 Task: Find an Airbnb in Ban Dung, Thailand for 7 guests from 10th to 15th July, with a price range of ₹4100 to ₹21000, and amenities including TV, Gym, and Free parking.
Action: Mouse moved to (450, 90)
Screenshot: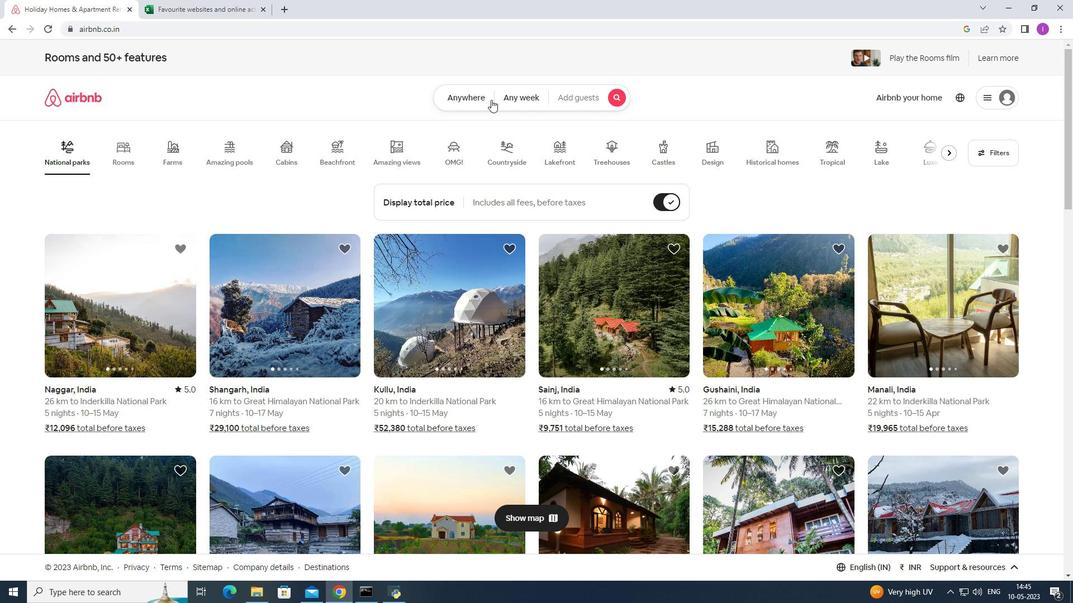 
Action: Mouse pressed left at (450, 90)
Screenshot: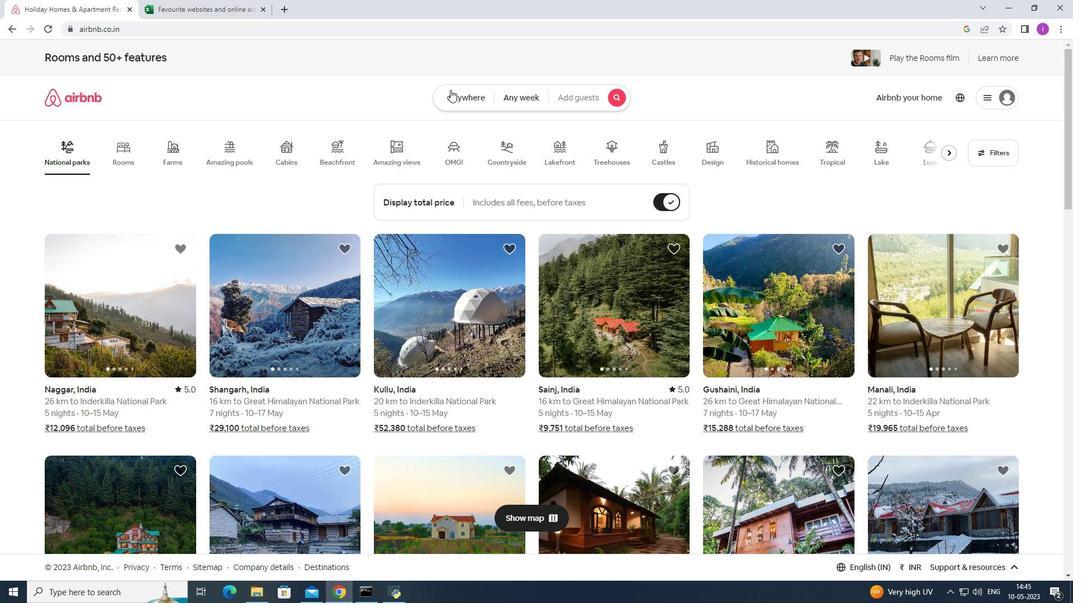 
Action: Mouse moved to (370, 133)
Screenshot: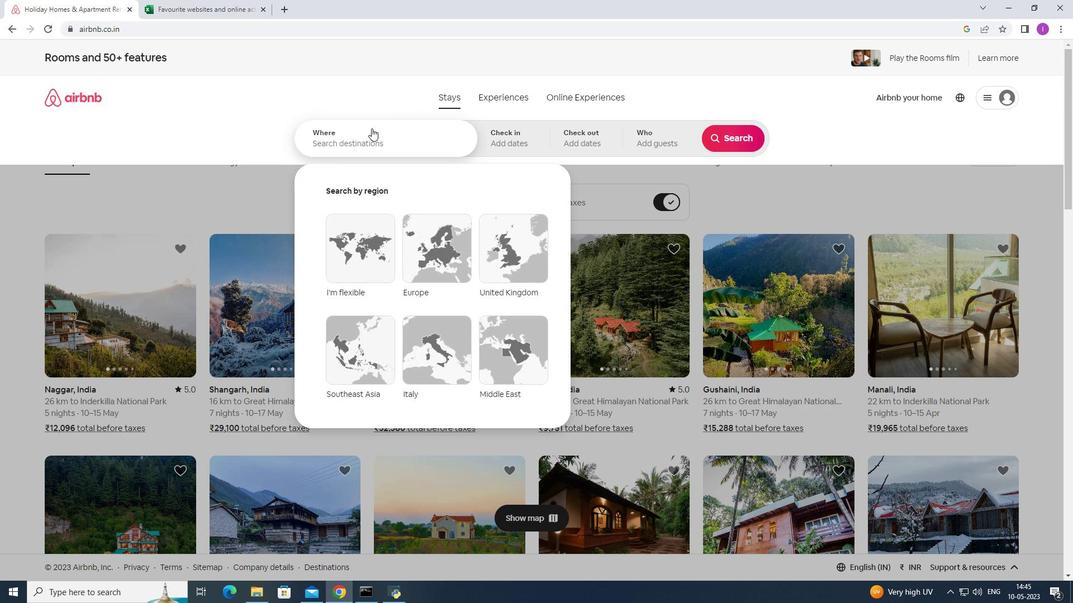 
Action: Mouse pressed left at (370, 133)
Screenshot: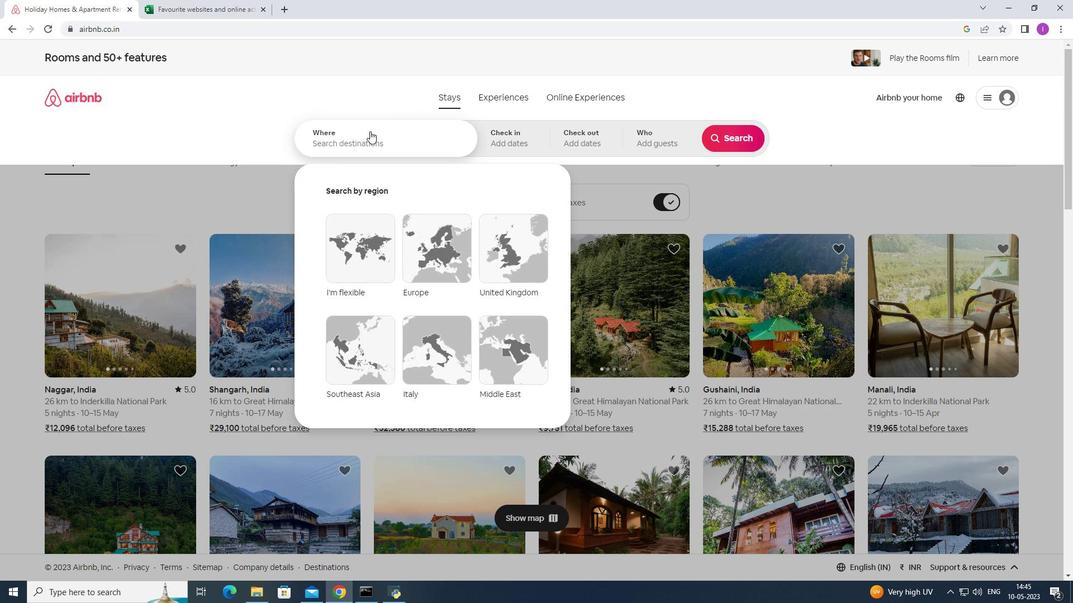 
Action: Mouse moved to (370, 134)
Screenshot: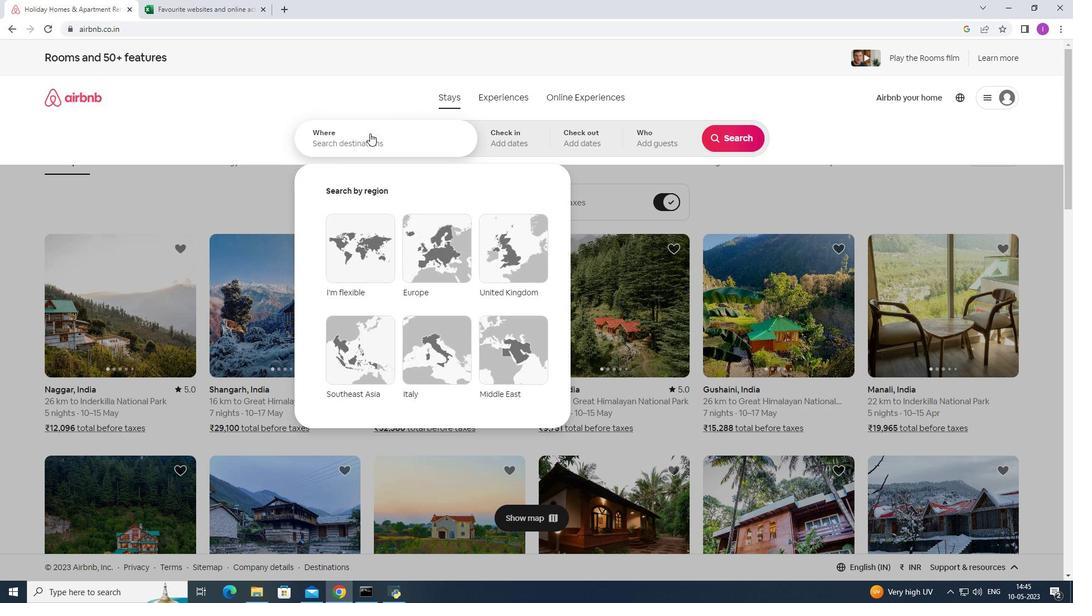 
Action: Key pressed <Key.shift>Ban<Key.space><Key.shift>Dung,<Key.shift>thailand
Screenshot: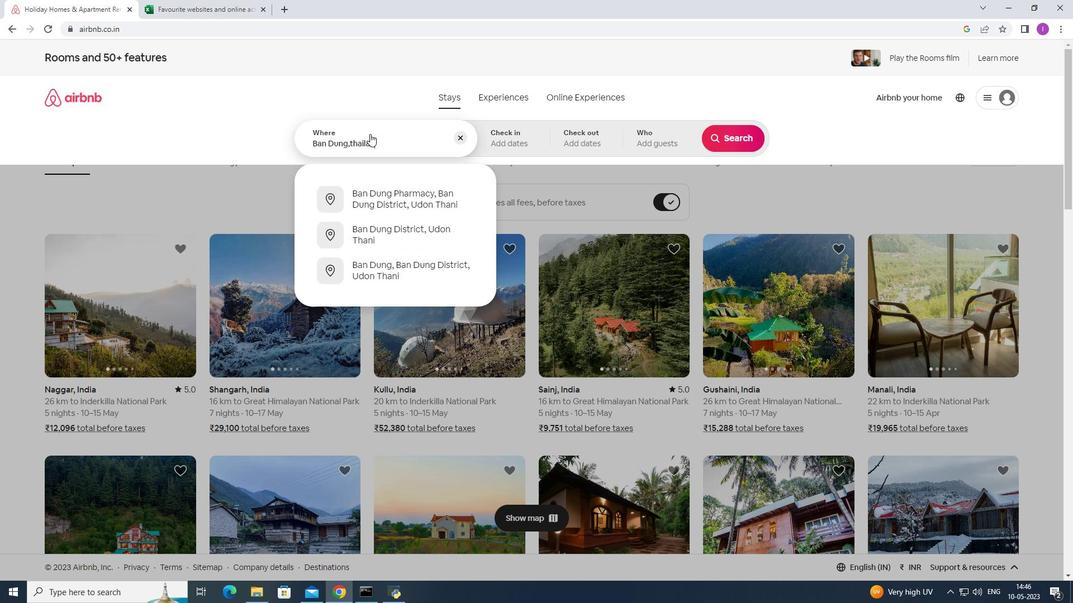 
Action: Mouse moved to (520, 138)
Screenshot: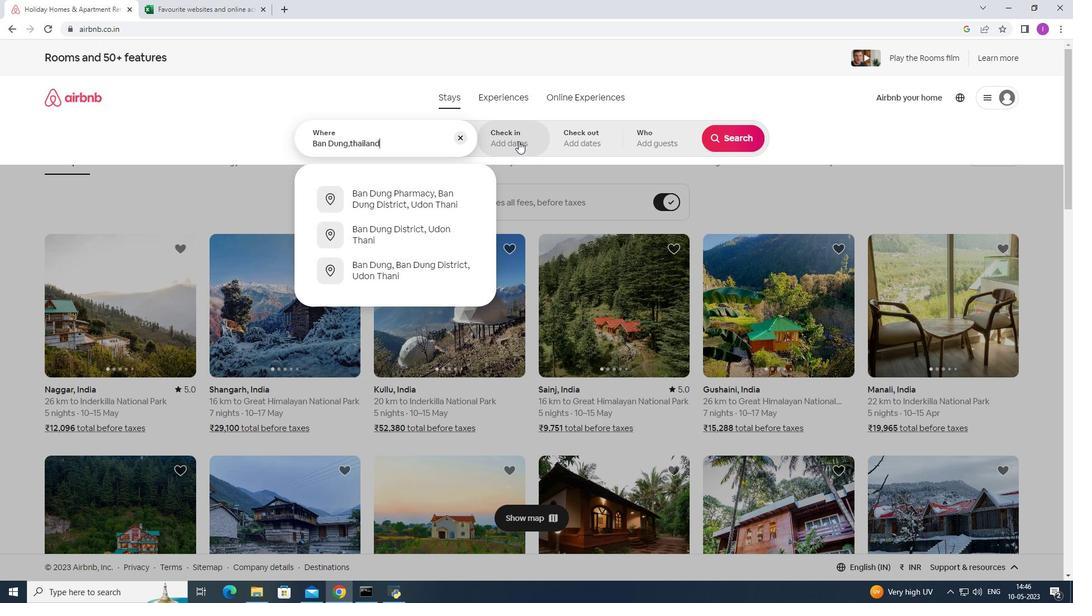 
Action: Mouse pressed left at (520, 138)
Screenshot: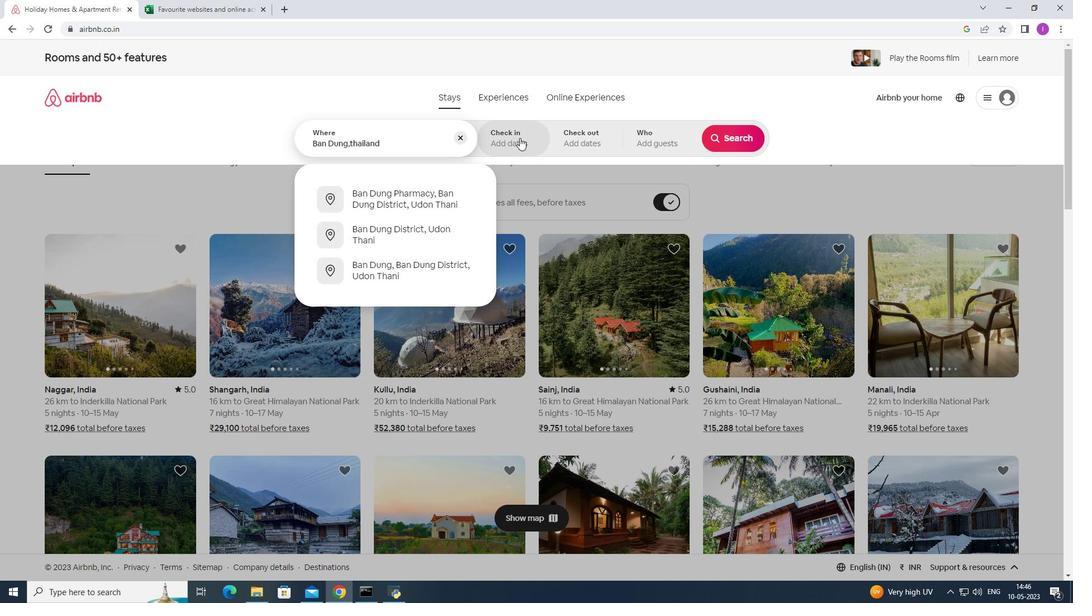 
Action: Mouse moved to (727, 228)
Screenshot: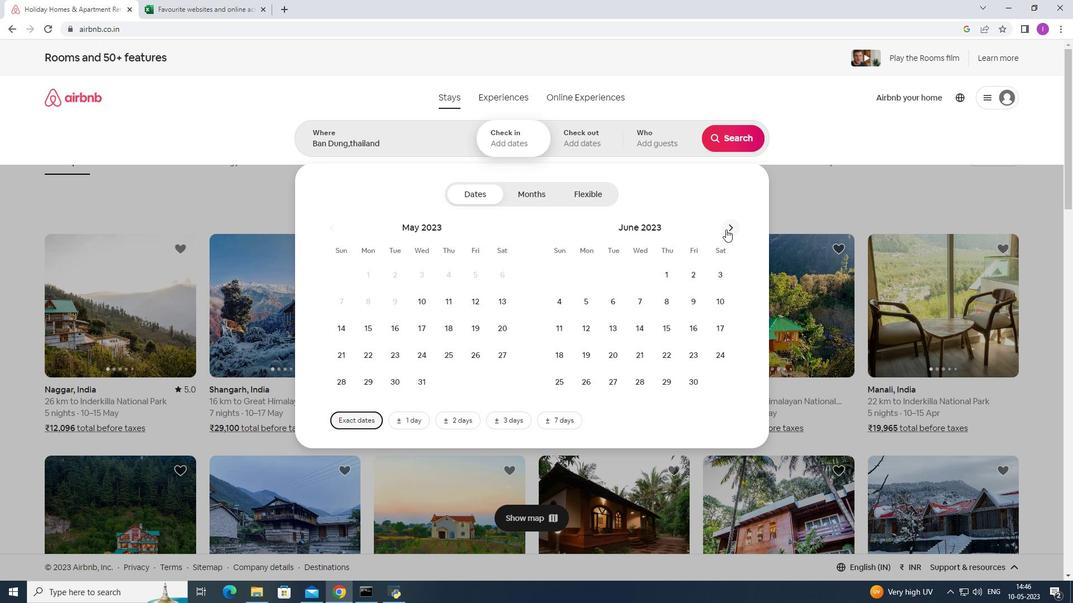 
Action: Mouse pressed left at (727, 228)
Screenshot: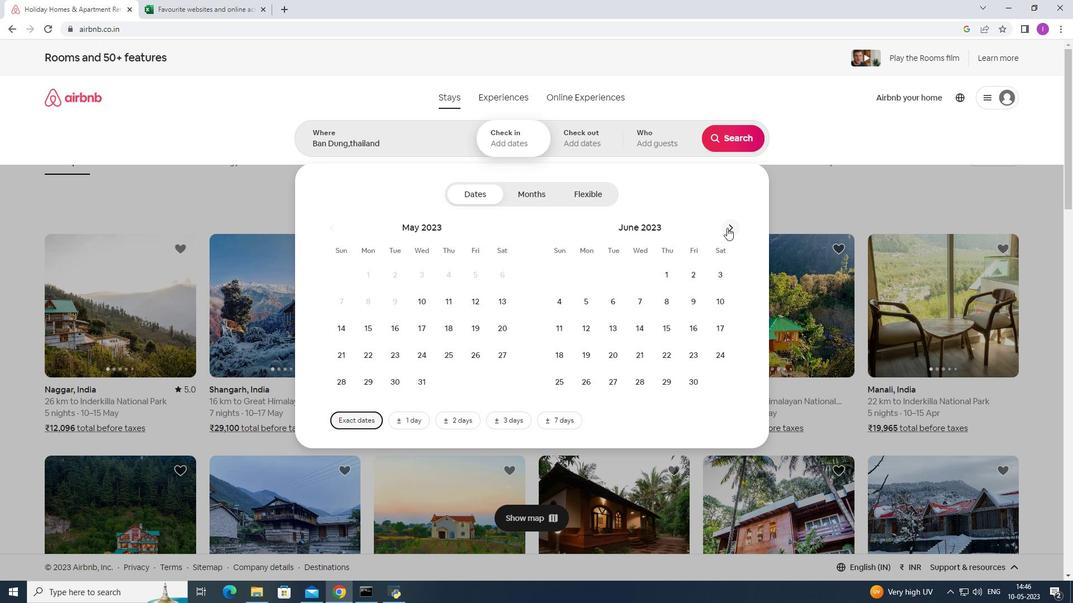 
Action: Mouse moved to (587, 329)
Screenshot: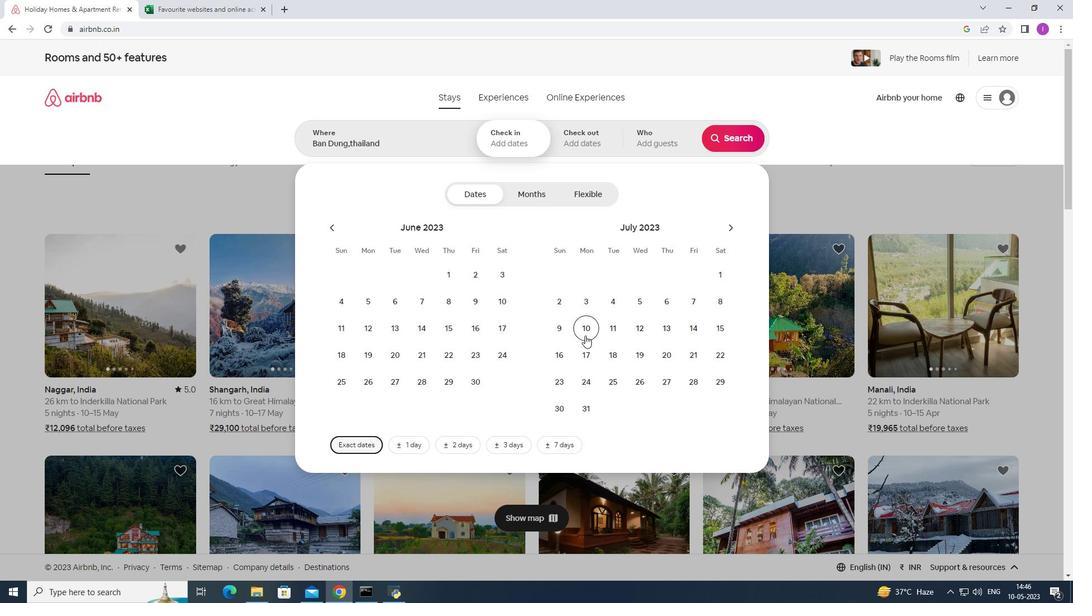 
Action: Mouse pressed left at (587, 329)
Screenshot: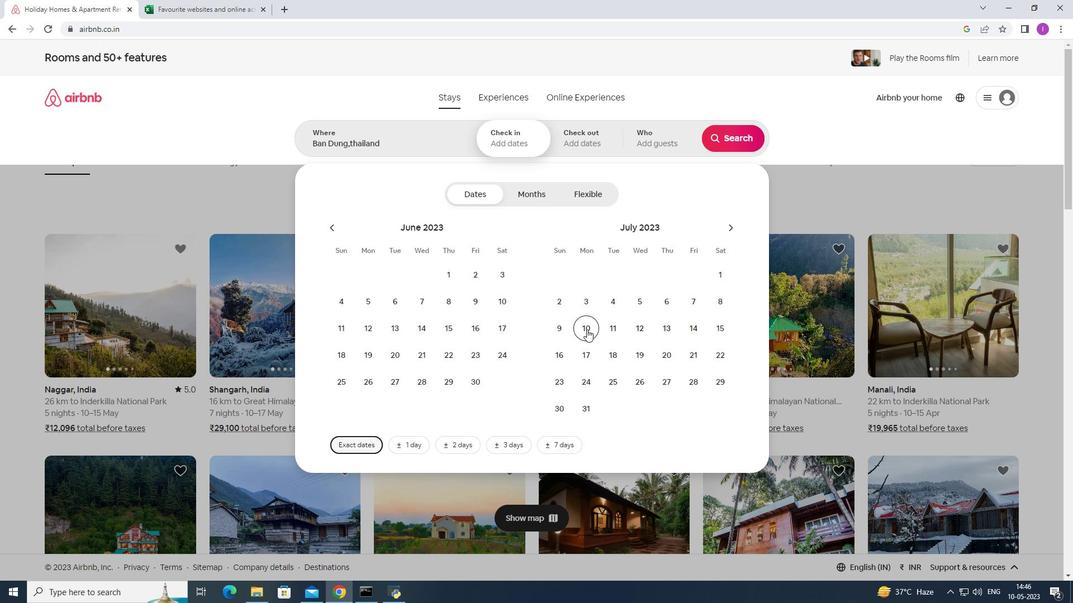 
Action: Mouse moved to (724, 326)
Screenshot: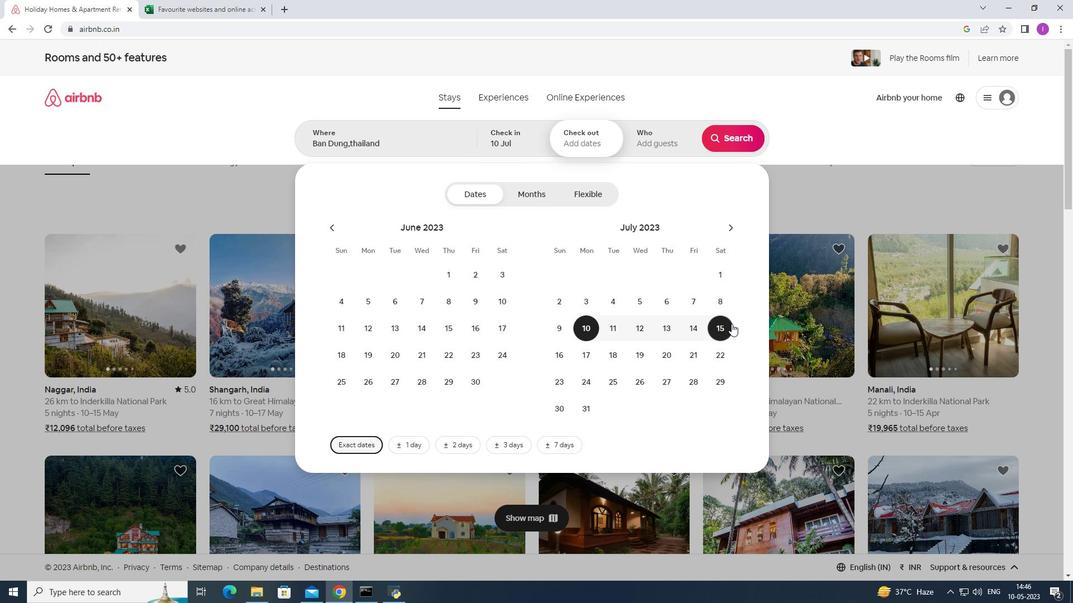 
Action: Mouse pressed left at (724, 326)
Screenshot: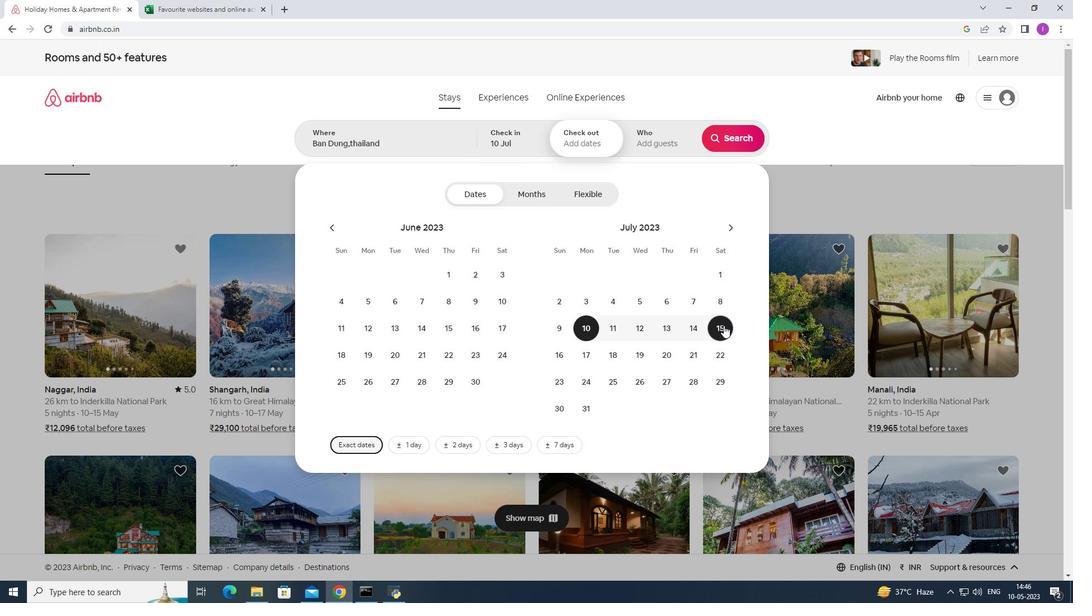 
Action: Mouse moved to (643, 145)
Screenshot: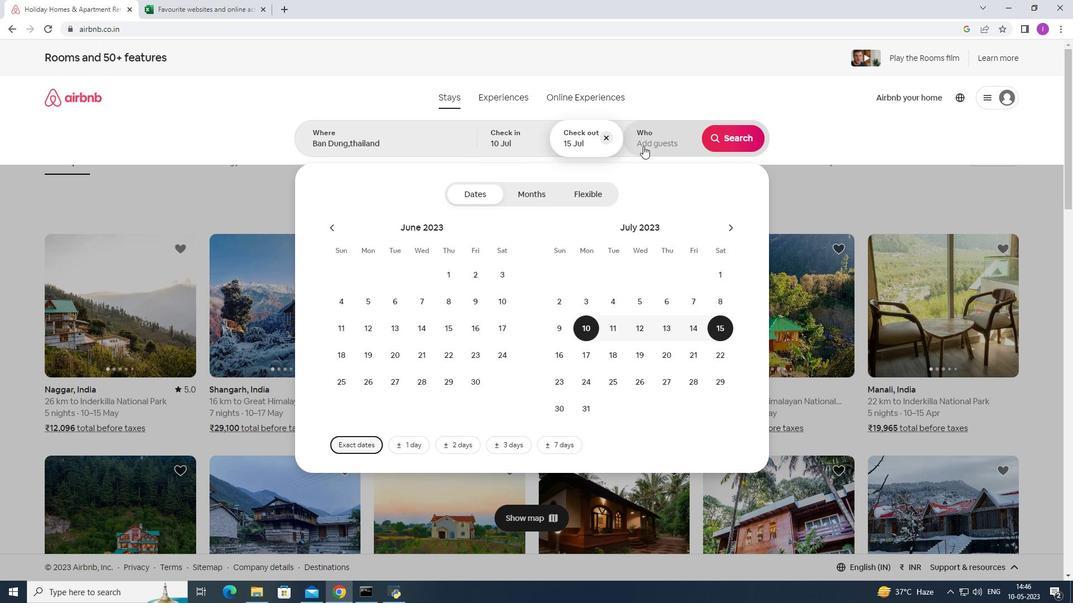 
Action: Mouse pressed left at (643, 145)
Screenshot: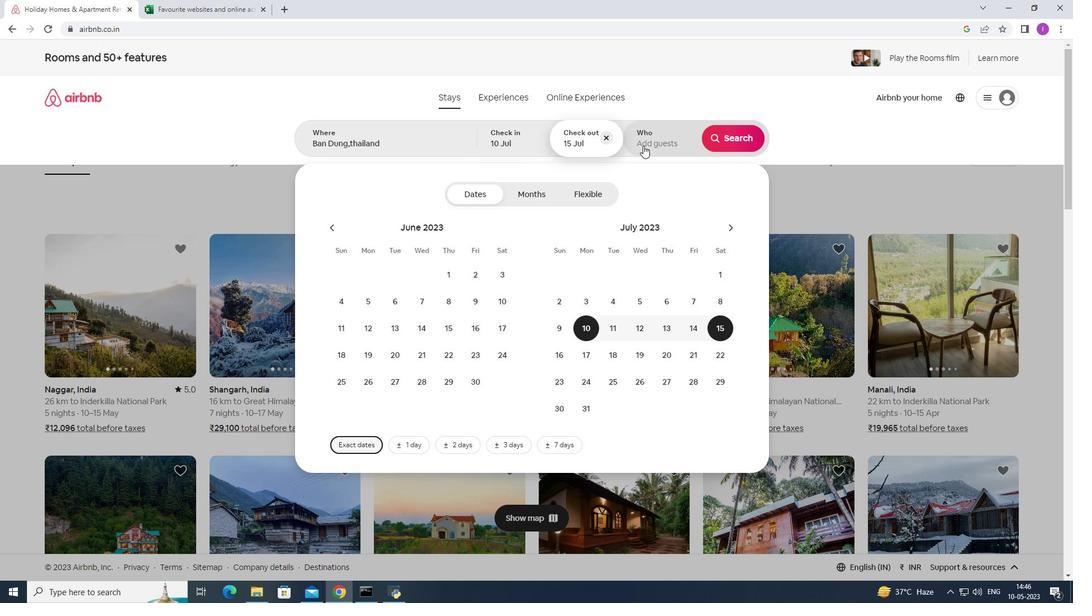 
Action: Mouse moved to (738, 196)
Screenshot: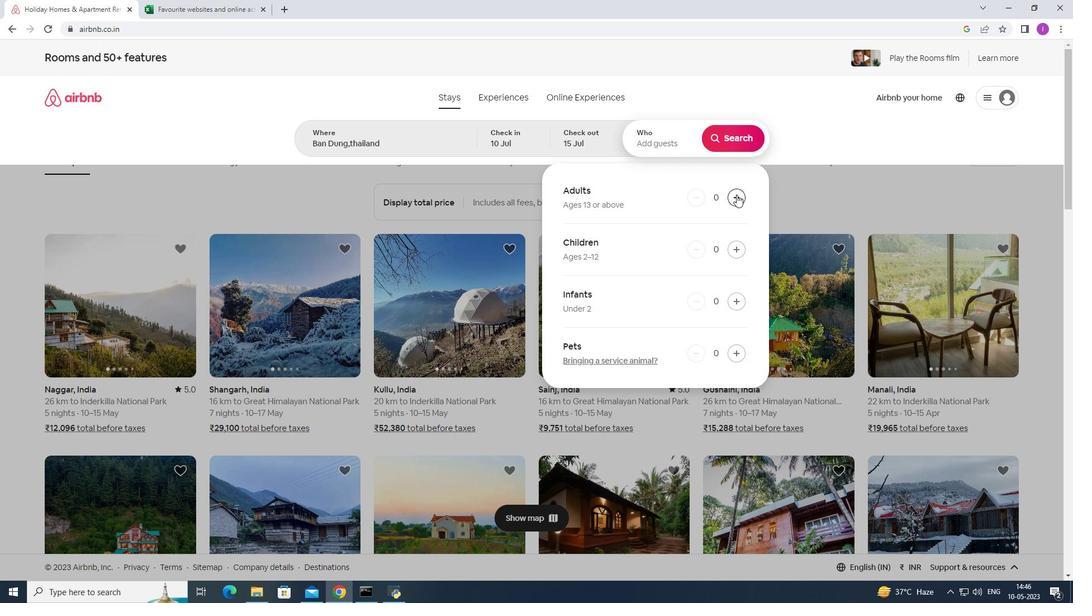 
Action: Mouse pressed left at (738, 196)
Screenshot: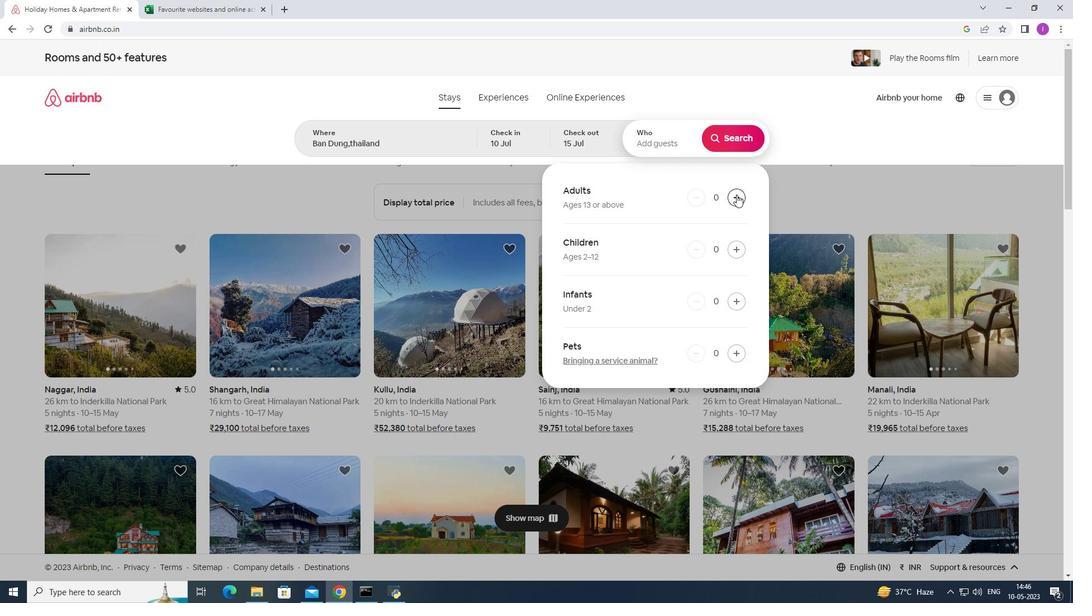 
Action: Mouse pressed left at (738, 196)
Screenshot: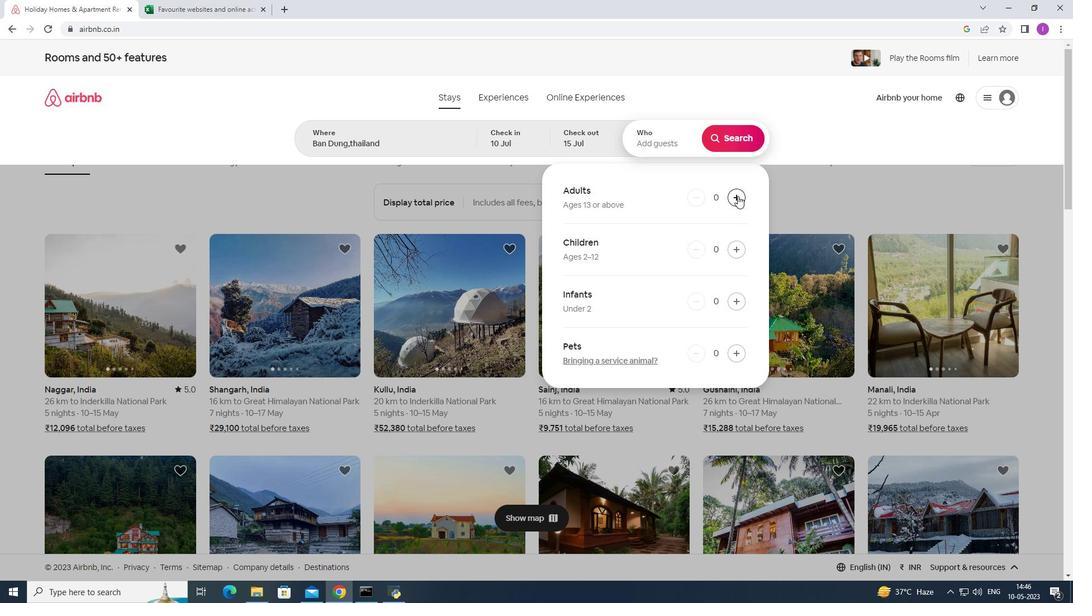 
Action: Mouse moved to (738, 196)
Screenshot: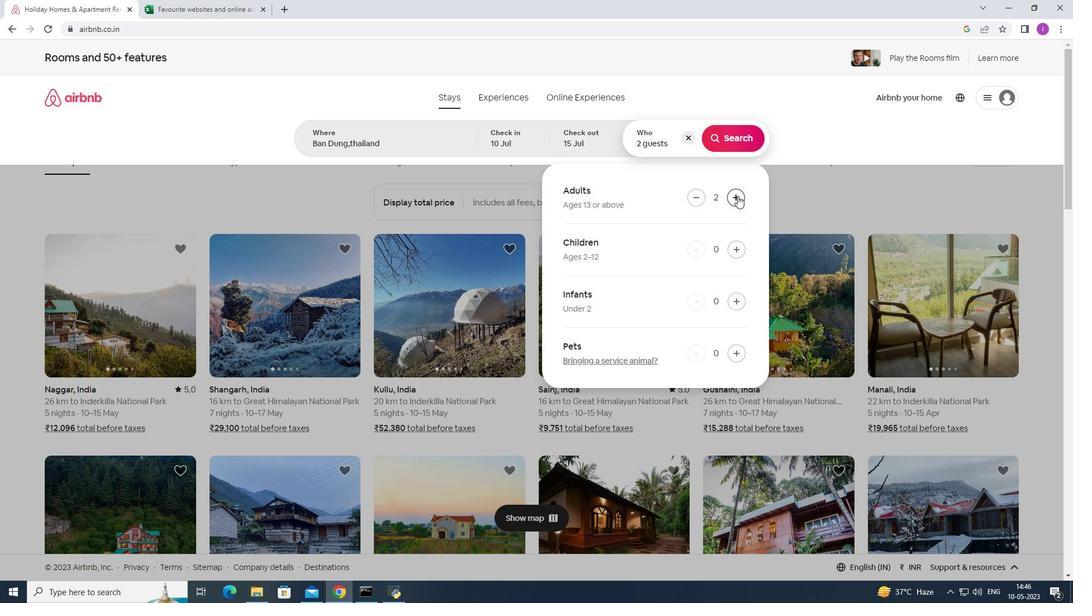 
Action: Mouse pressed left at (738, 196)
Screenshot: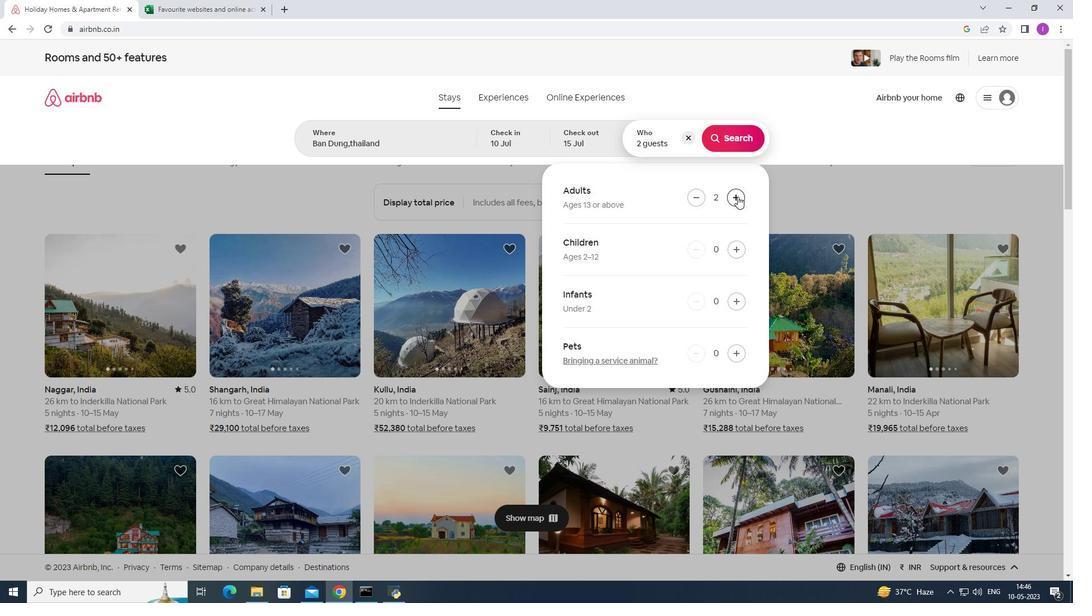 
Action: Mouse pressed left at (738, 196)
Screenshot: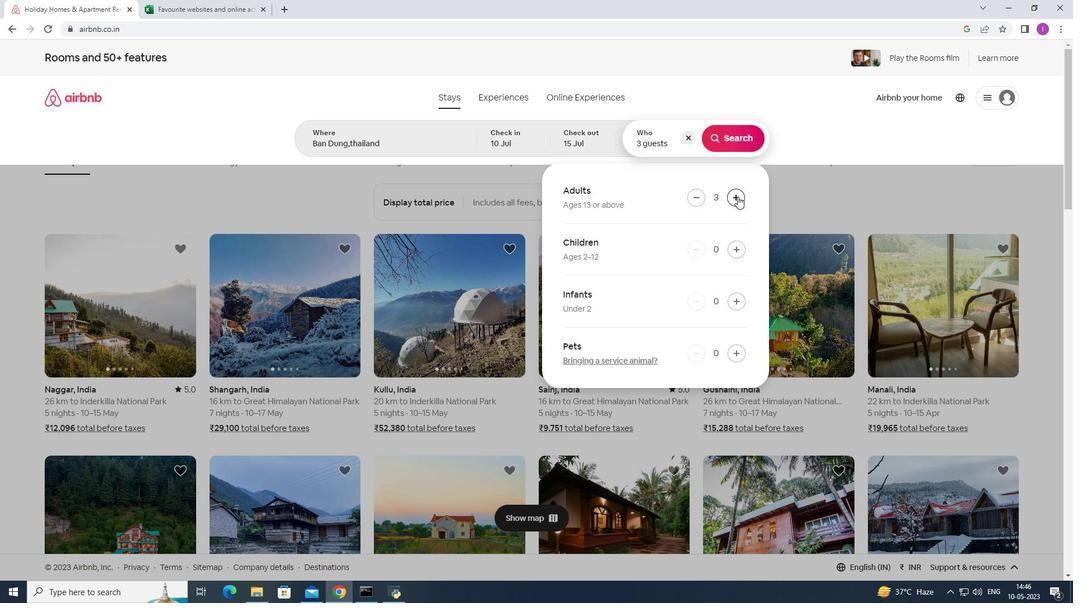 
Action: Mouse pressed left at (738, 196)
Screenshot: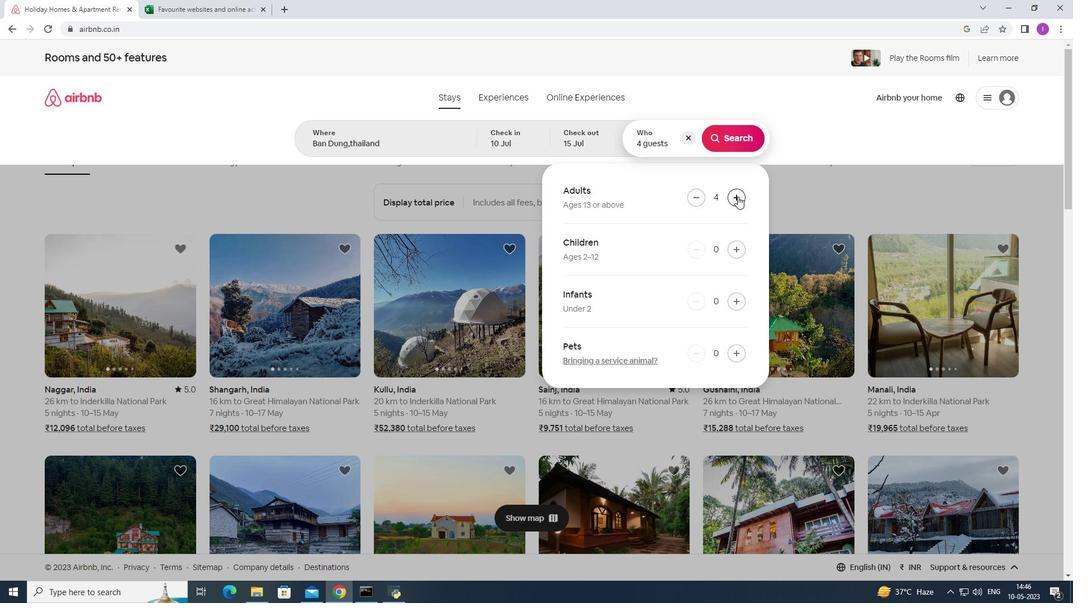 
Action: Mouse moved to (738, 200)
Screenshot: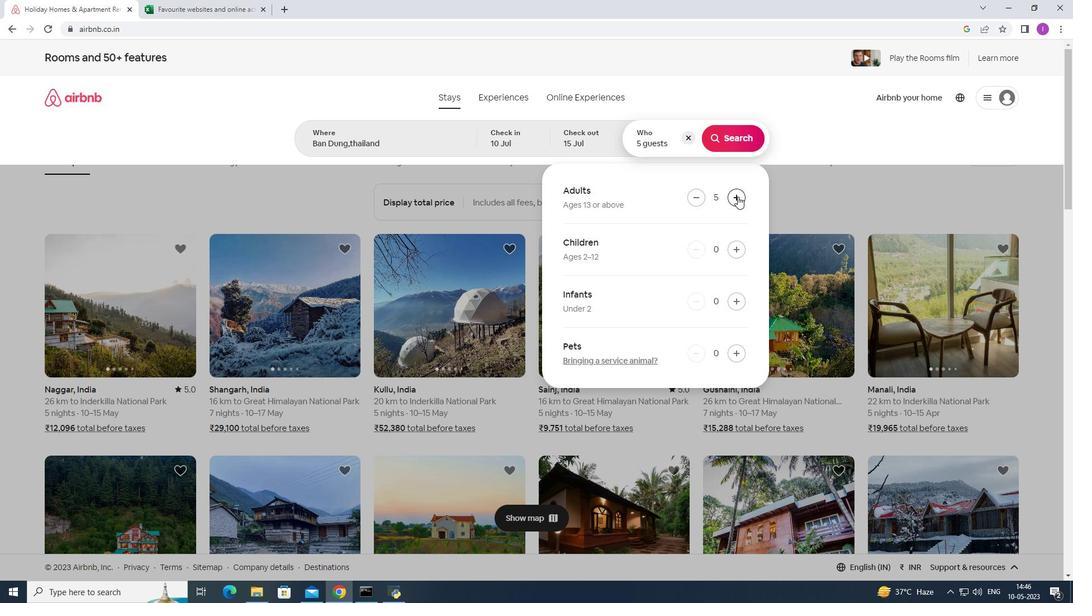 
Action: Mouse pressed left at (738, 200)
Screenshot: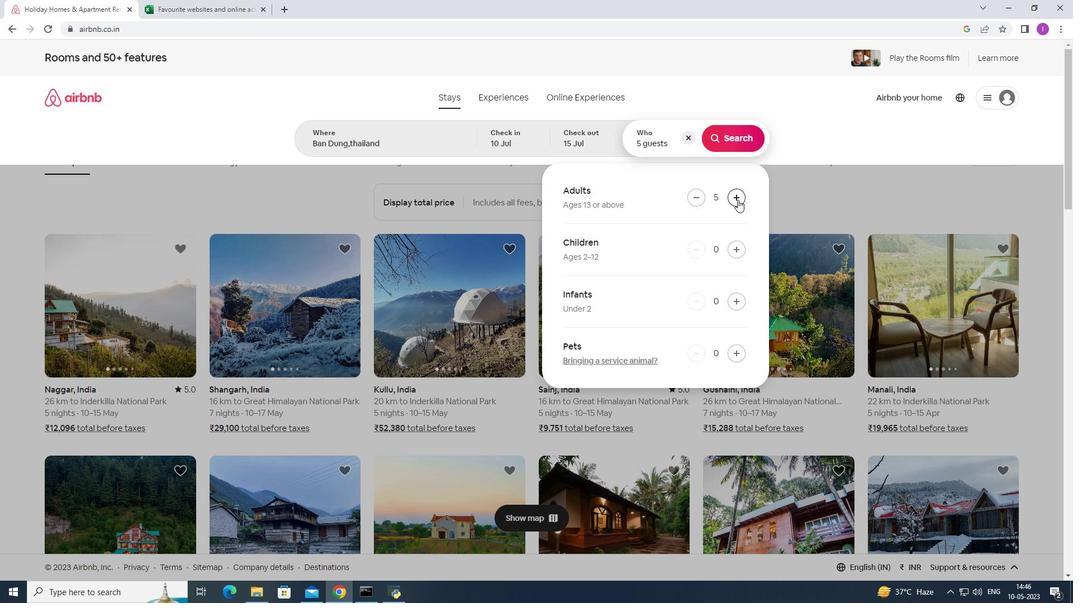 
Action: Mouse pressed left at (738, 200)
Screenshot: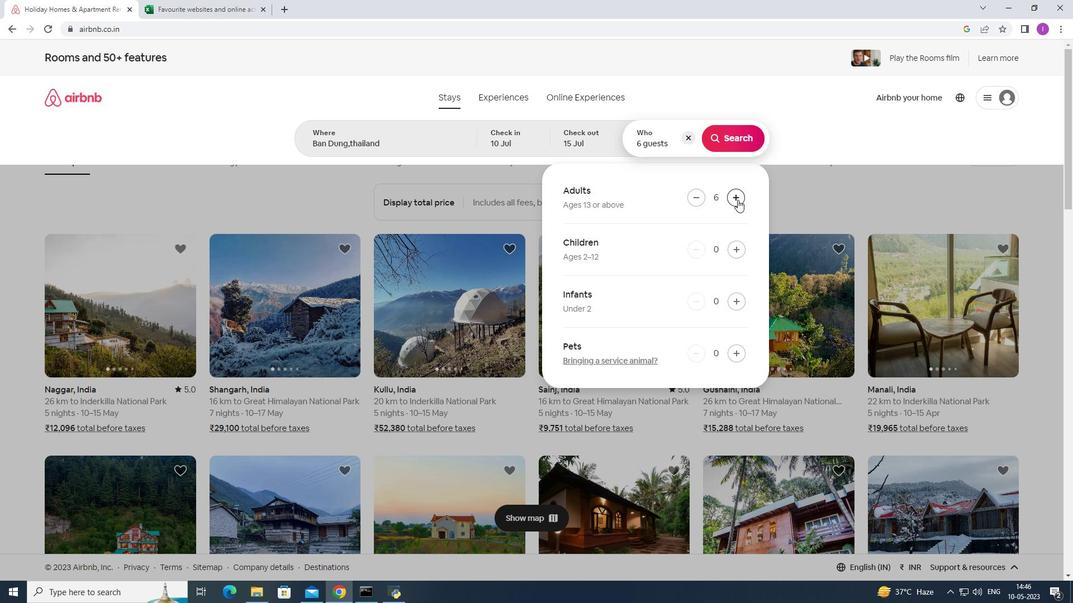 
Action: Mouse moved to (724, 139)
Screenshot: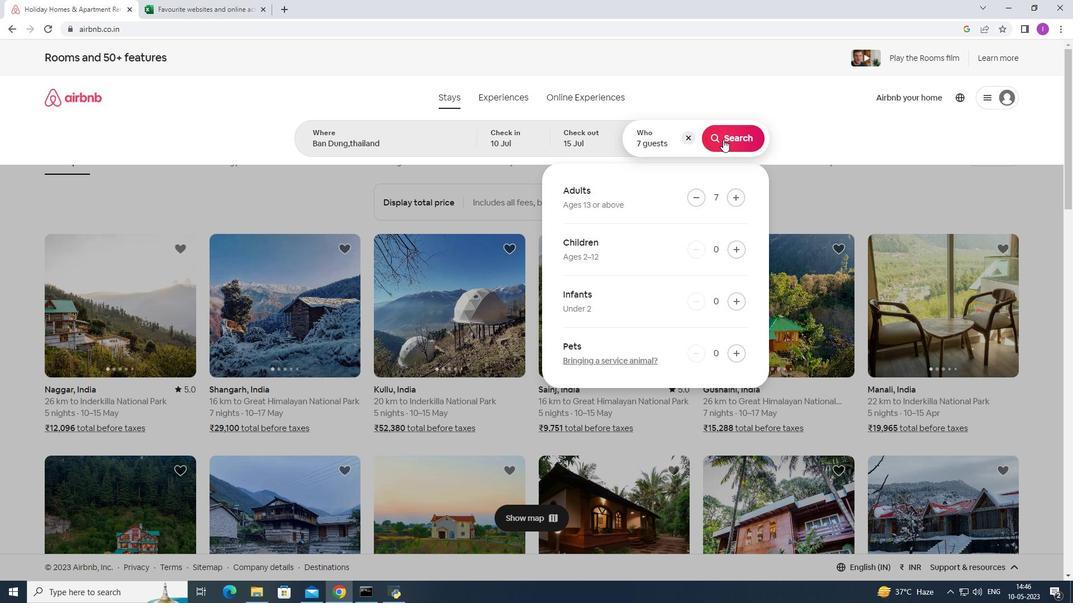 
Action: Mouse pressed left at (724, 139)
Screenshot: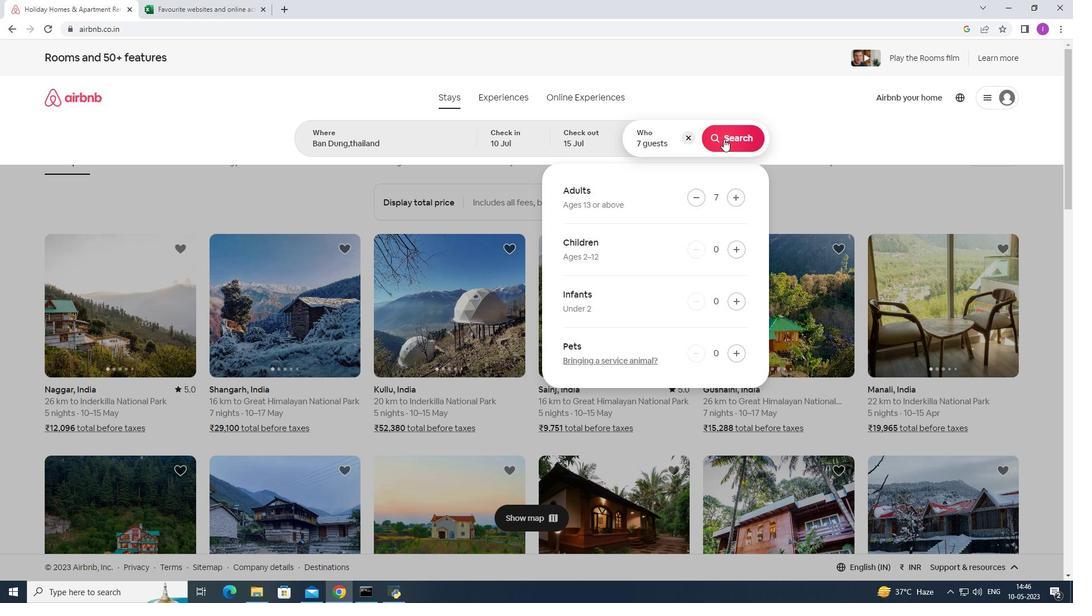 
Action: Mouse moved to (1013, 95)
Screenshot: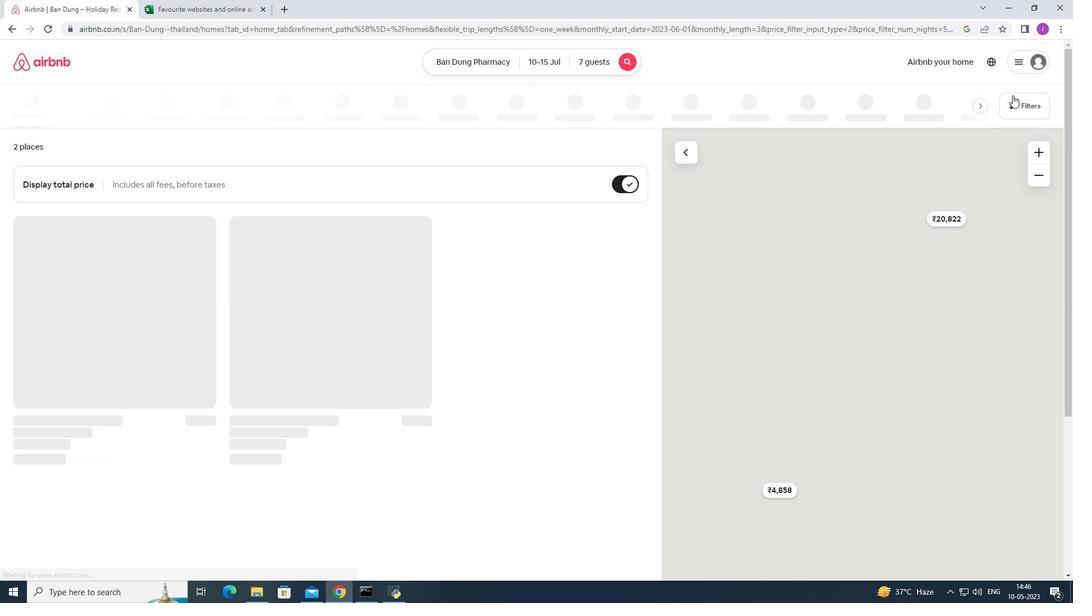 
Action: Mouse pressed left at (1013, 95)
Screenshot: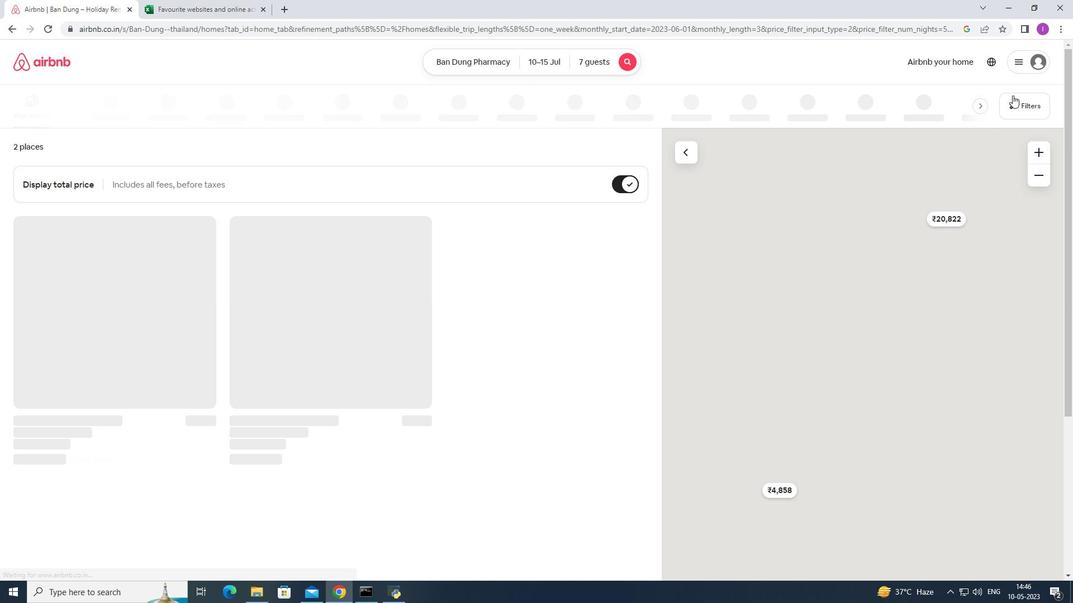
Action: Mouse moved to (412, 378)
Screenshot: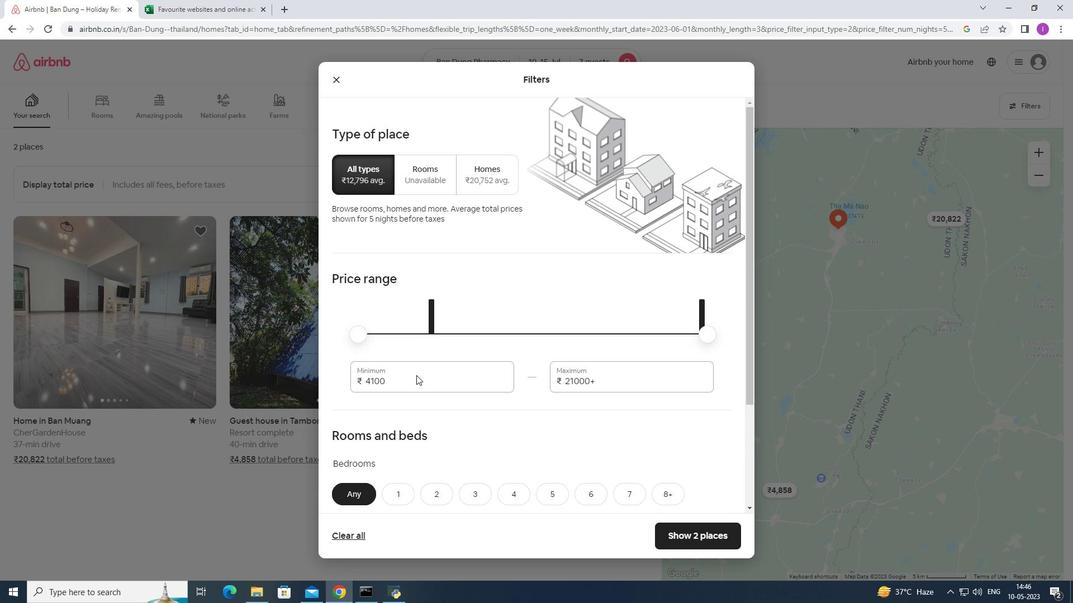 
Action: Mouse pressed left at (412, 378)
Screenshot: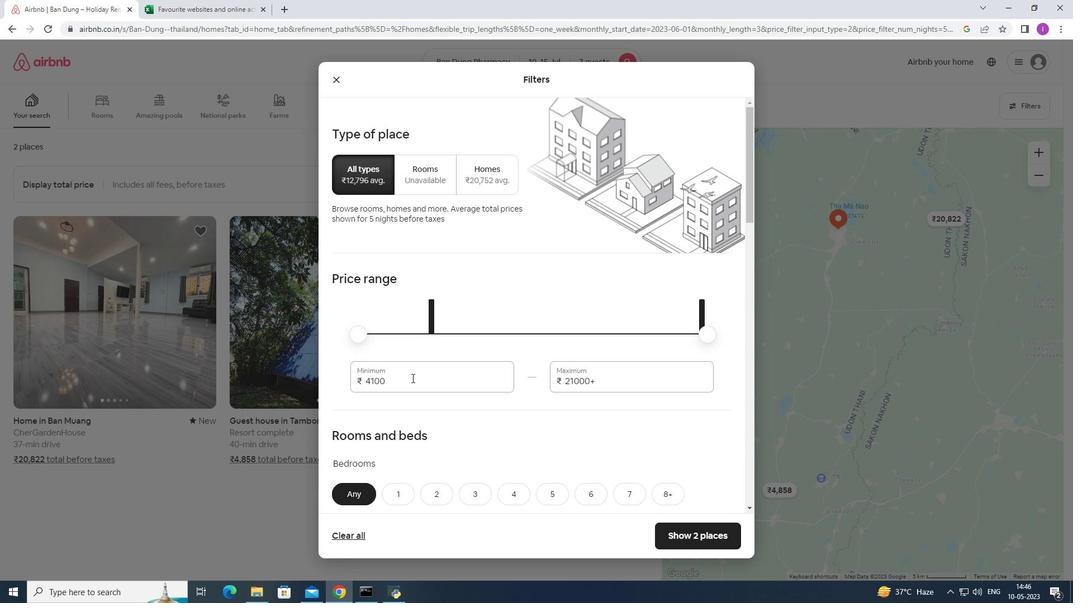 
Action: Mouse moved to (514, 410)
Screenshot: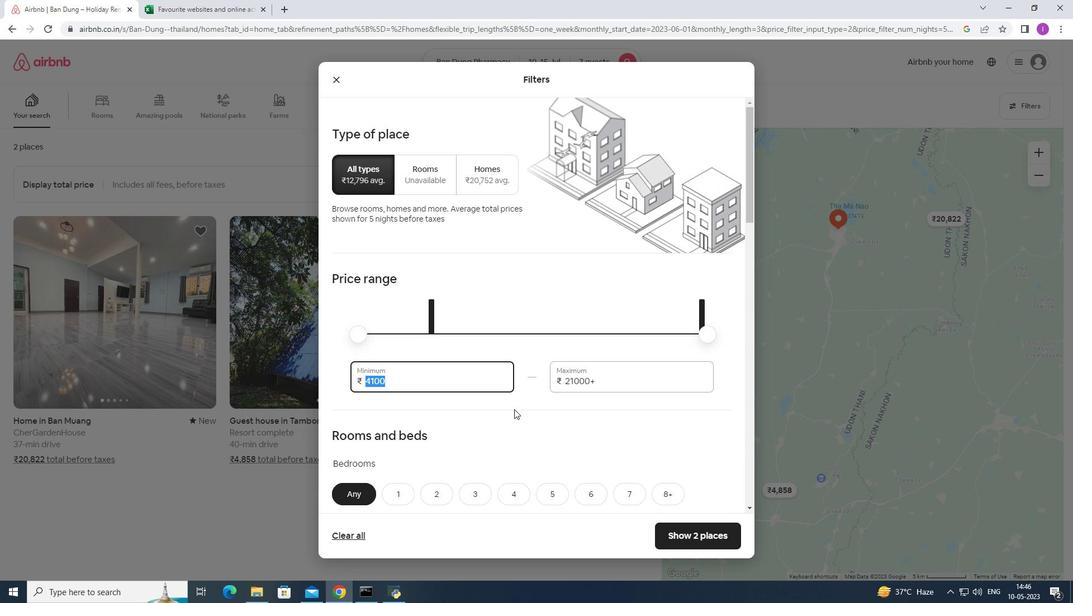 
Action: Key pressed 10000
Screenshot: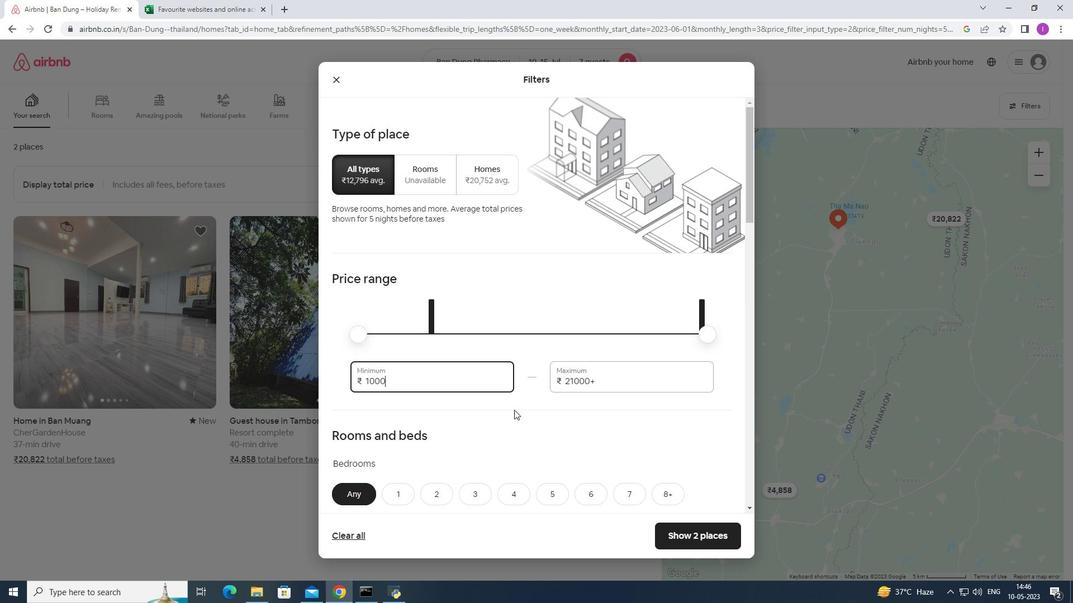 
Action: Mouse moved to (609, 379)
Screenshot: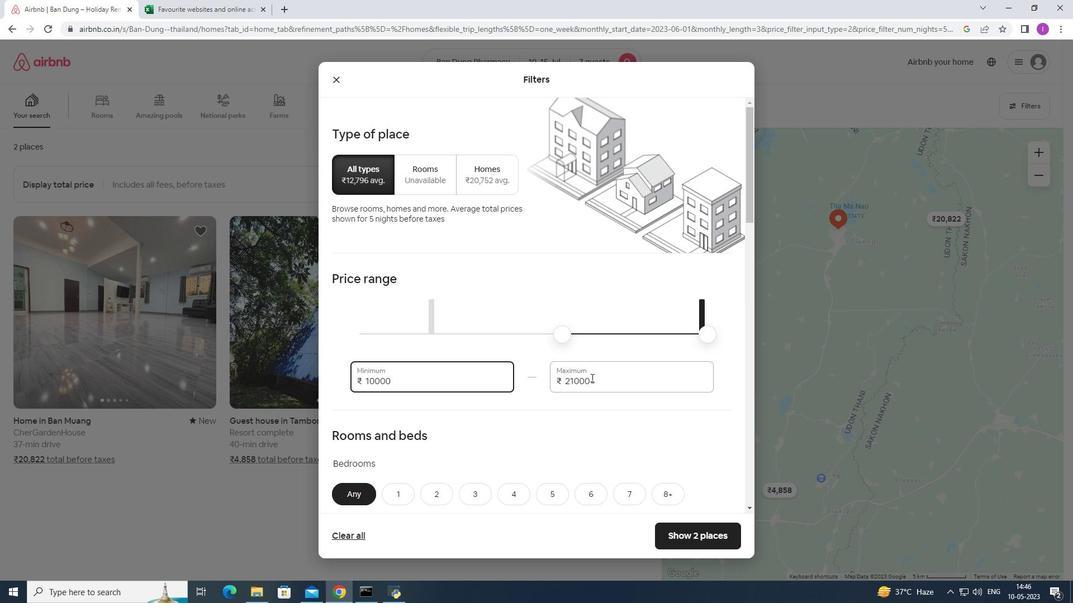 
Action: Mouse pressed left at (609, 379)
Screenshot: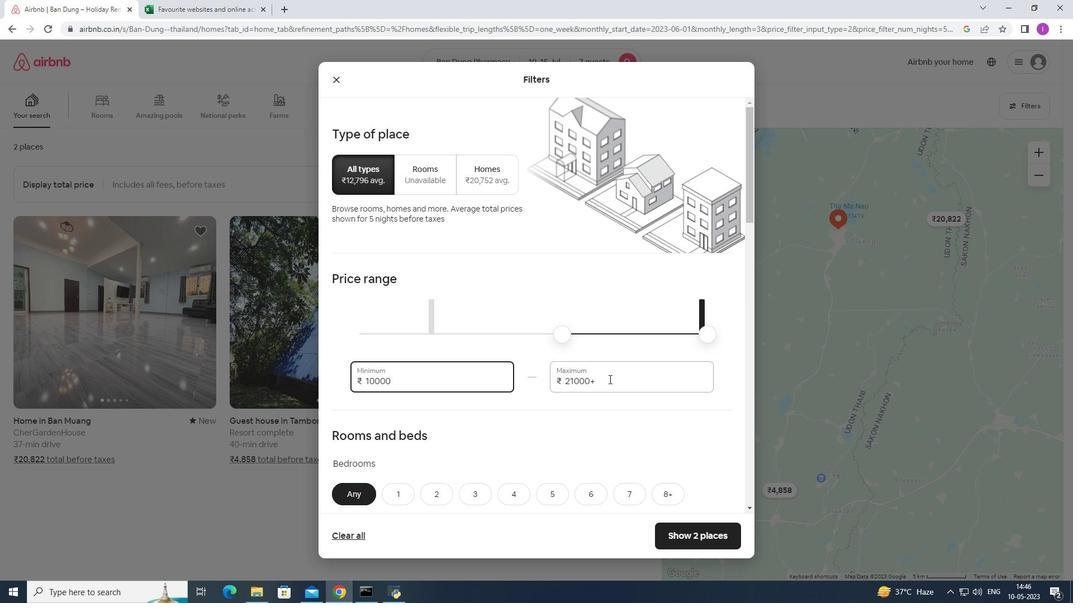 
Action: Mouse moved to (552, 420)
Screenshot: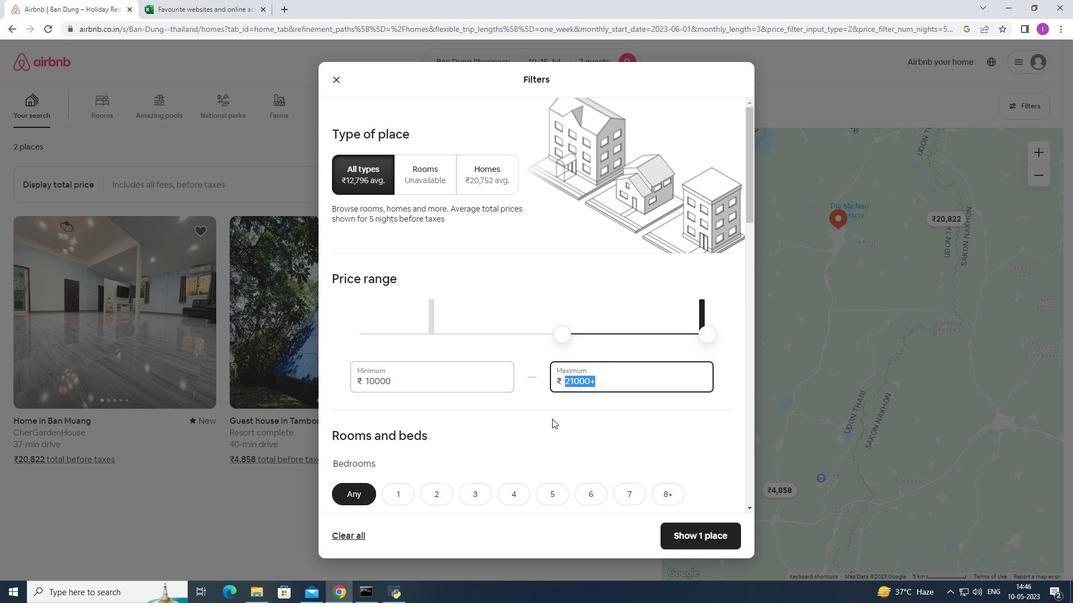 
Action: Key pressed 15
Screenshot: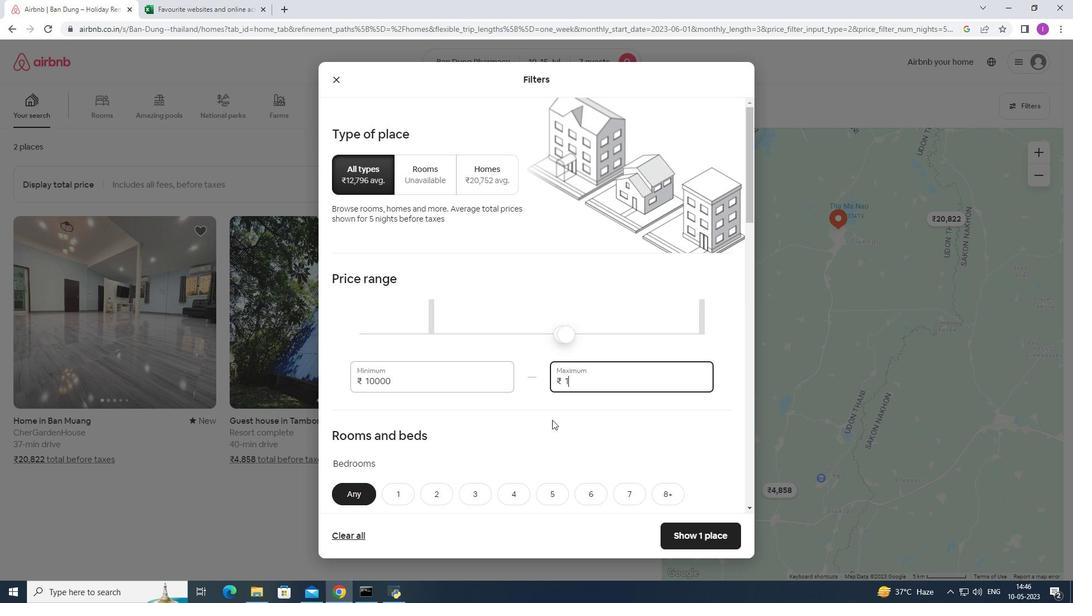 
Action: Mouse moved to (555, 416)
Screenshot: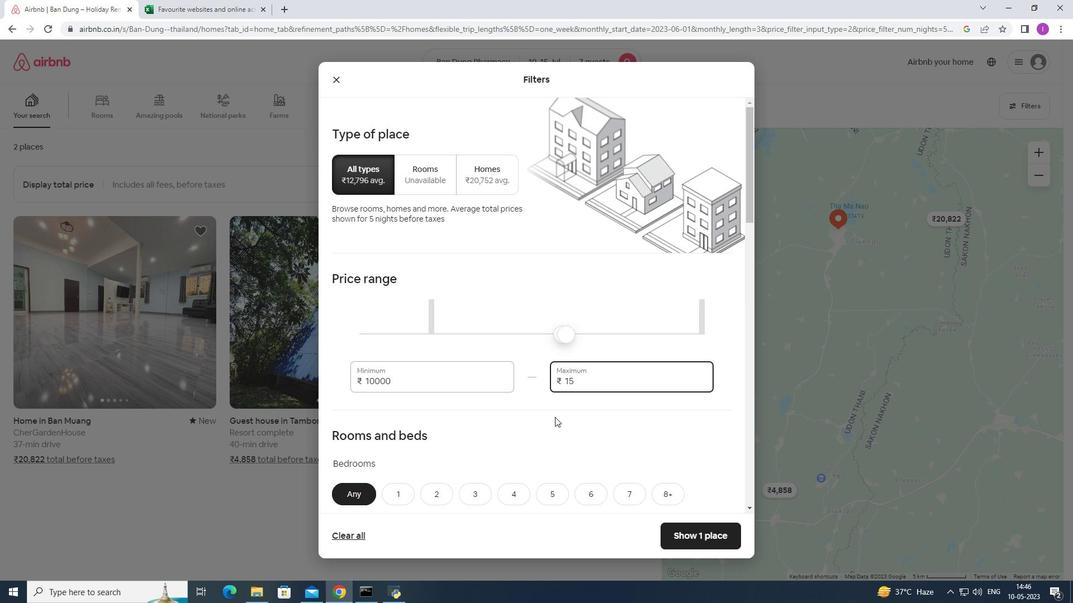 
Action: Key pressed 0
Screenshot: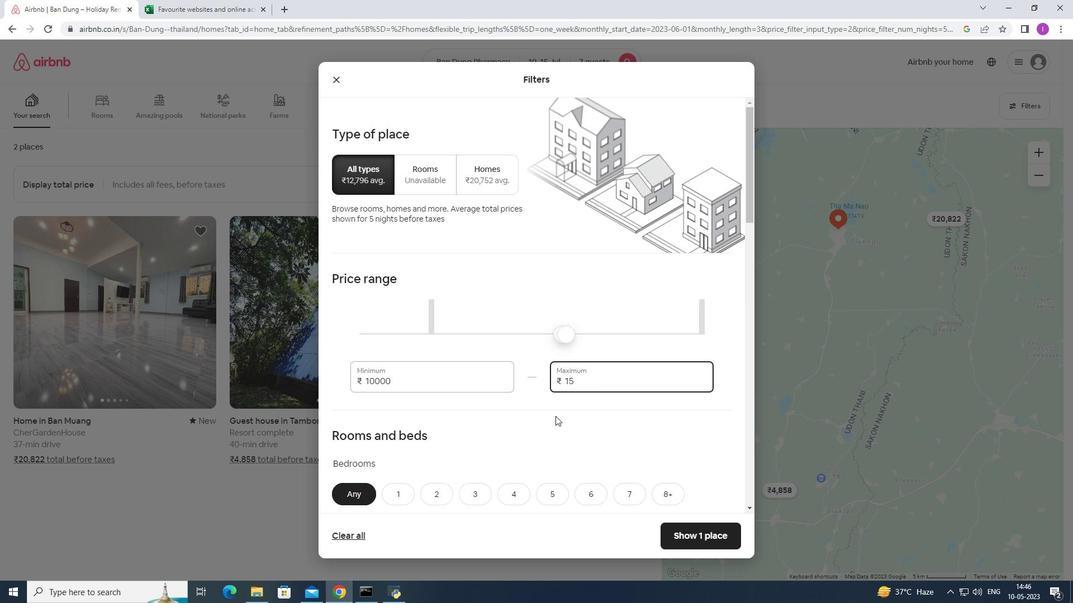 
Action: Mouse moved to (555, 415)
Screenshot: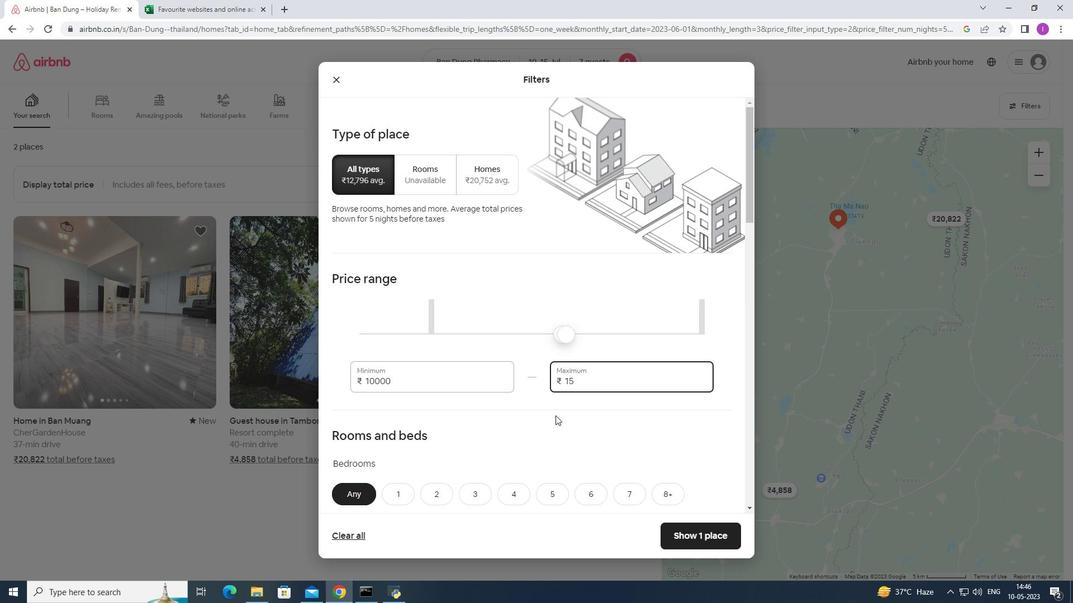 
Action: Key pressed 00
Screenshot: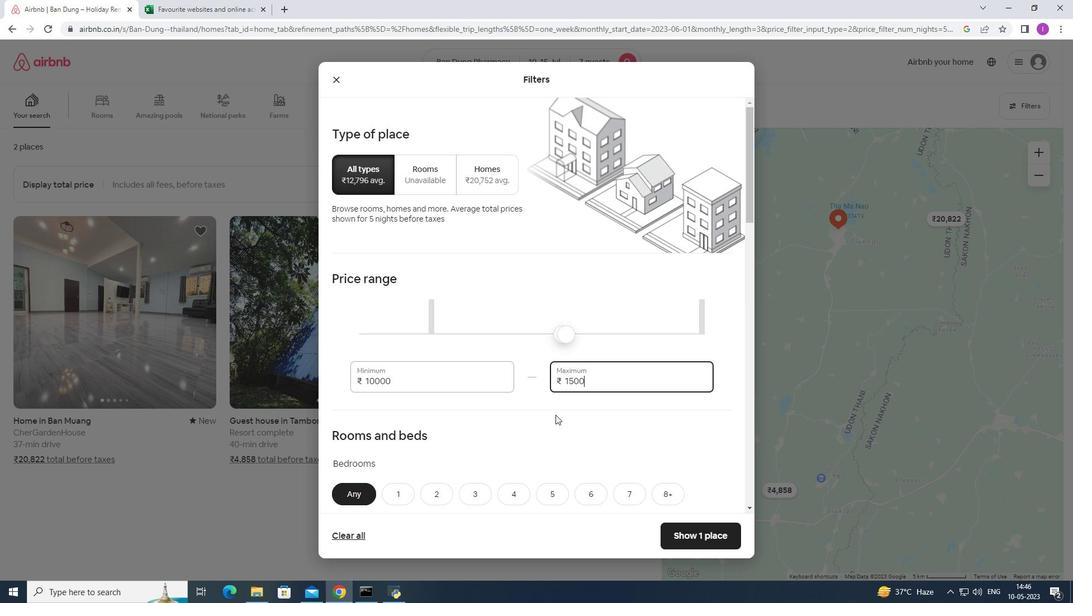 
Action: Mouse moved to (423, 544)
Screenshot: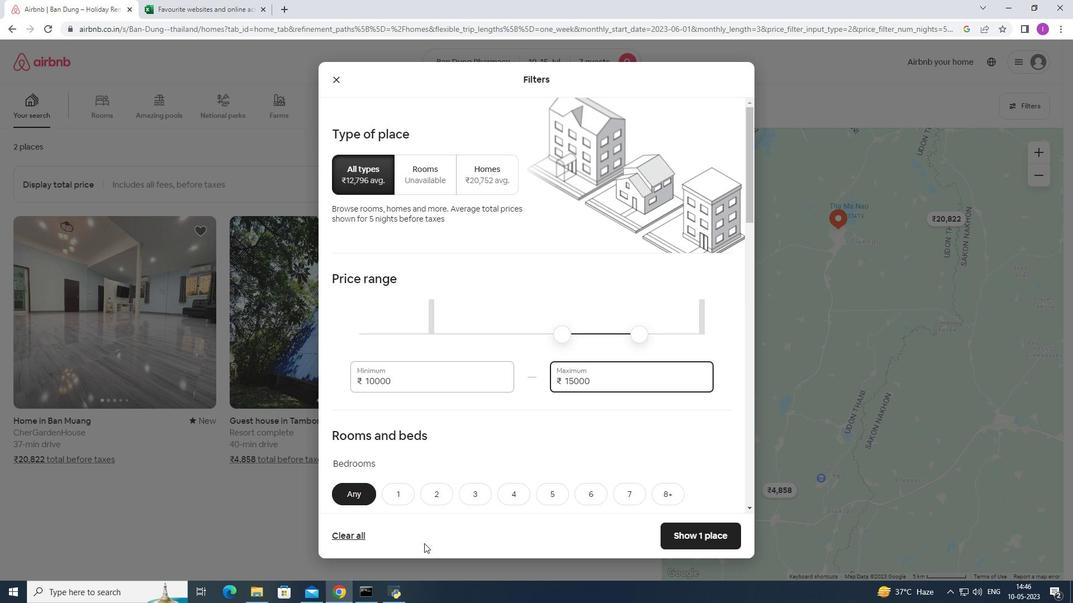 
Action: Mouse scrolled (423, 543) with delta (0, 0)
Screenshot: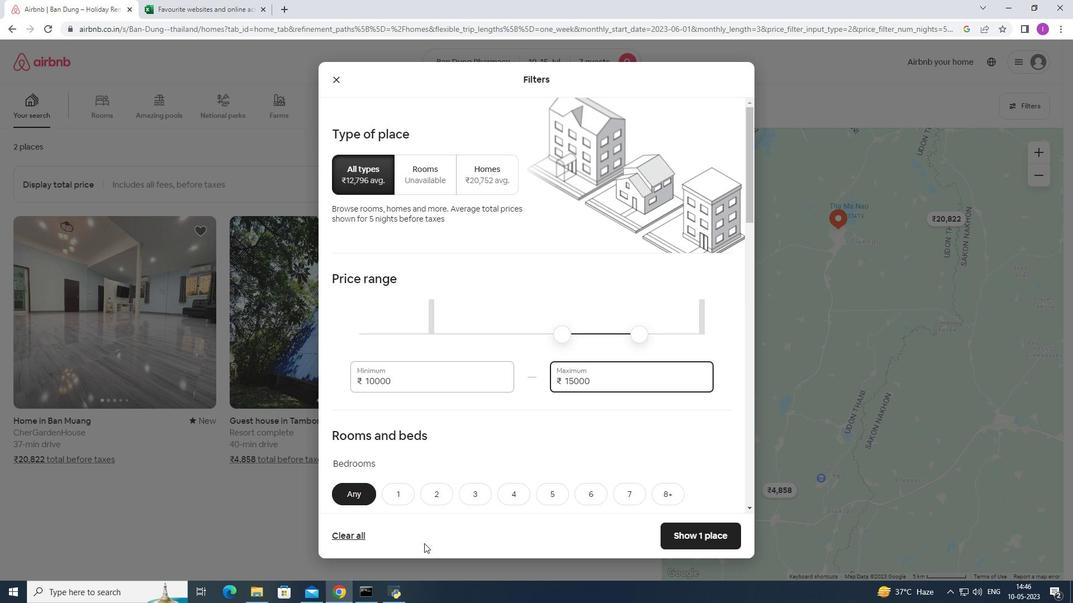
Action: Mouse scrolled (423, 543) with delta (0, 0)
Screenshot: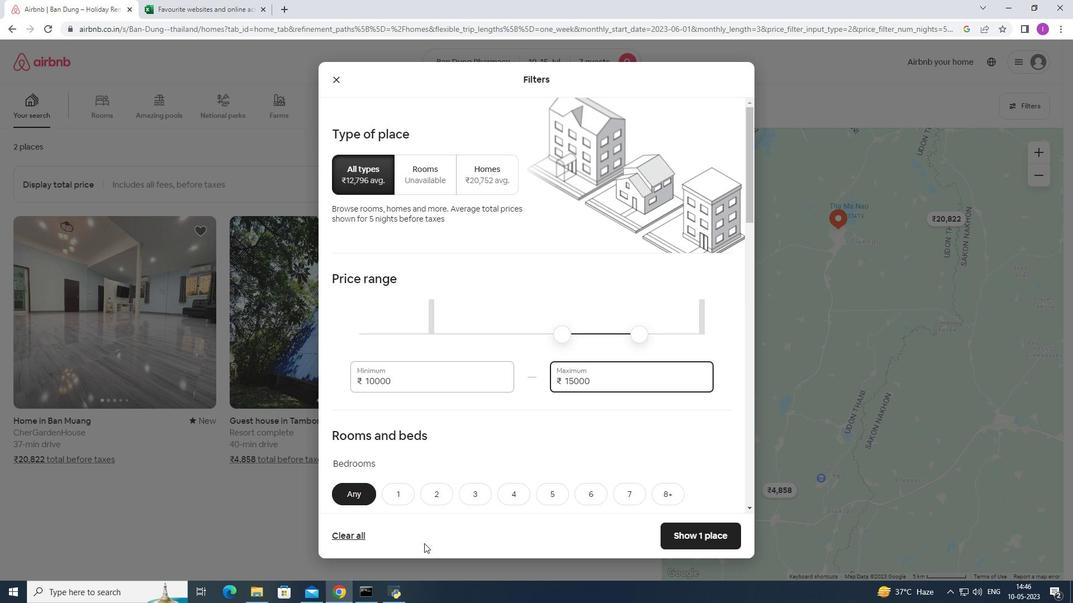 
Action: Mouse moved to (423, 479)
Screenshot: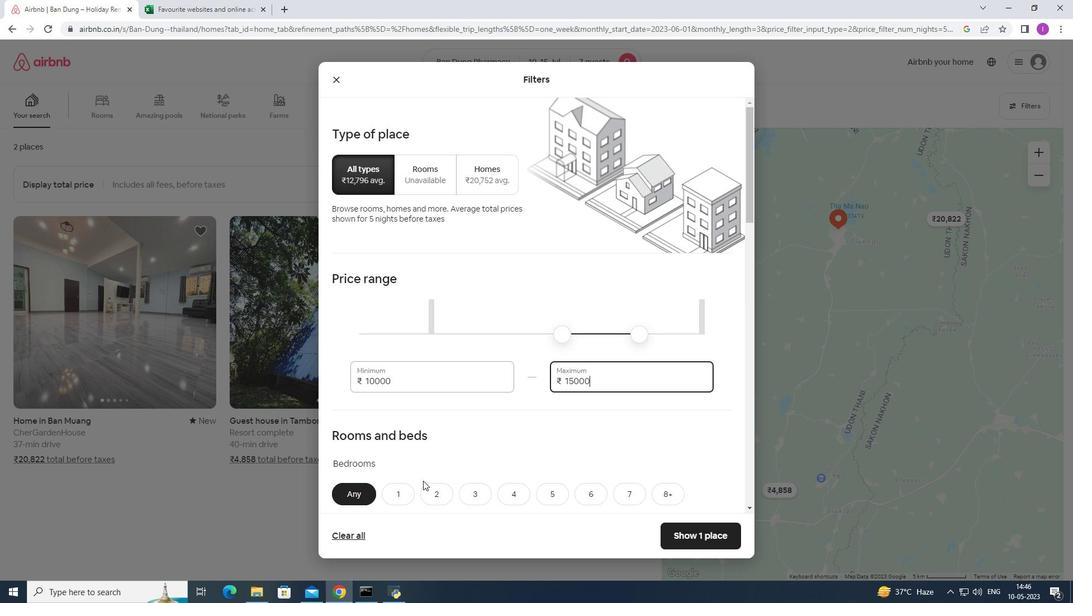 
Action: Mouse scrolled (423, 479) with delta (0, 0)
Screenshot: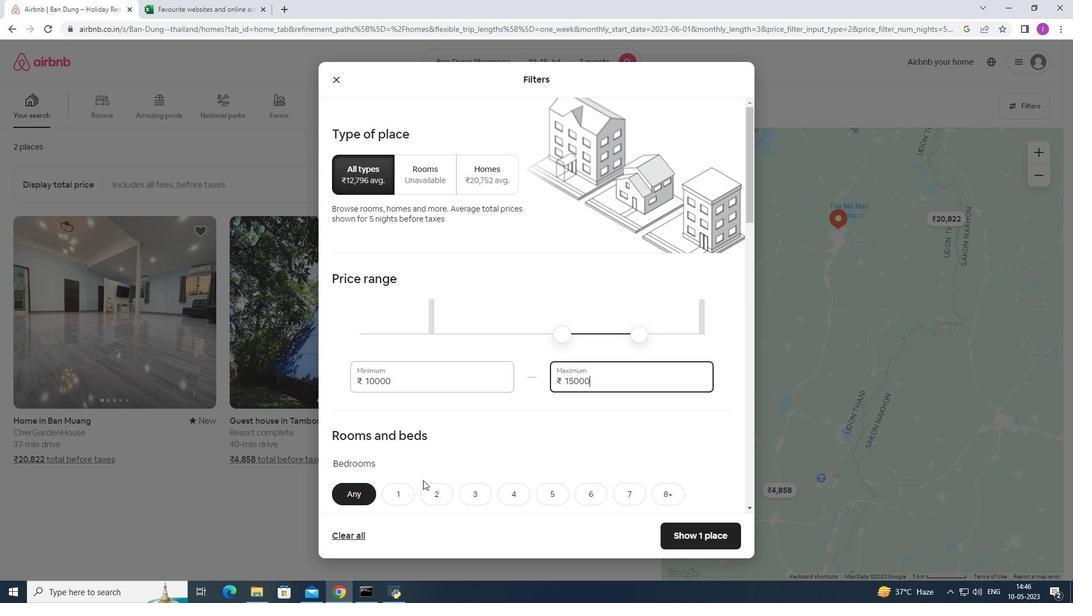 
Action: Mouse scrolled (423, 479) with delta (0, 0)
Screenshot: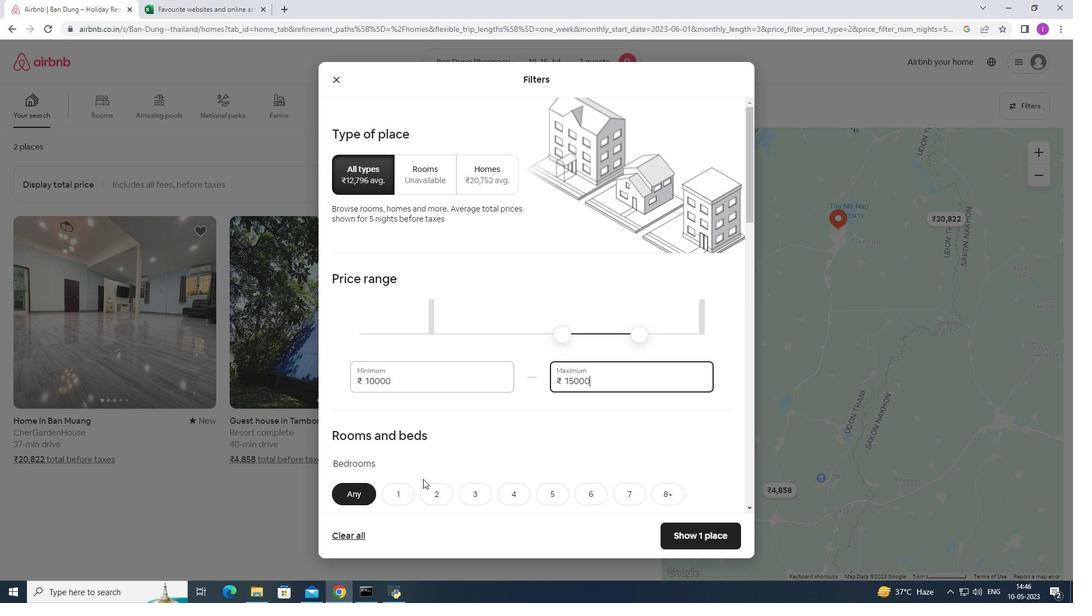 
Action: Mouse moved to (517, 379)
Screenshot: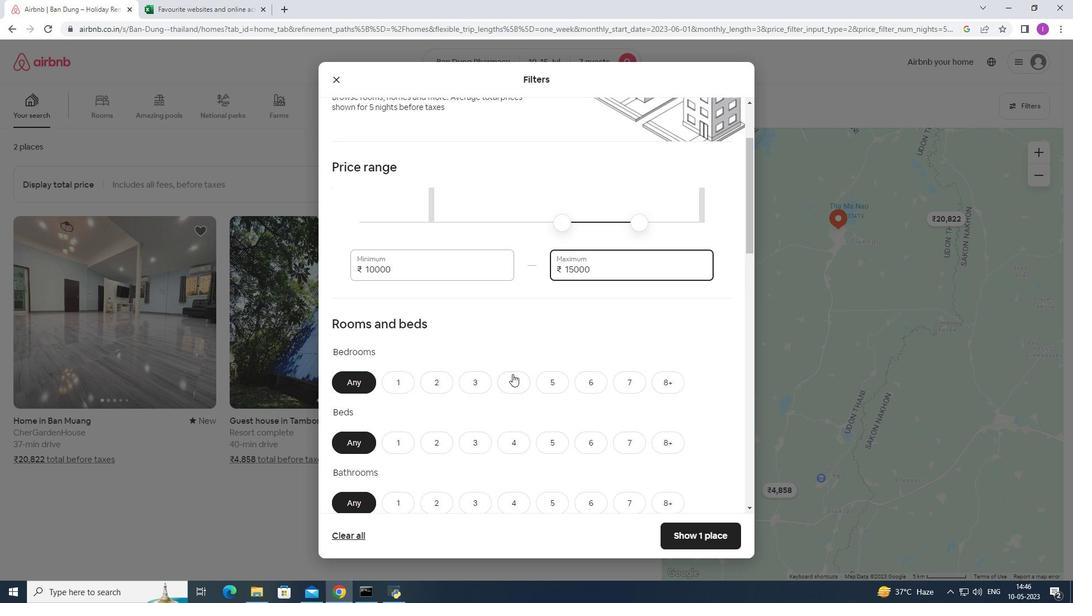 
Action: Mouse pressed left at (517, 379)
Screenshot: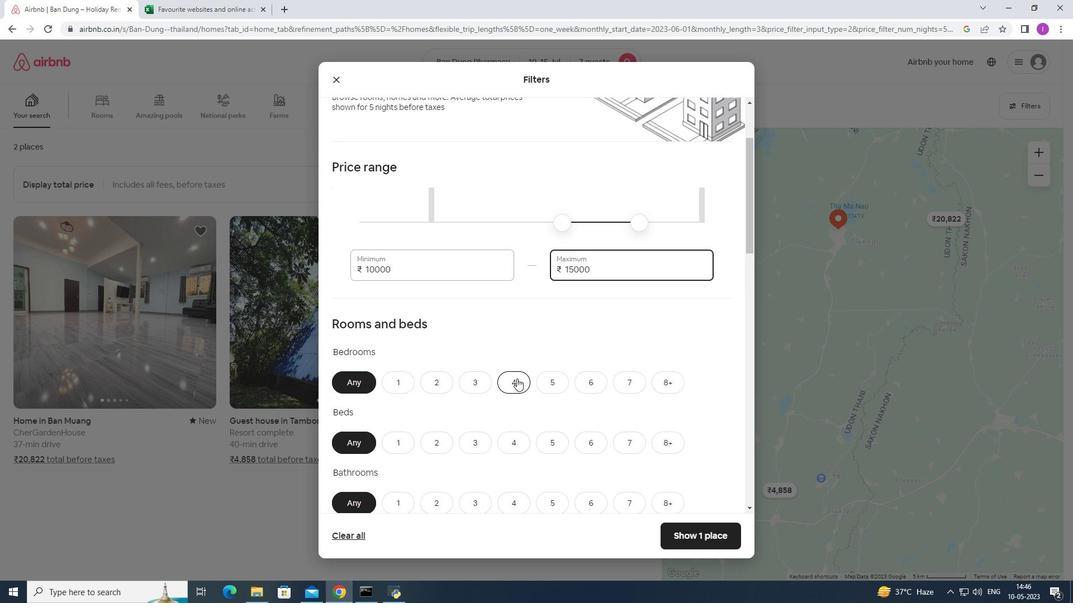 
Action: Mouse moved to (622, 445)
Screenshot: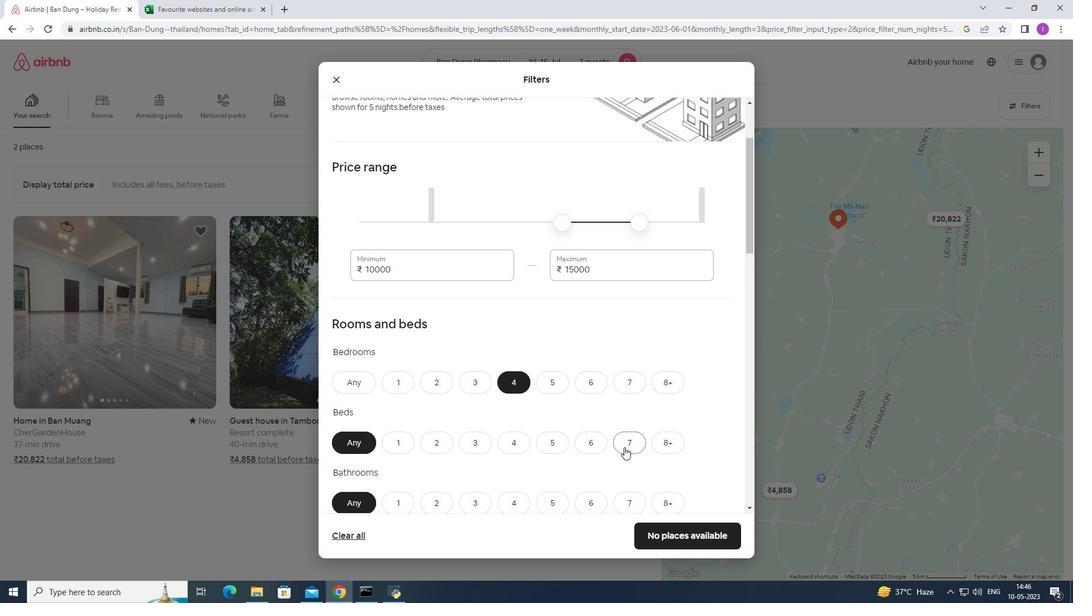 
Action: Mouse pressed left at (622, 445)
Screenshot: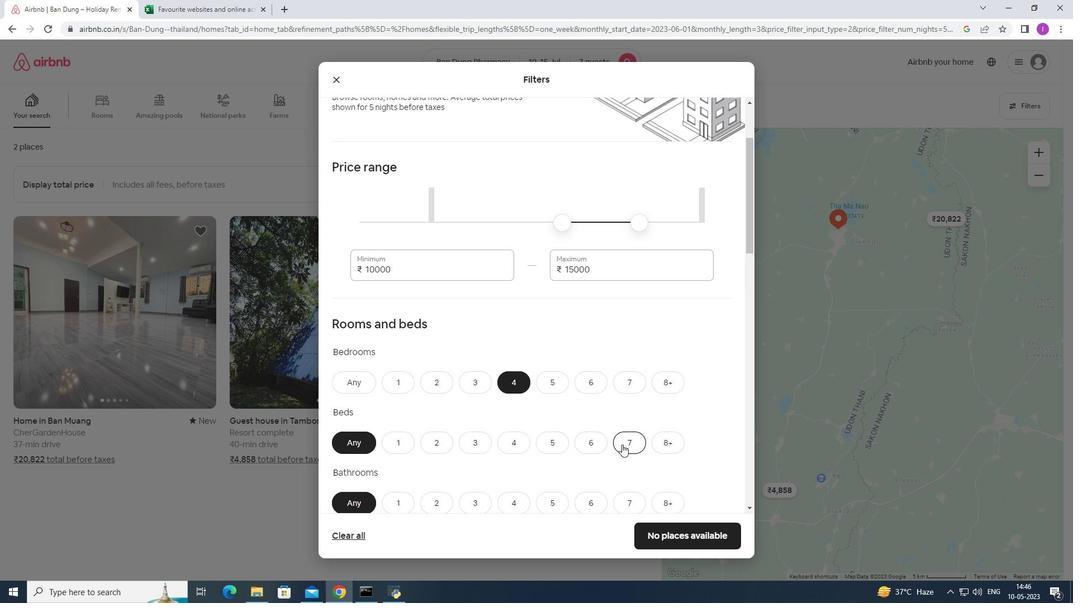 
Action: Mouse moved to (511, 504)
Screenshot: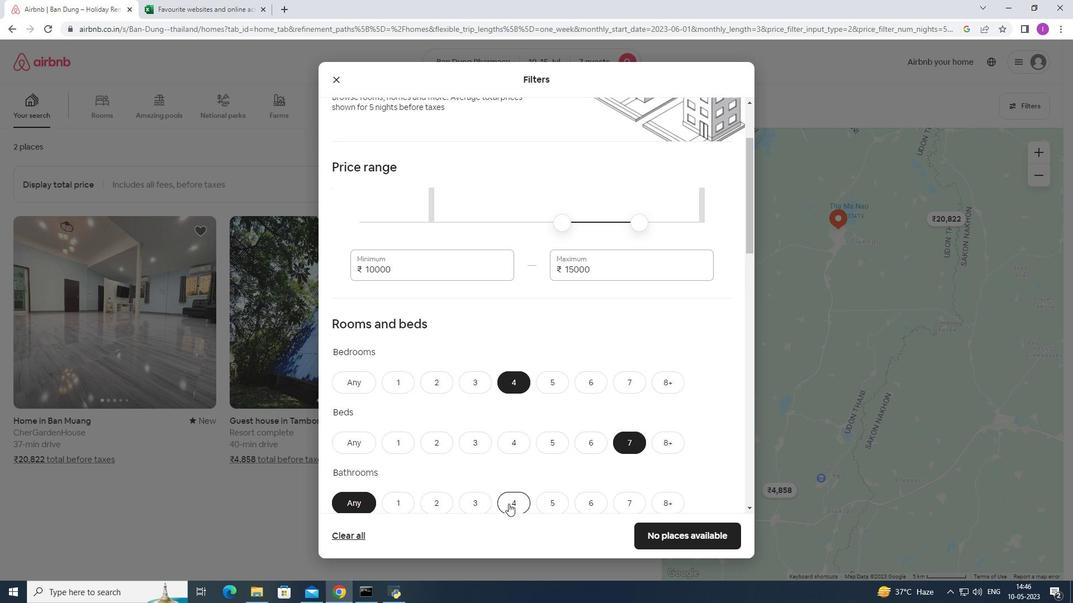 
Action: Mouse scrolled (511, 503) with delta (0, 0)
Screenshot: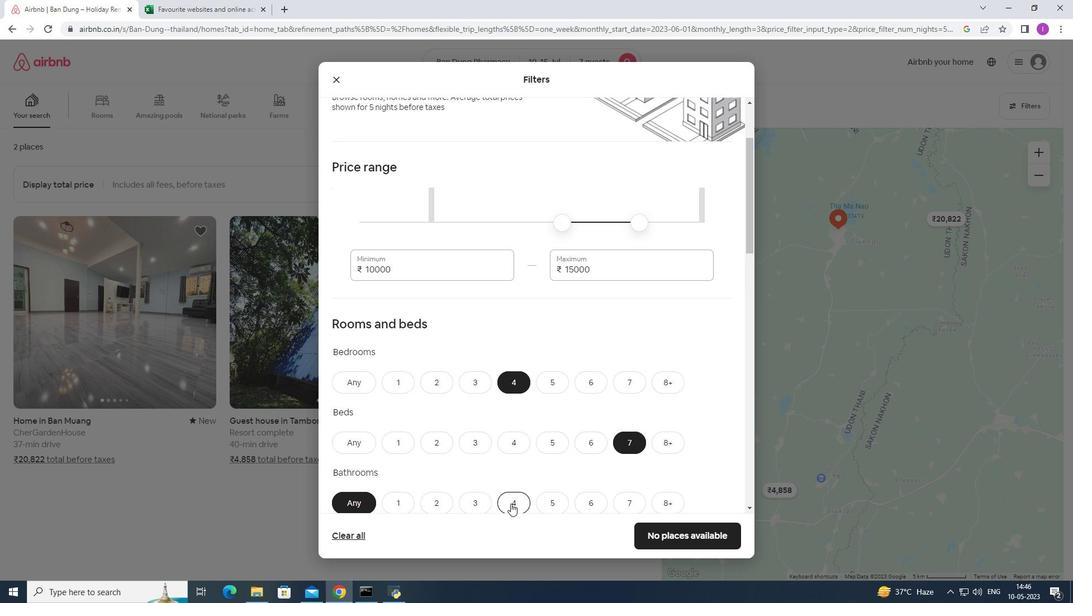 
Action: Mouse moved to (507, 448)
Screenshot: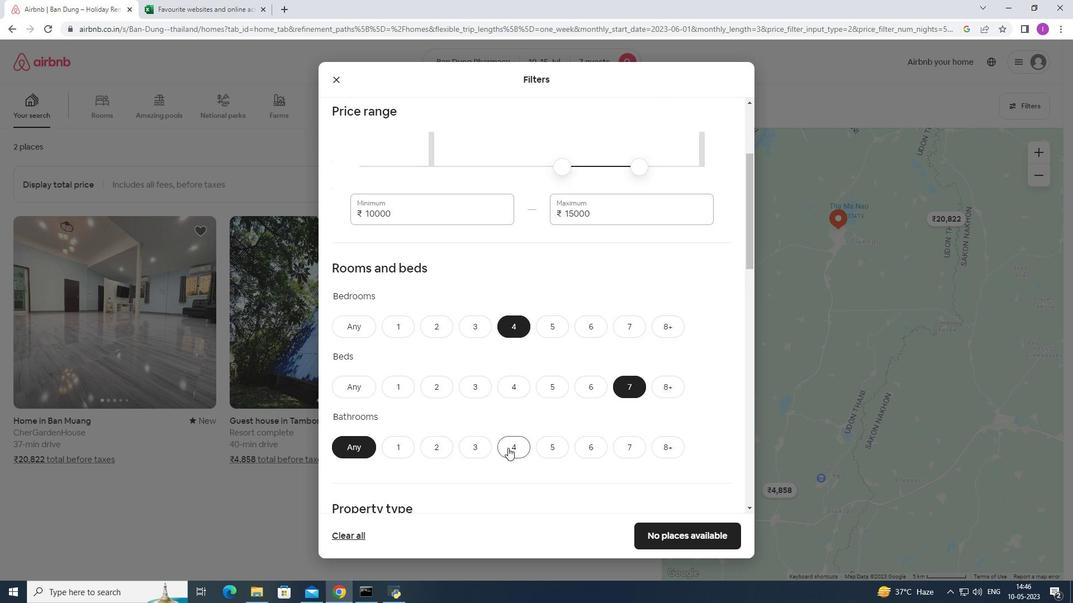 
Action: Mouse pressed left at (507, 448)
Screenshot: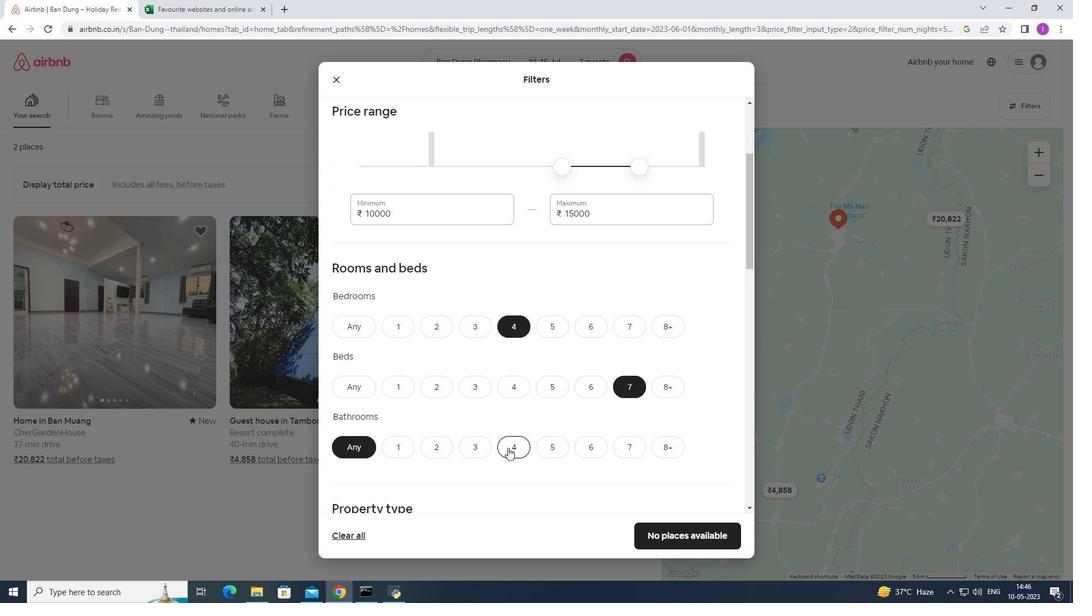 
Action: Mouse moved to (488, 511)
Screenshot: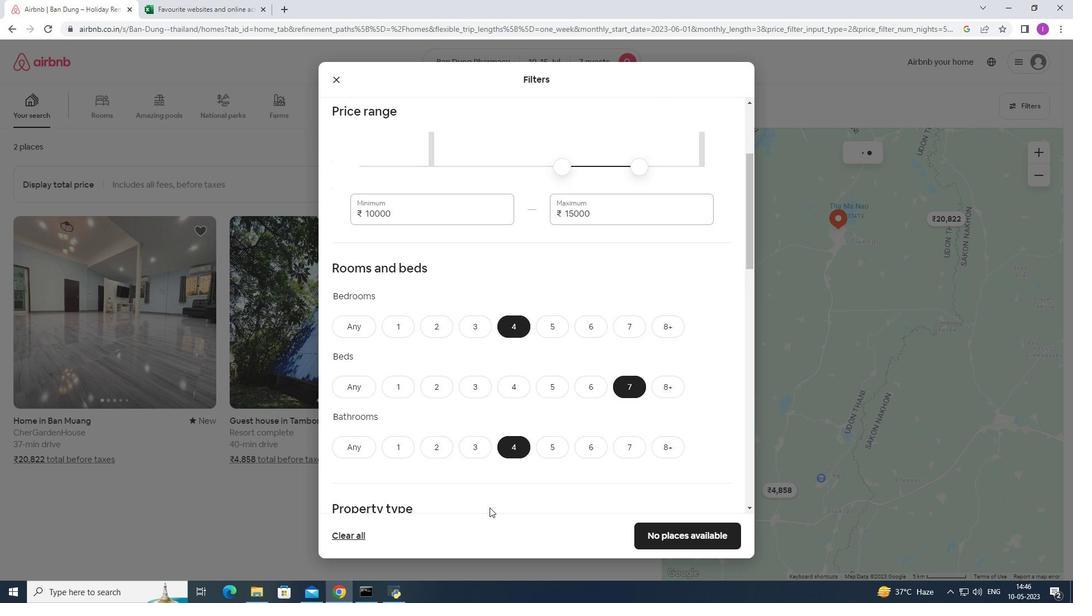 
Action: Mouse scrolled (488, 510) with delta (0, 0)
Screenshot: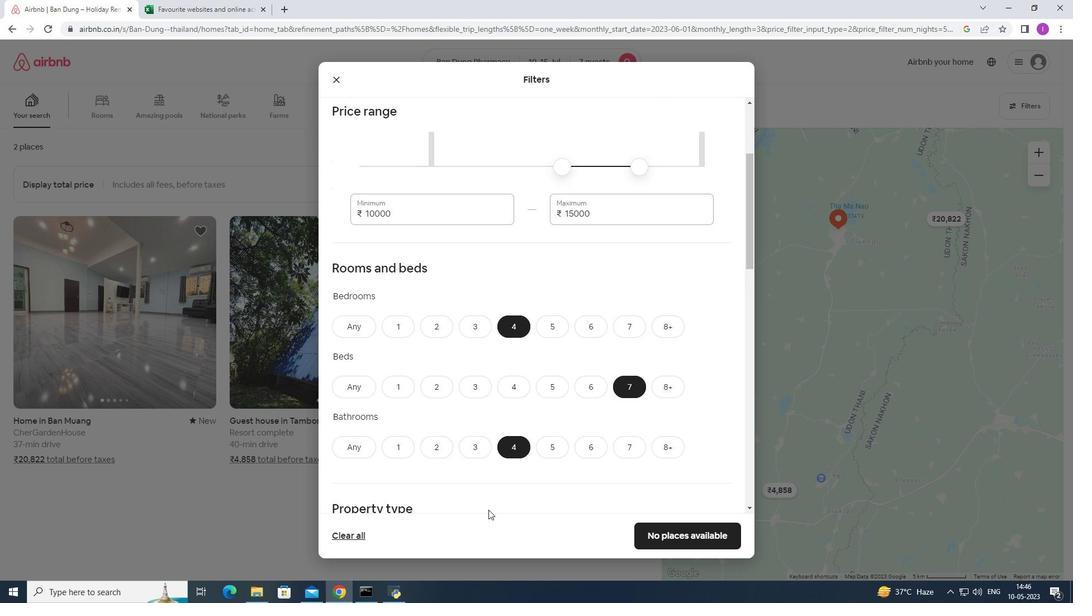 
Action: Mouse scrolled (488, 510) with delta (0, 0)
Screenshot: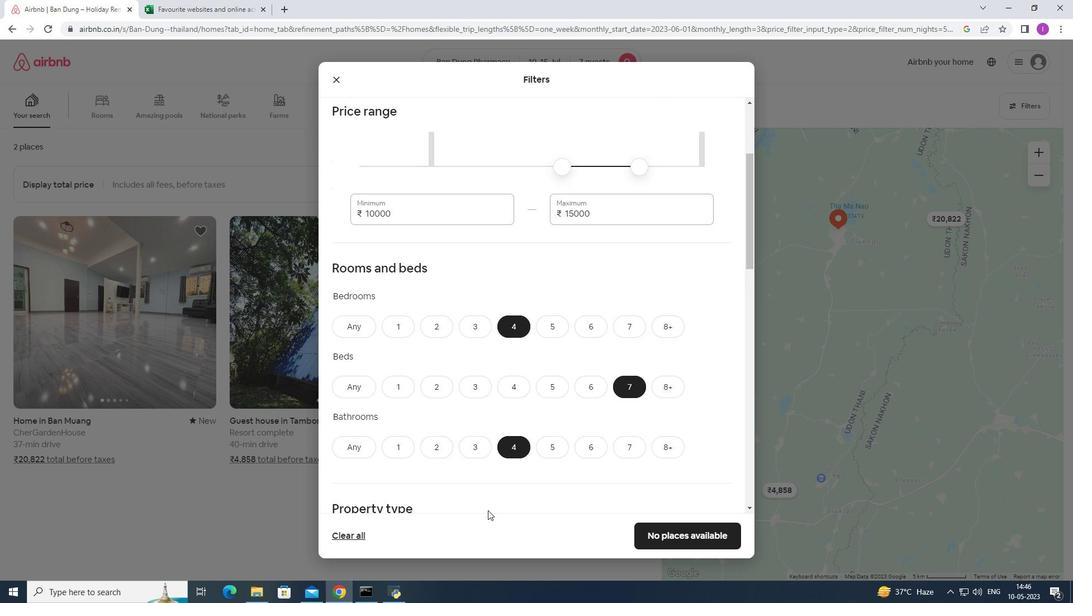 
Action: Mouse scrolled (488, 510) with delta (0, 0)
Screenshot: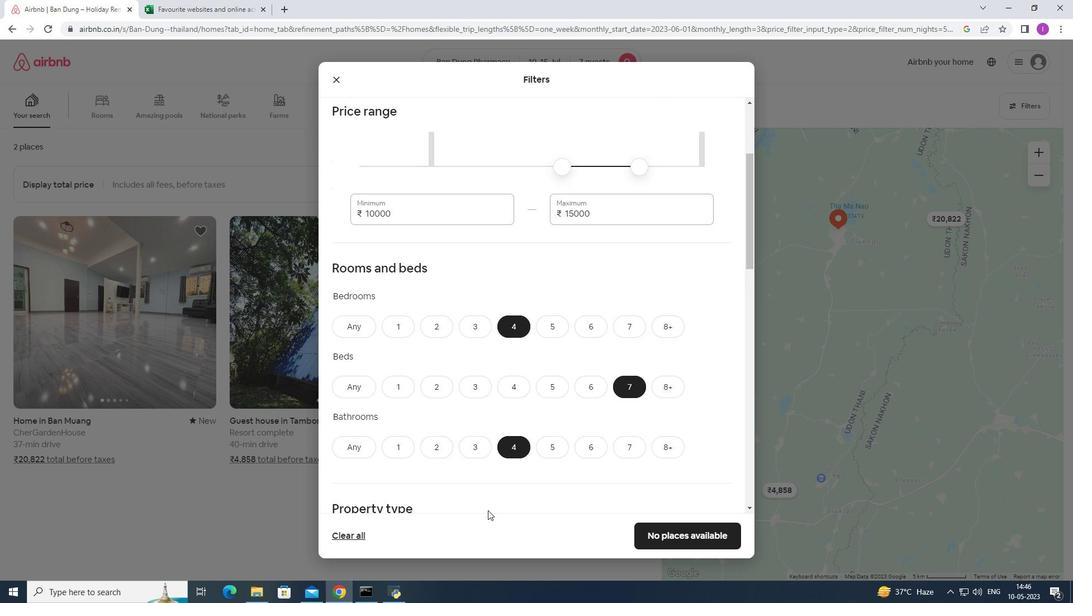 
Action: Mouse moved to (406, 417)
Screenshot: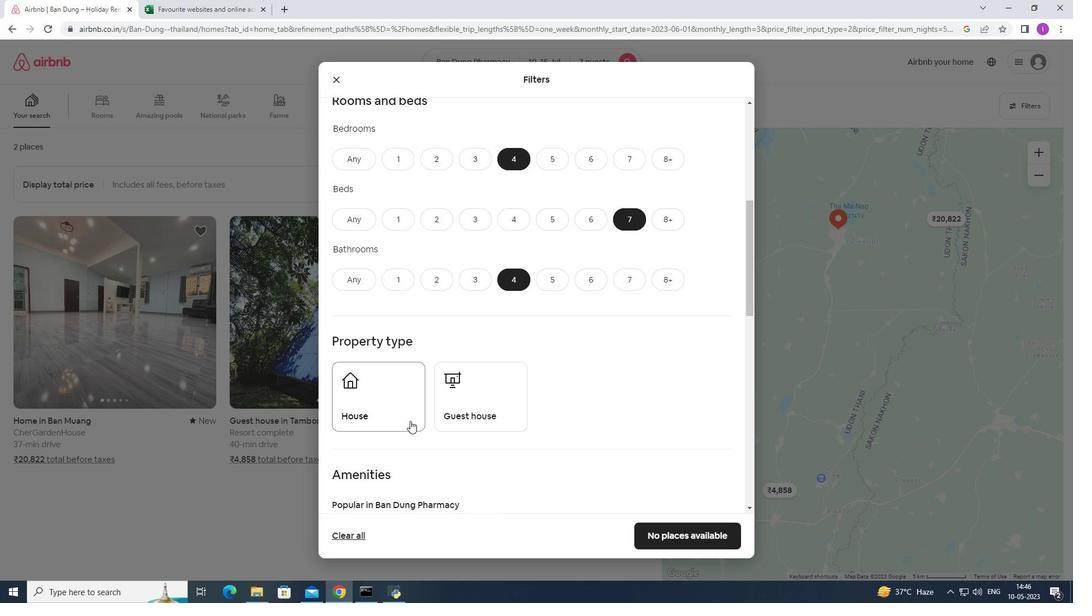 
Action: Mouse pressed left at (406, 417)
Screenshot: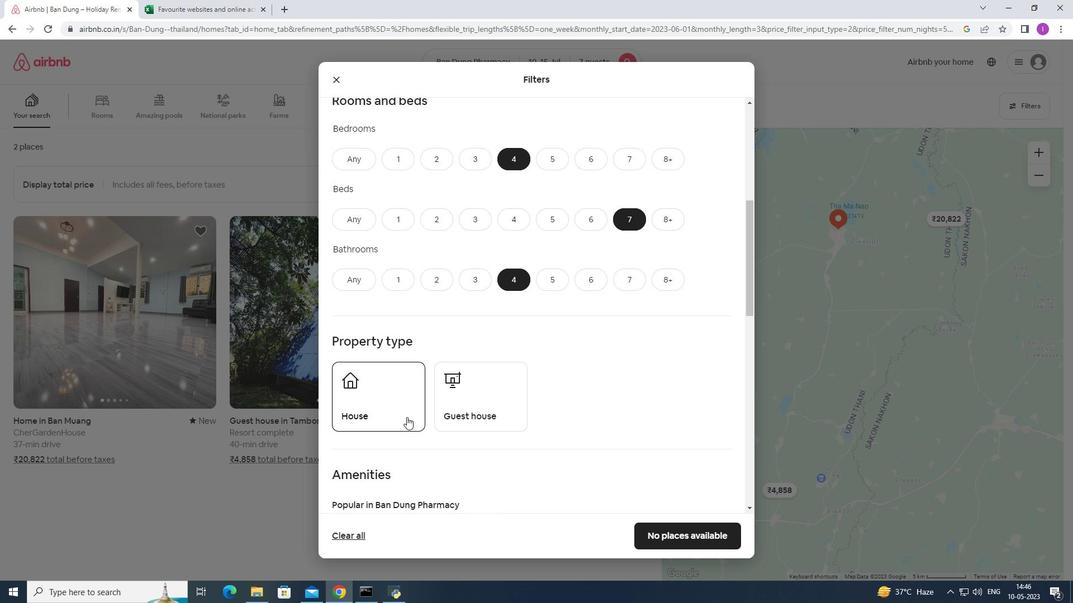 
Action: Mouse moved to (478, 416)
Screenshot: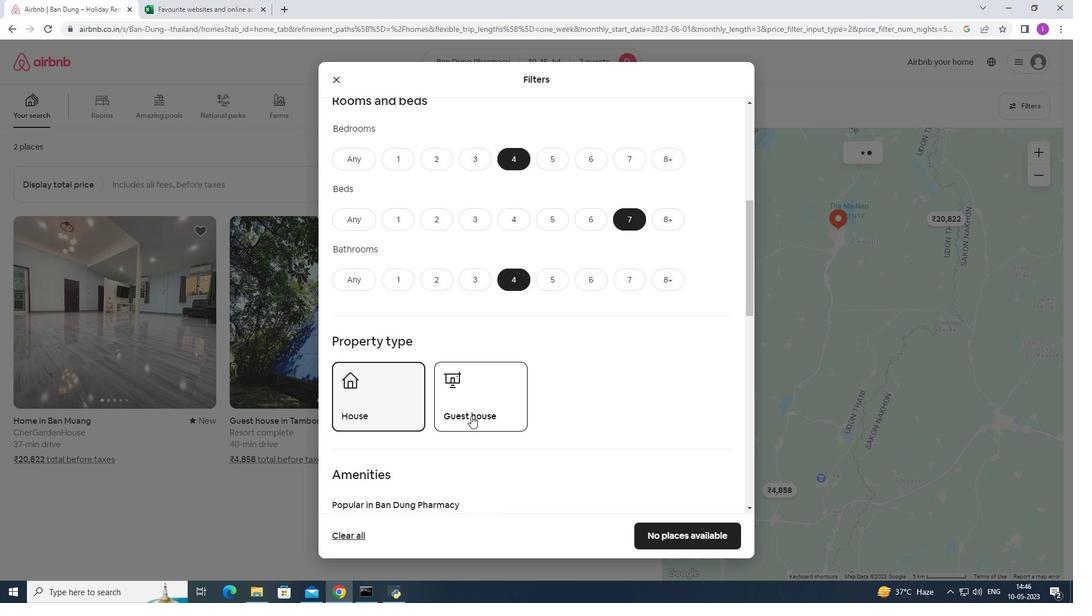 
Action: Mouse pressed left at (478, 416)
Screenshot: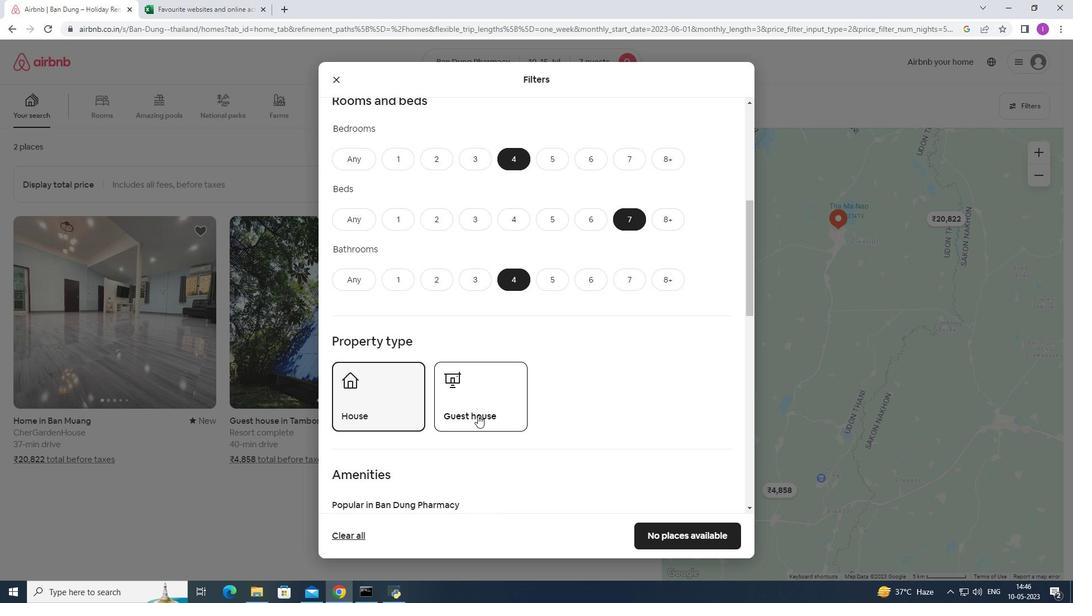 
Action: Mouse moved to (566, 461)
Screenshot: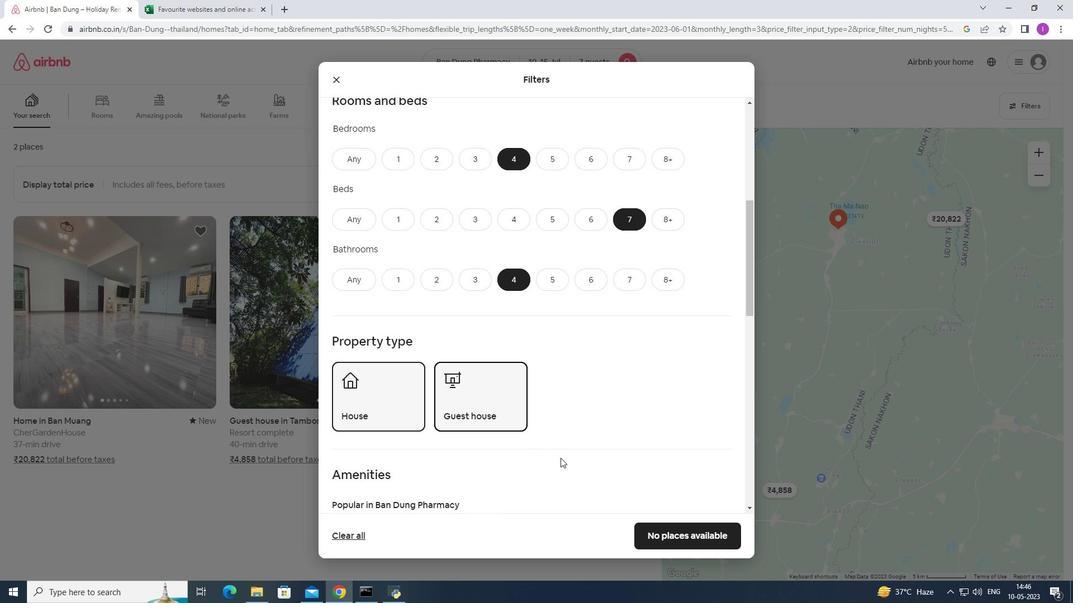 
Action: Mouse scrolled (566, 461) with delta (0, 0)
Screenshot: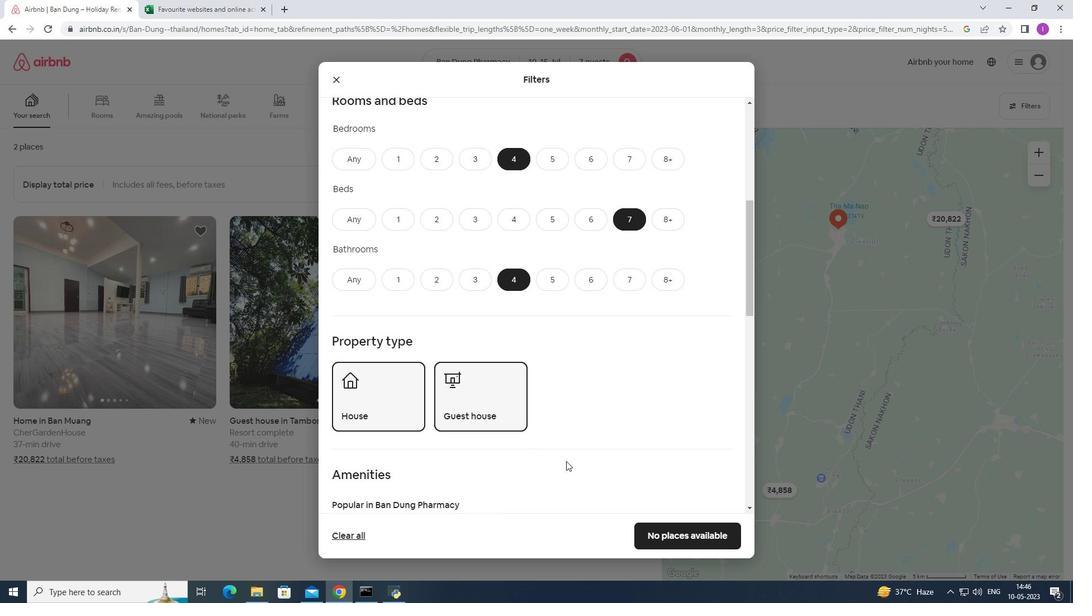 
Action: Mouse scrolled (566, 461) with delta (0, 0)
Screenshot: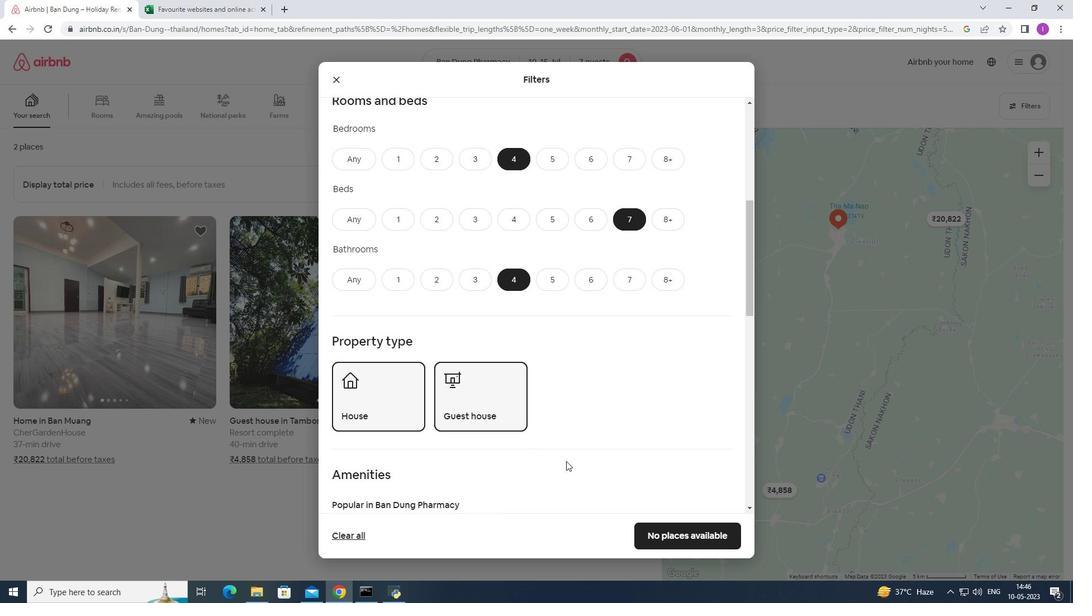 
Action: Mouse scrolled (566, 461) with delta (0, 0)
Screenshot: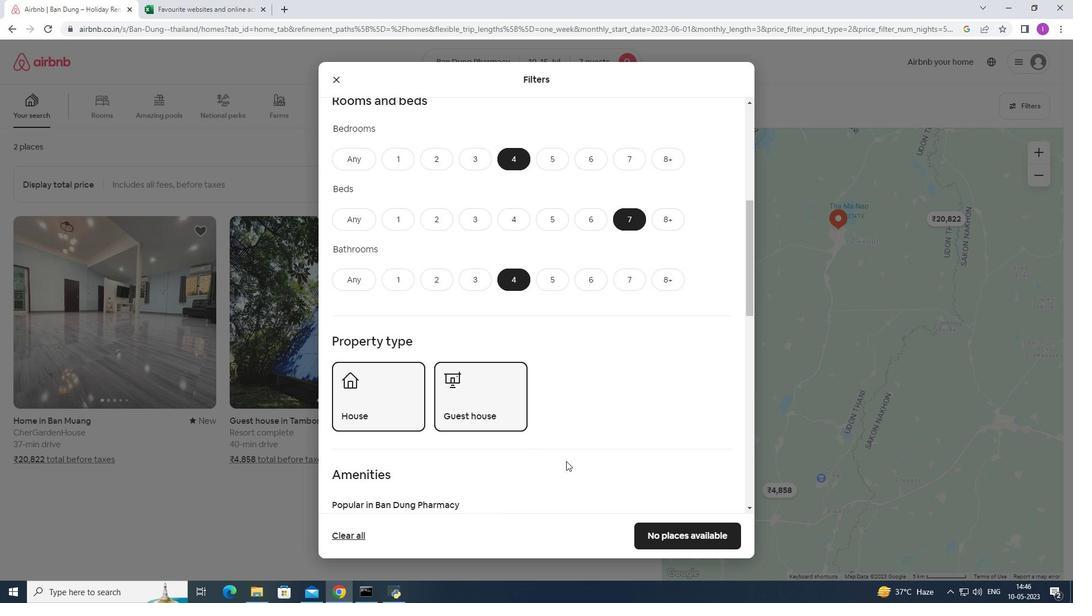 
Action: Mouse moved to (448, 478)
Screenshot: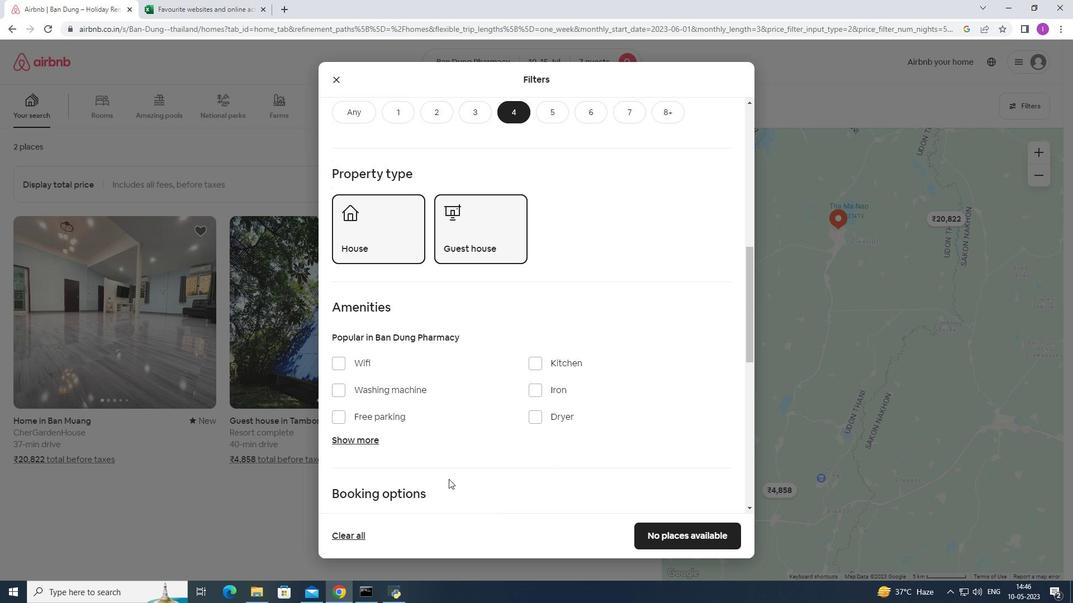 
Action: Mouse scrolled (448, 478) with delta (0, 0)
Screenshot: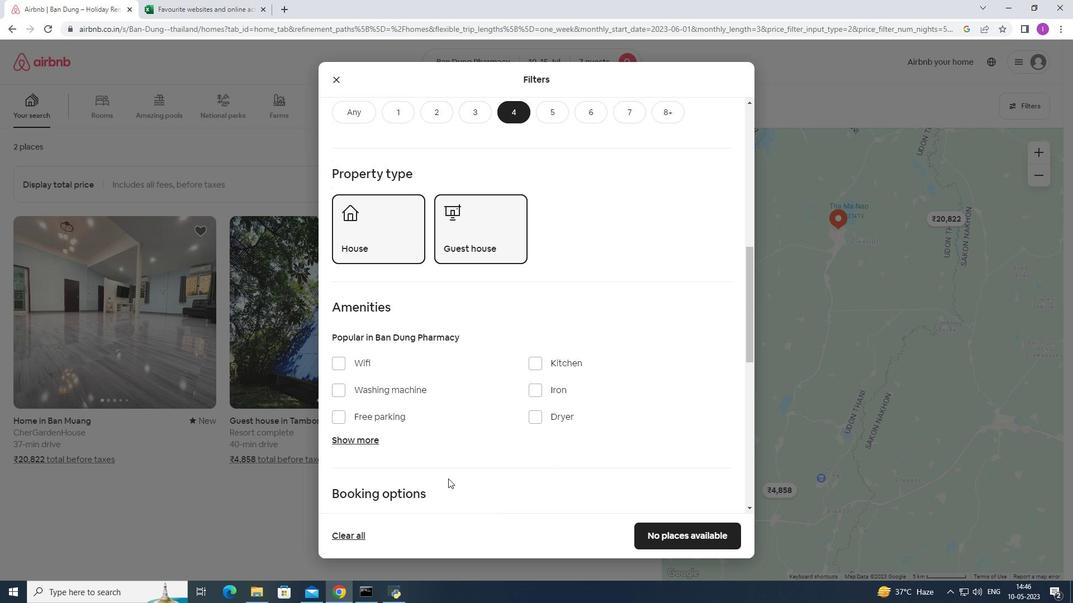 
Action: Mouse scrolled (448, 478) with delta (0, 0)
Screenshot: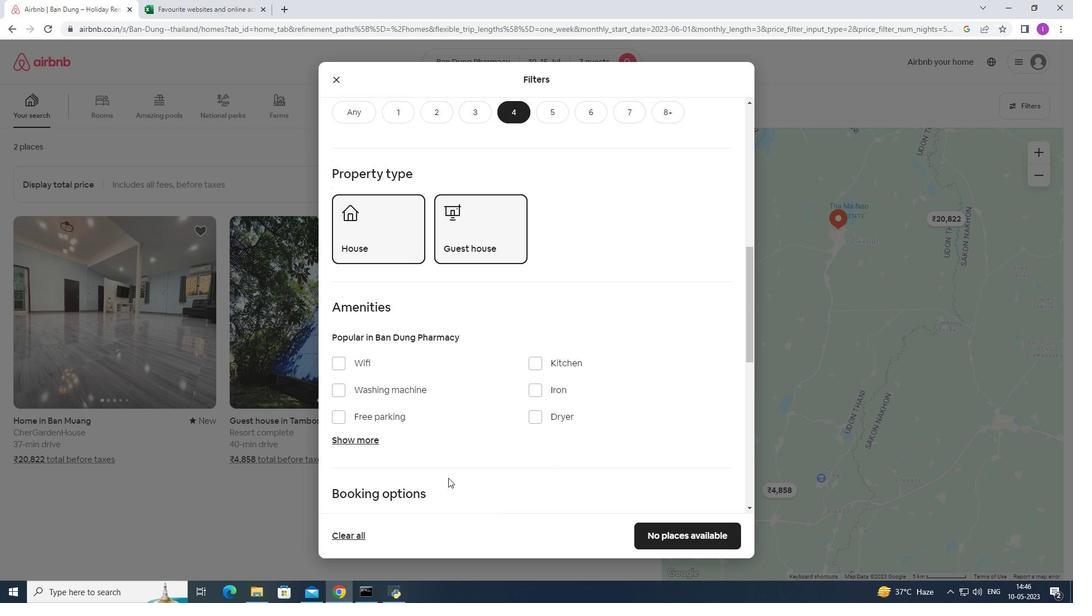 
Action: Mouse scrolled (448, 478) with delta (0, 0)
Screenshot: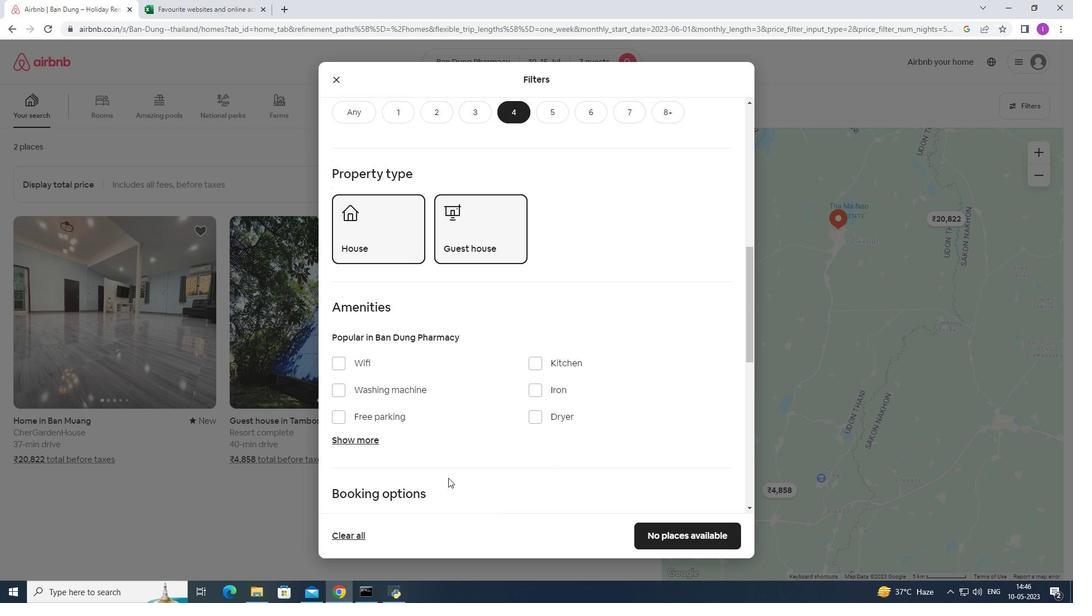 
Action: Mouse moved to (346, 195)
Screenshot: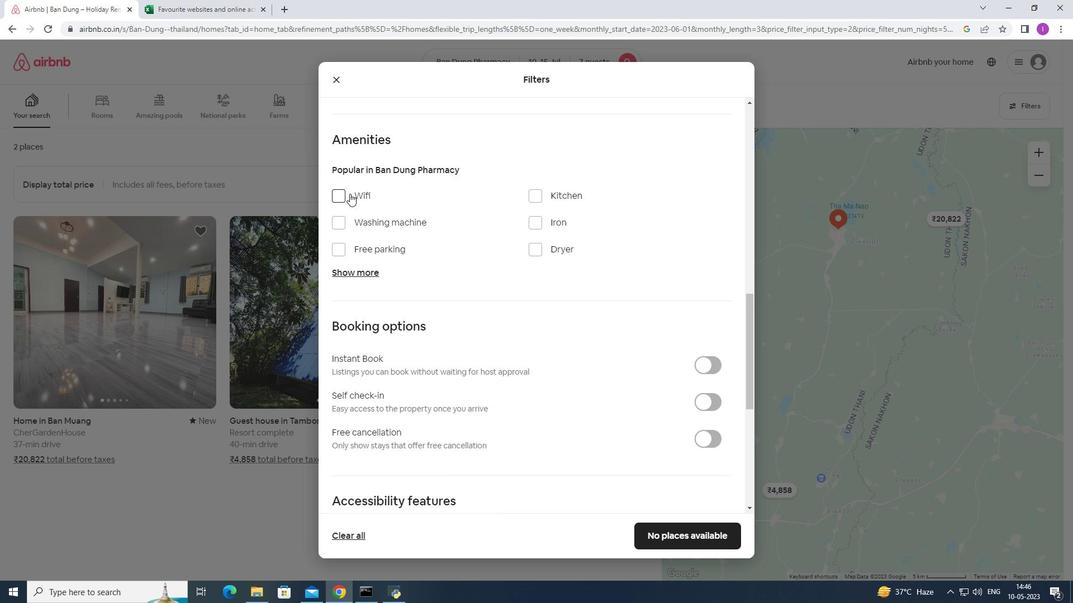 
Action: Mouse pressed left at (346, 195)
Screenshot: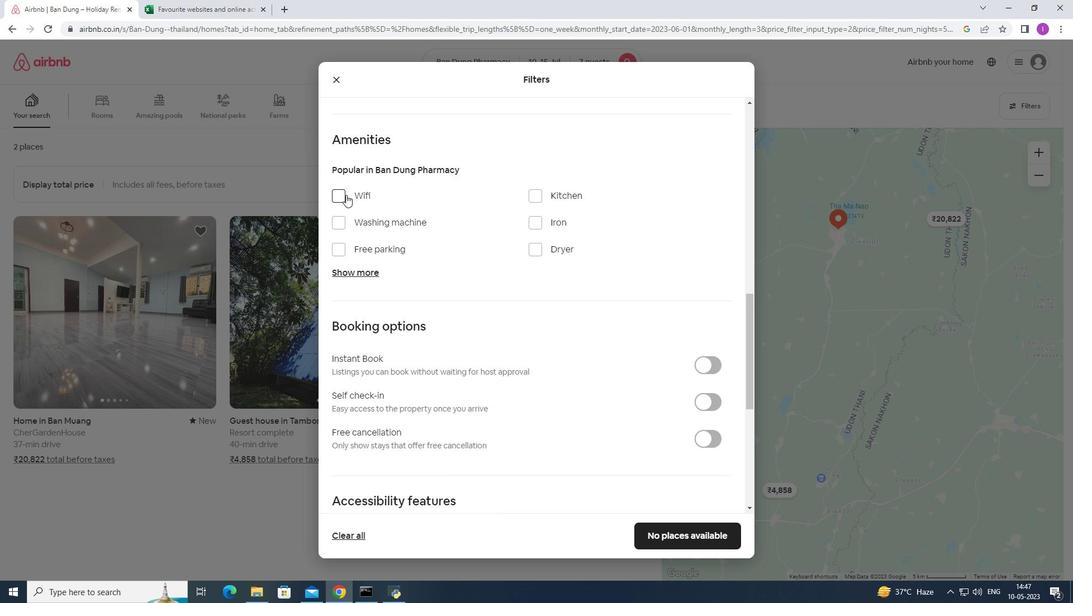 
Action: Mouse moved to (341, 248)
Screenshot: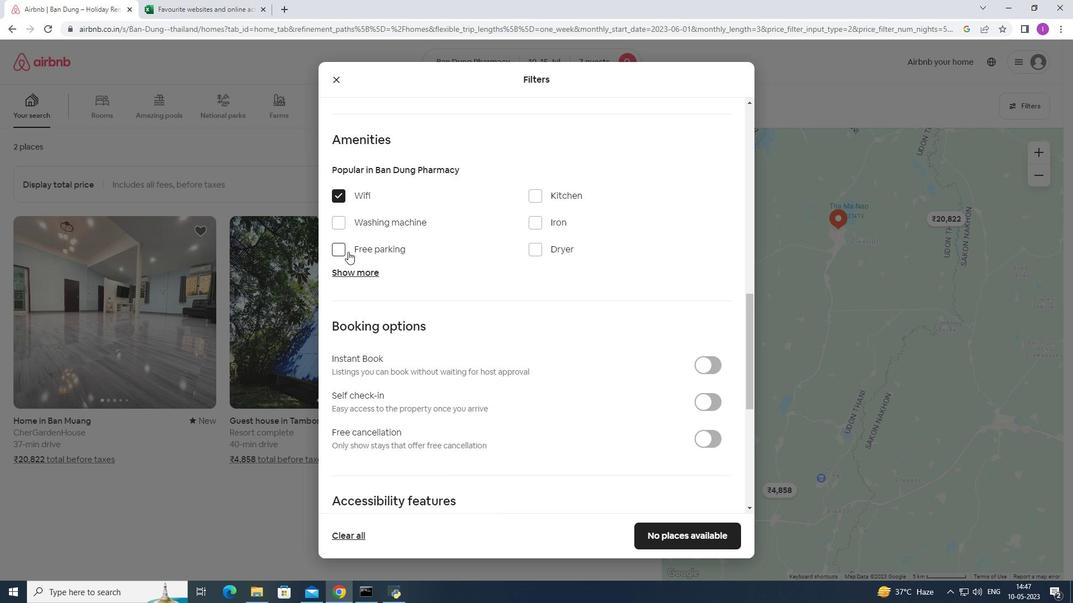 
Action: Mouse pressed left at (341, 248)
Screenshot: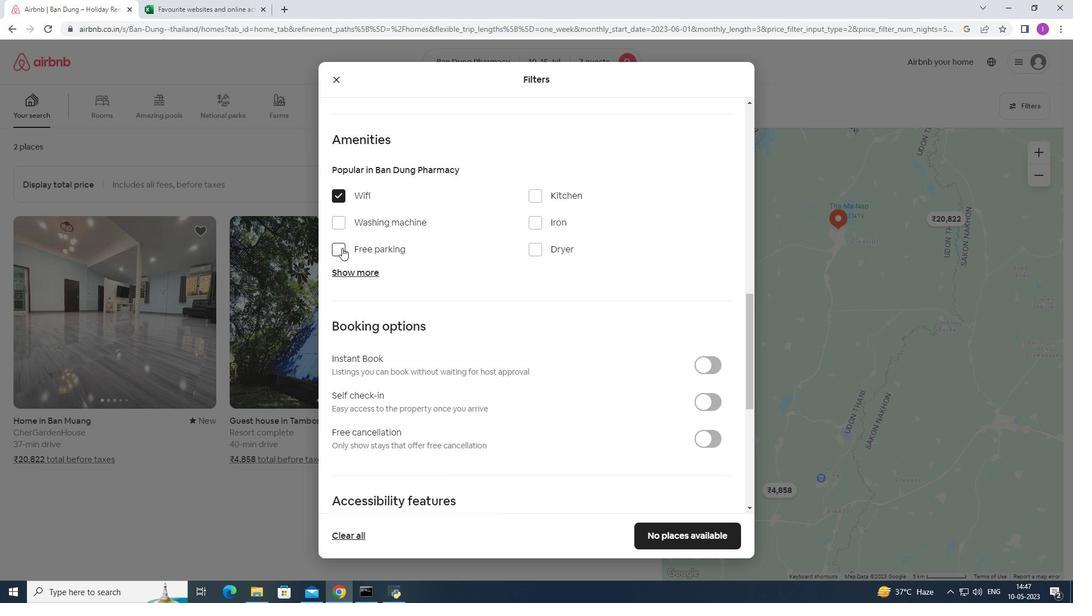 
Action: Mouse moved to (351, 272)
Screenshot: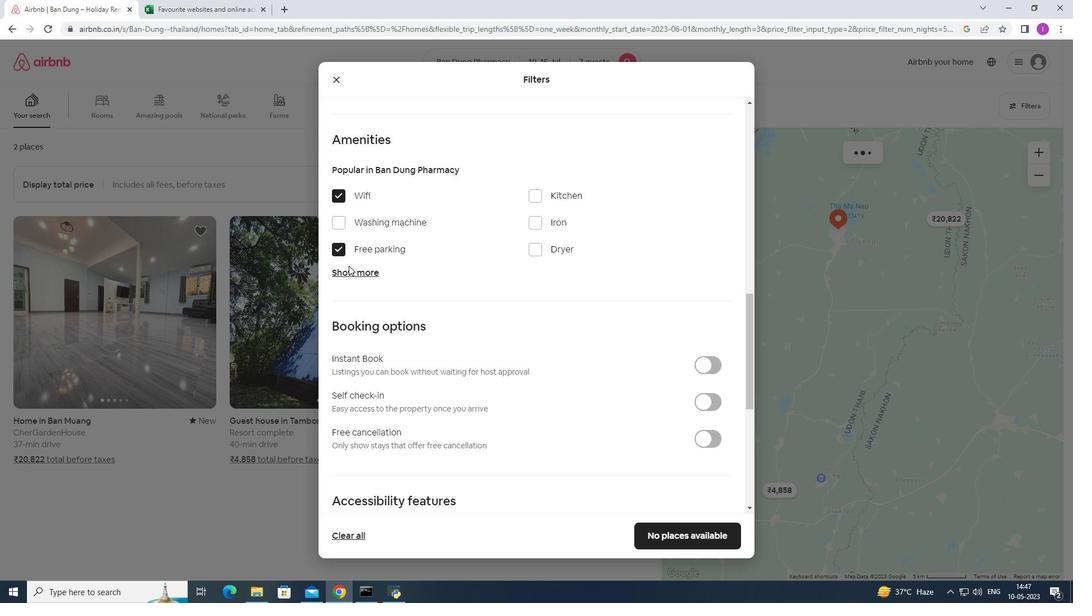 
Action: Mouse pressed left at (351, 272)
Screenshot: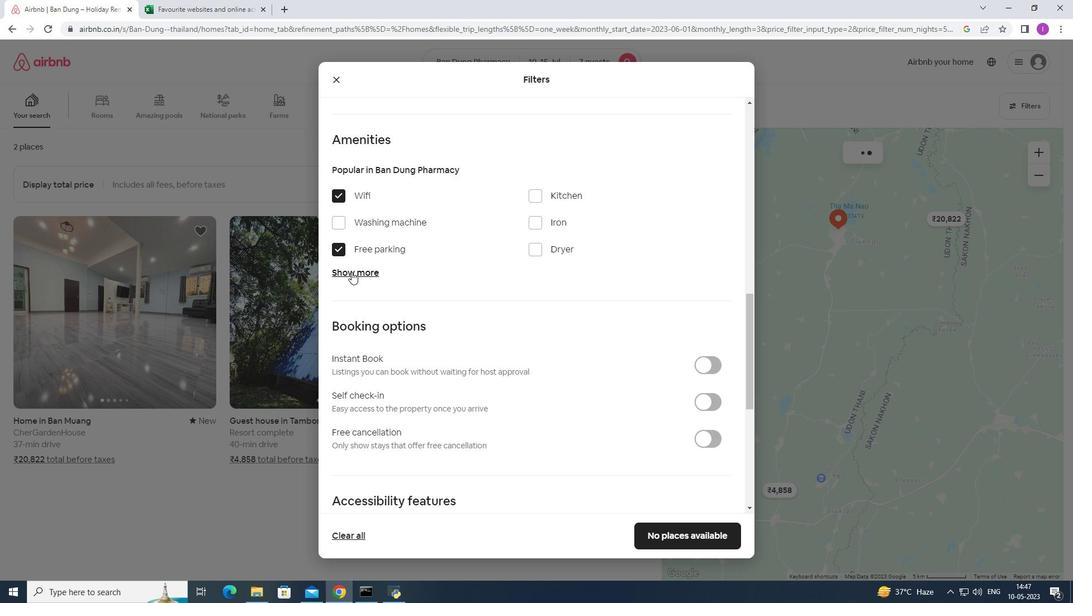 
Action: Mouse moved to (348, 271)
Screenshot: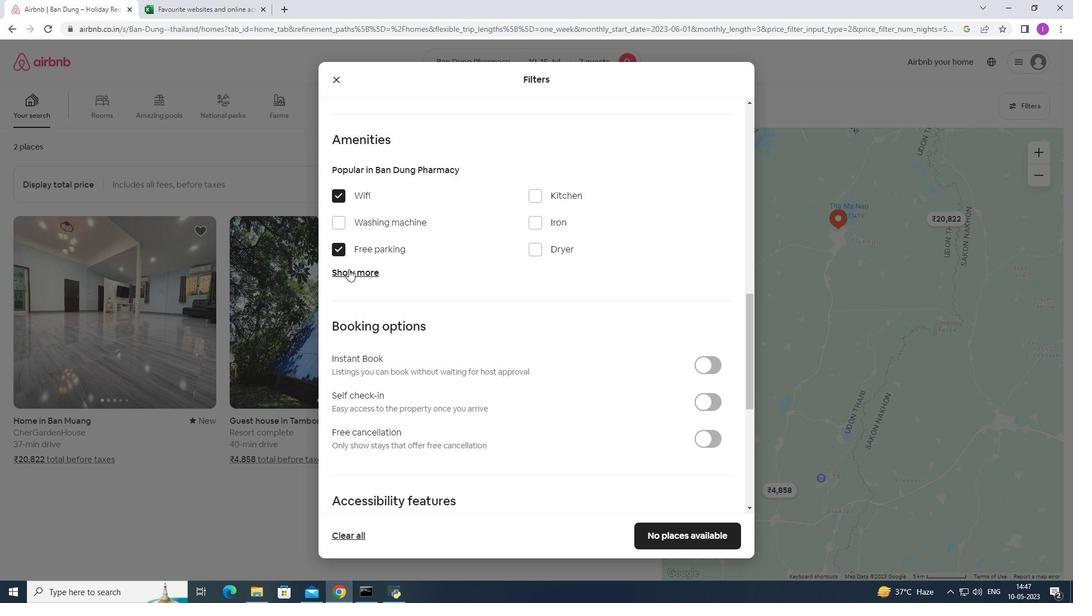 
Action: Mouse pressed left at (348, 271)
Screenshot: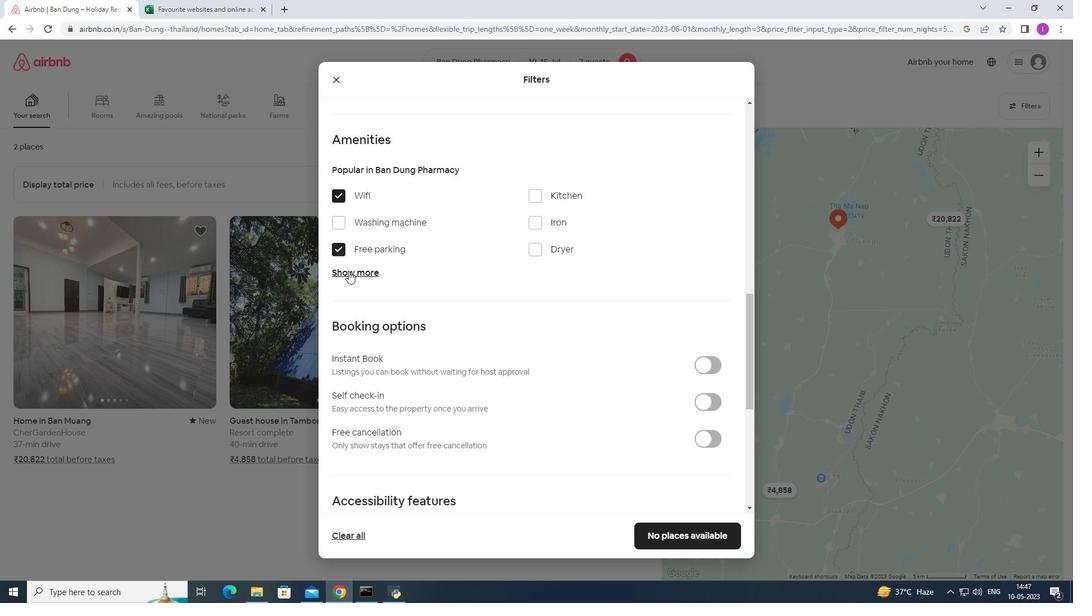 
Action: Mouse moved to (512, 308)
Screenshot: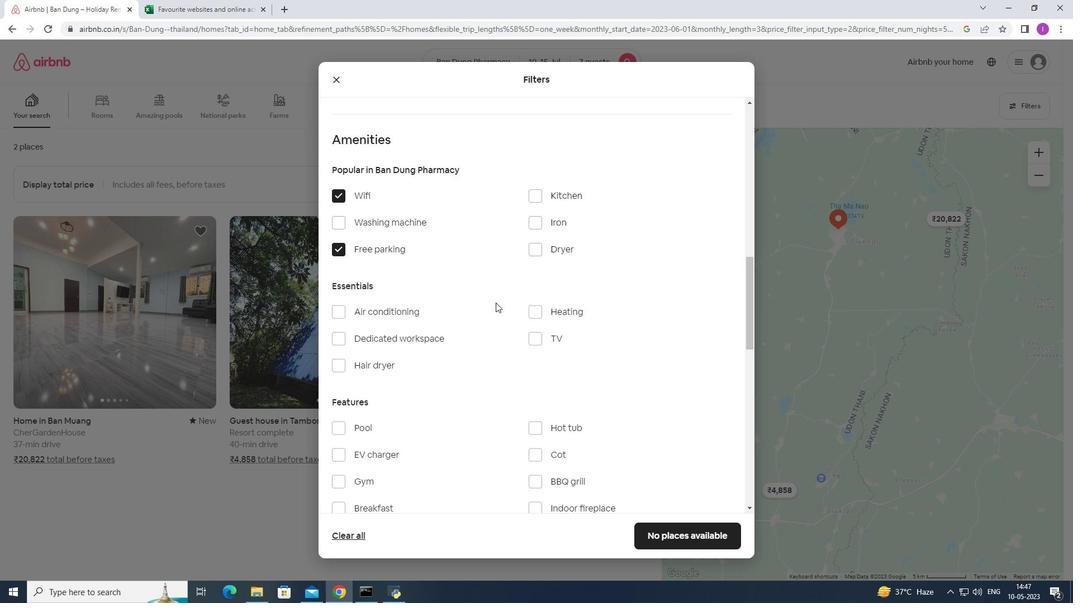 
Action: Mouse scrolled (512, 308) with delta (0, 0)
Screenshot: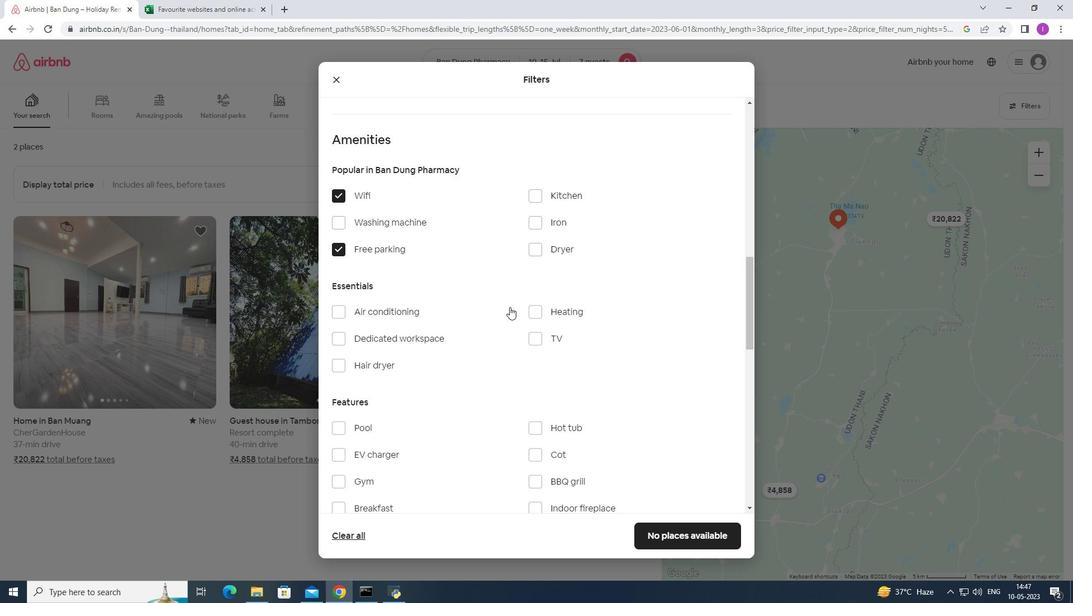 
Action: Mouse moved to (512, 309)
Screenshot: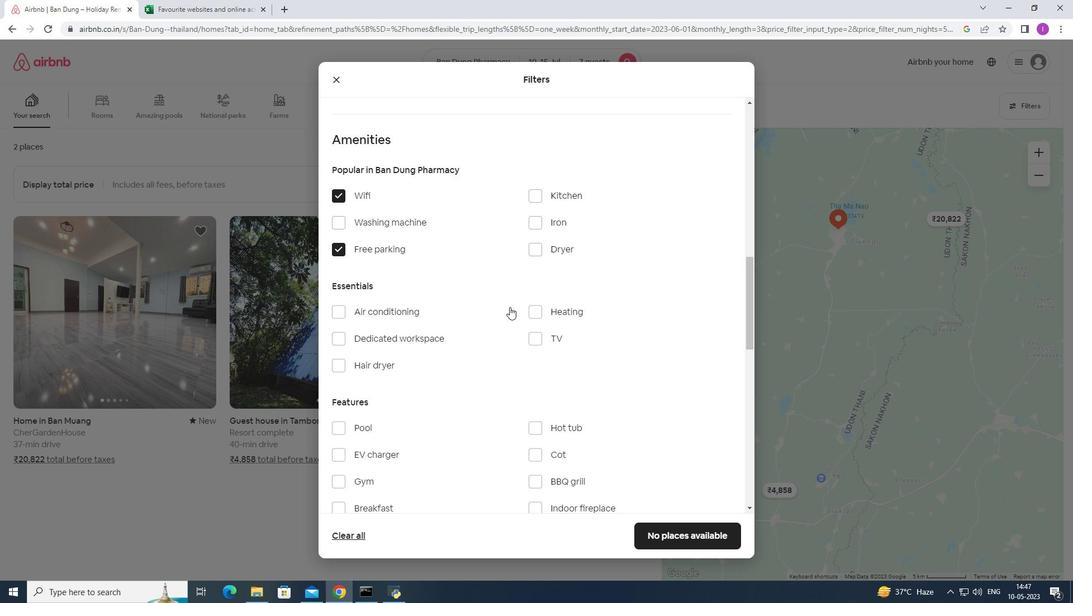 
Action: Mouse scrolled (512, 308) with delta (0, 0)
Screenshot: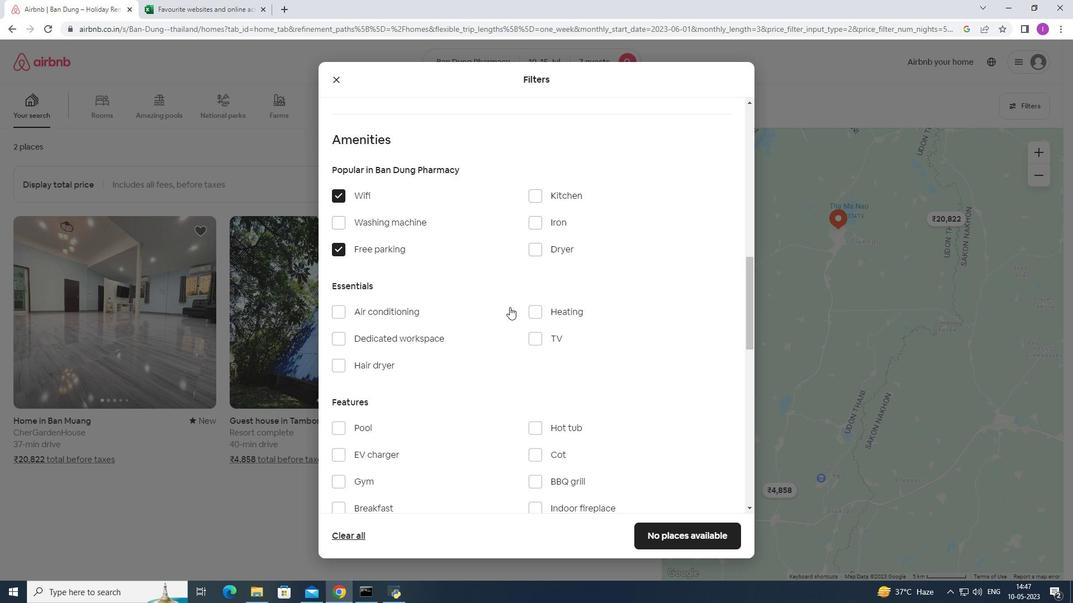 
Action: Mouse moved to (532, 232)
Screenshot: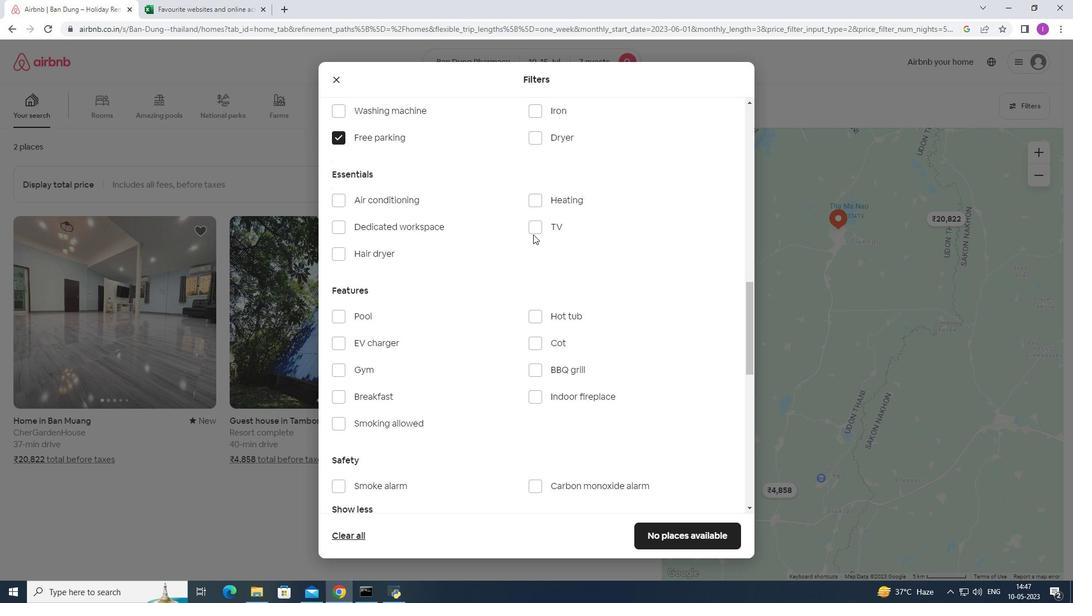 
Action: Mouse pressed left at (532, 232)
Screenshot: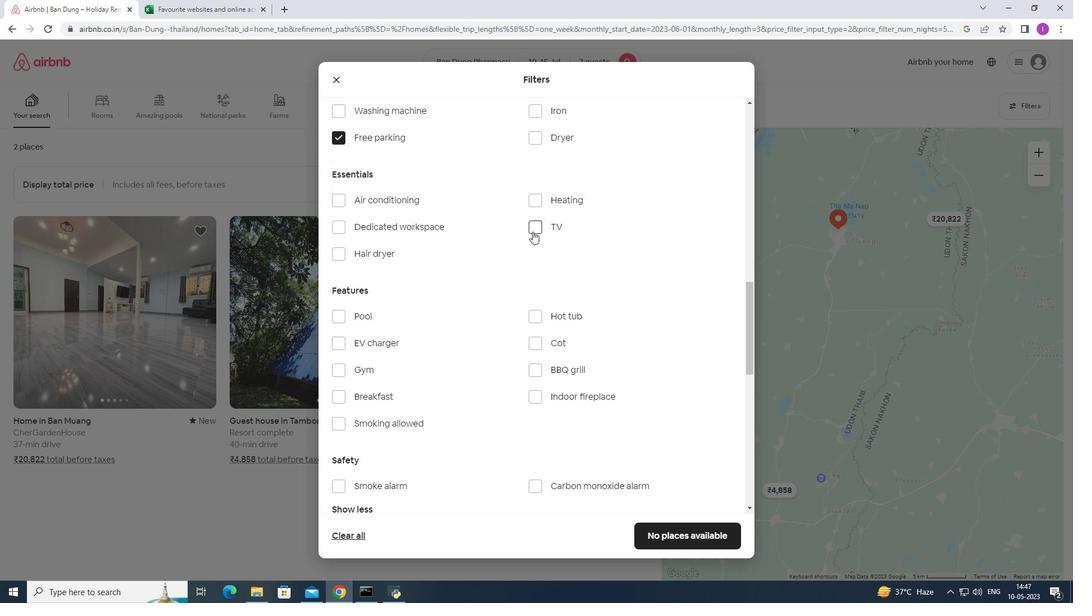 
Action: Mouse moved to (617, 339)
Screenshot: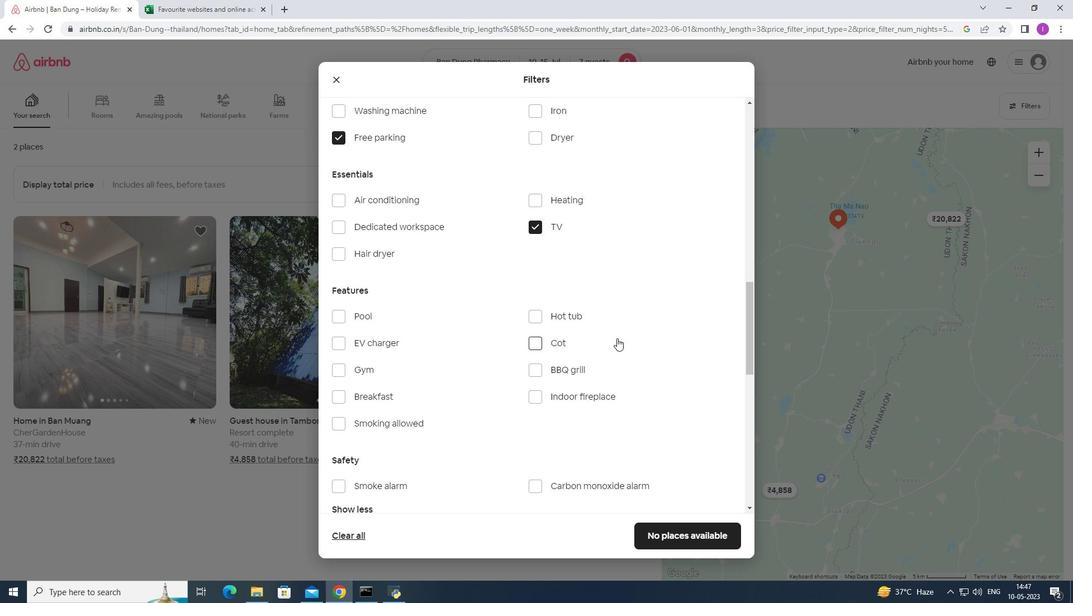 
Action: Mouse scrolled (617, 338) with delta (0, 0)
Screenshot: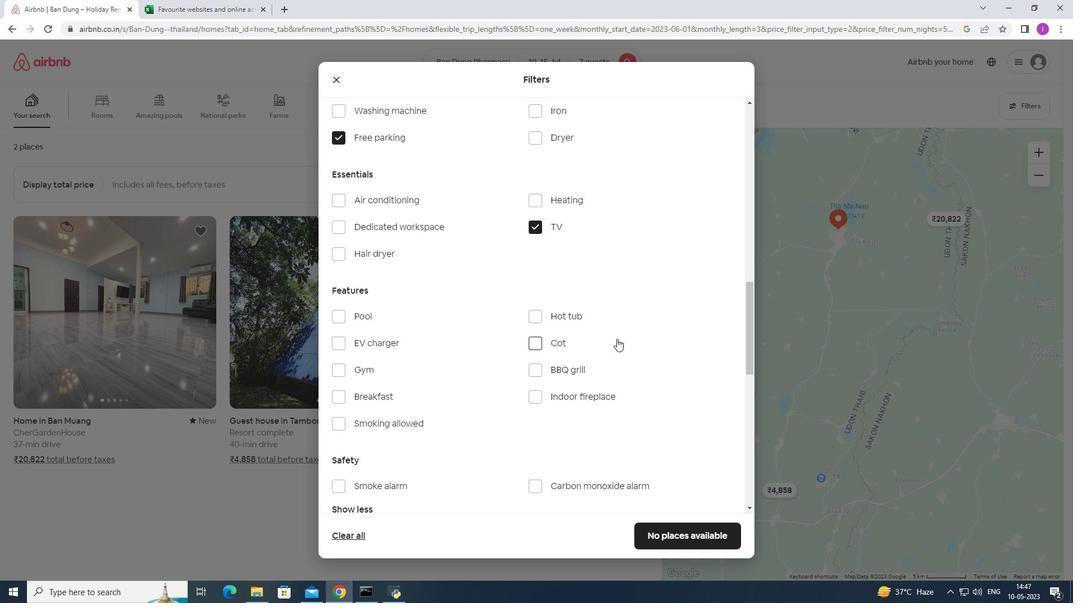 
Action: Mouse scrolled (617, 338) with delta (0, 0)
Screenshot: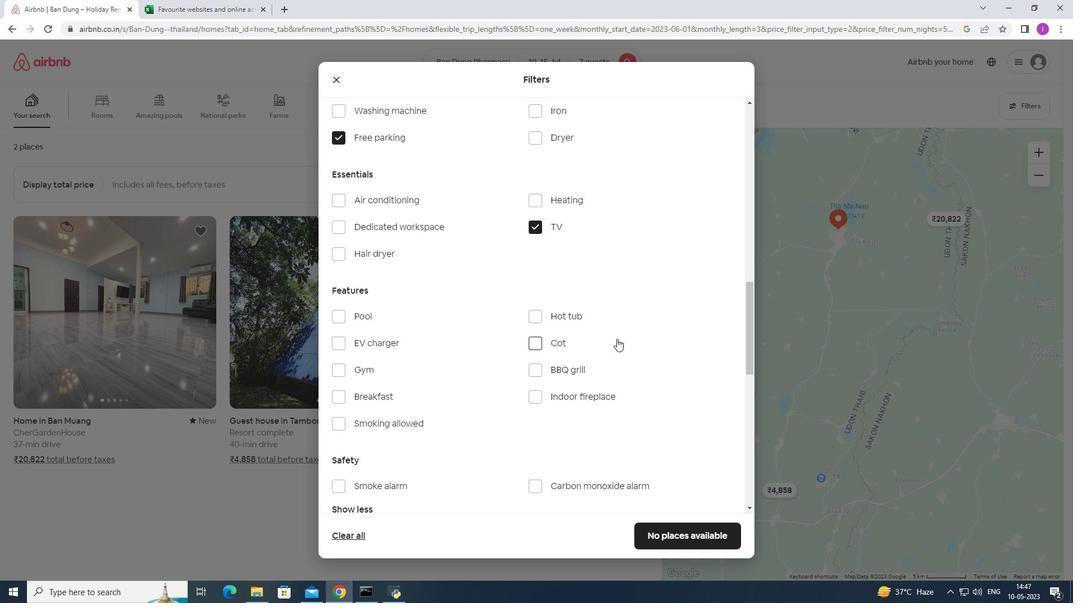
Action: Mouse moved to (335, 264)
Screenshot: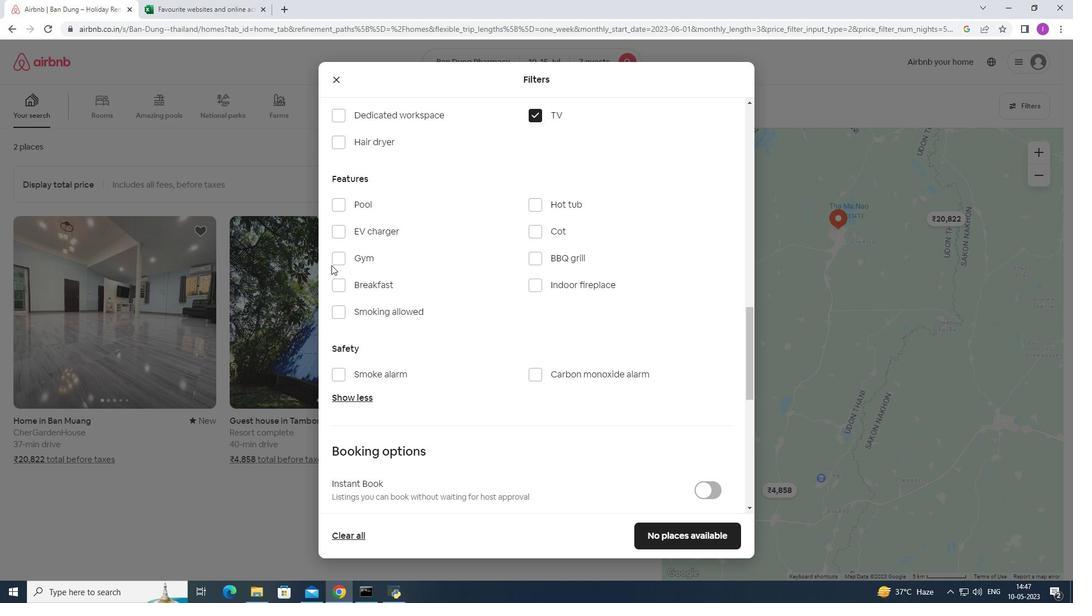 
Action: Mouse pressed left at (335, 264)
Screenshot: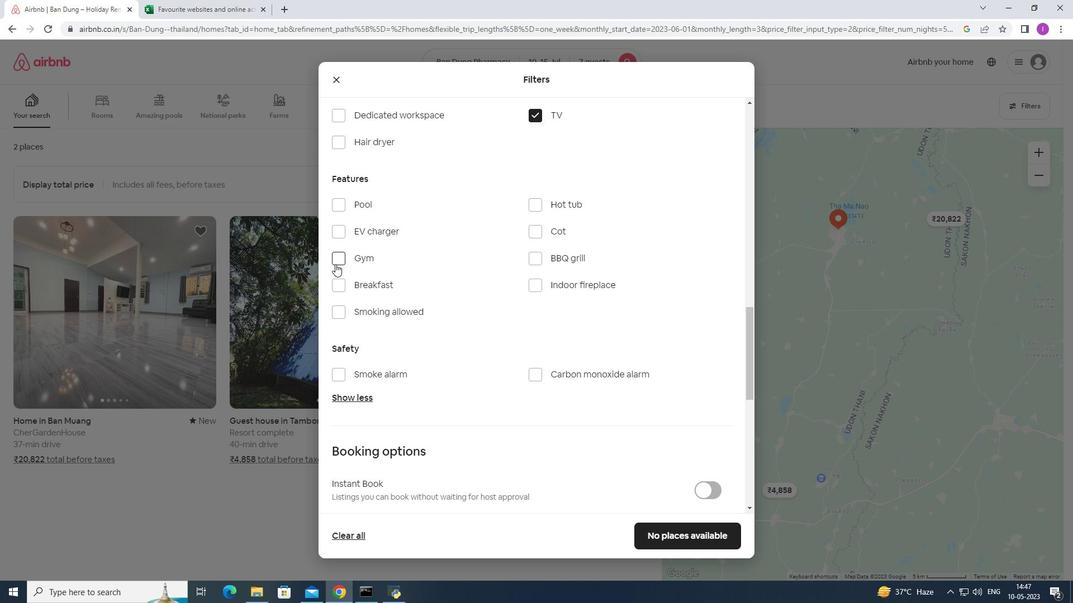 
Action: Mouse moved to (356, 286)
Screenshot: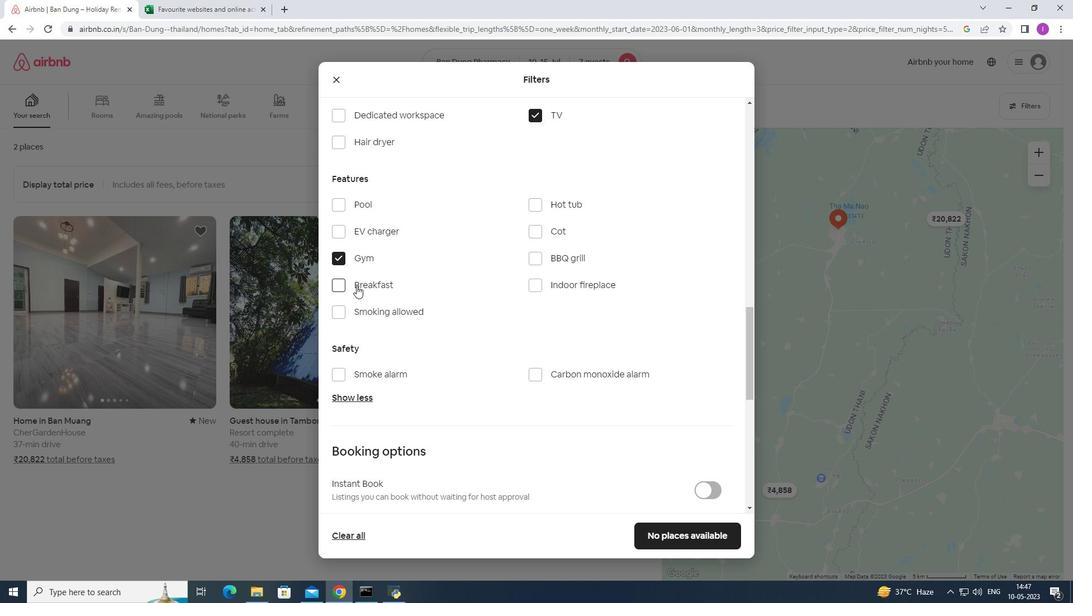 
Action: Mouse pressed left at (356, 286)
Screenshot: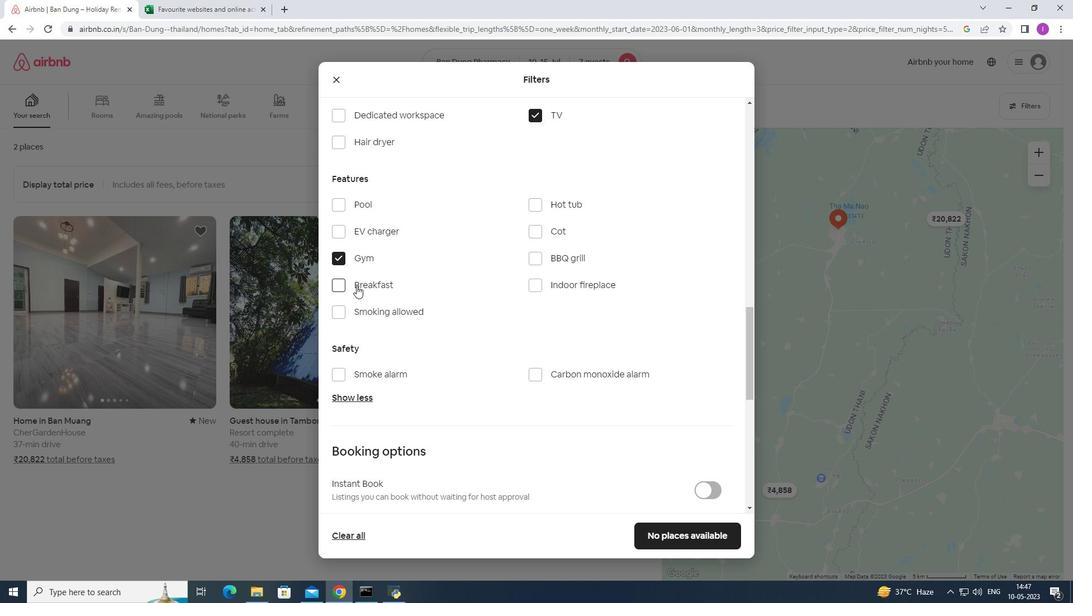 
Action: Mouse moved to (593, 386)
Screenshot: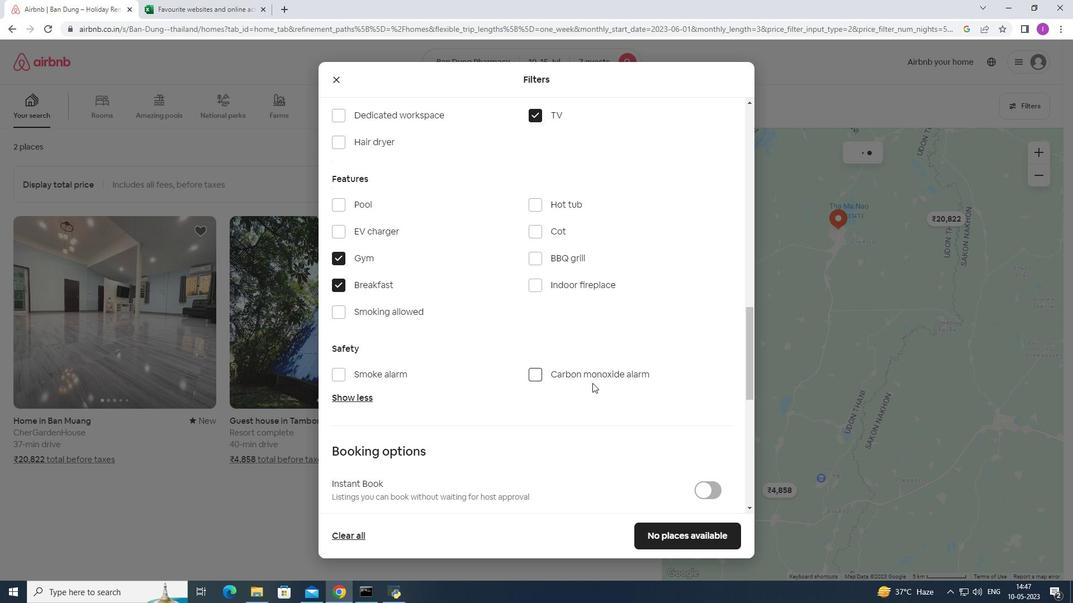 
Action: Mouse scrolled (593, 386) with delta (0, 0)
Screenshot: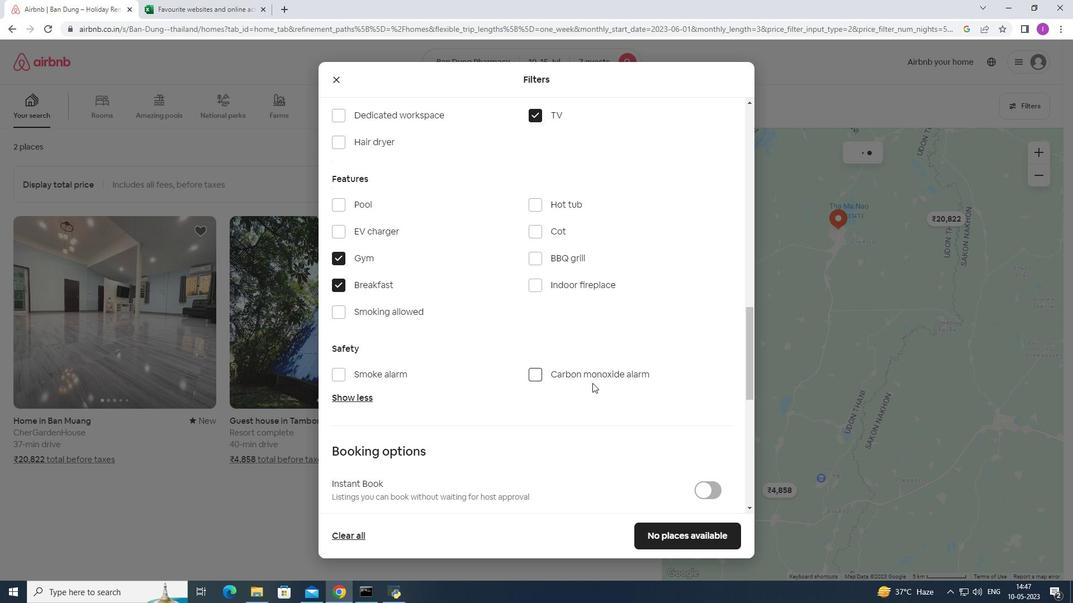 
Action: Mouse moved to (593, 387)
Screenshot: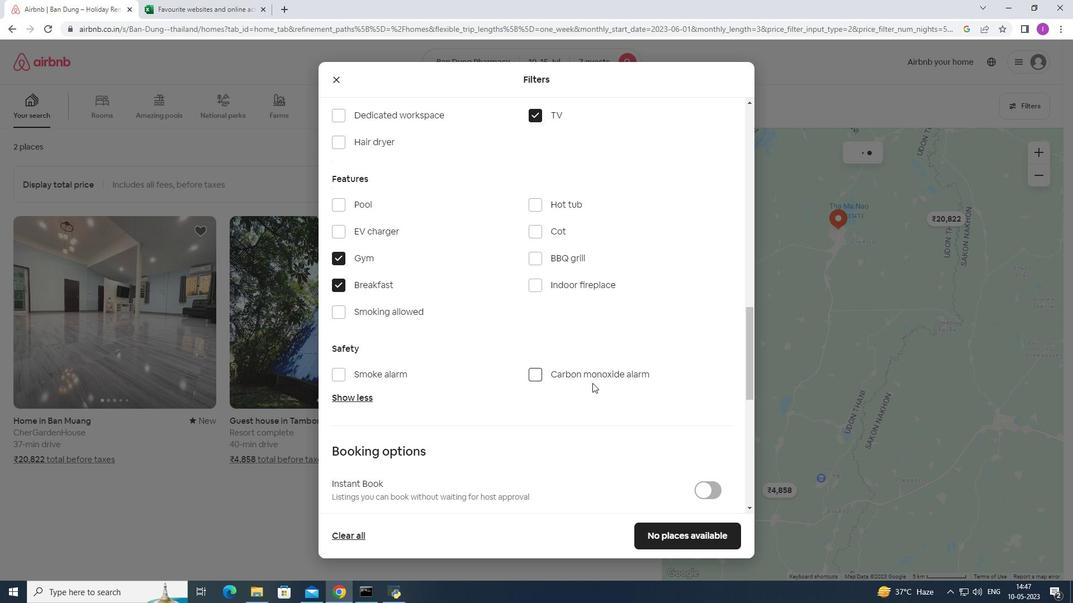 
Action: Mouse scrolled (593, 386) with delta (0, 0)
Screenshot: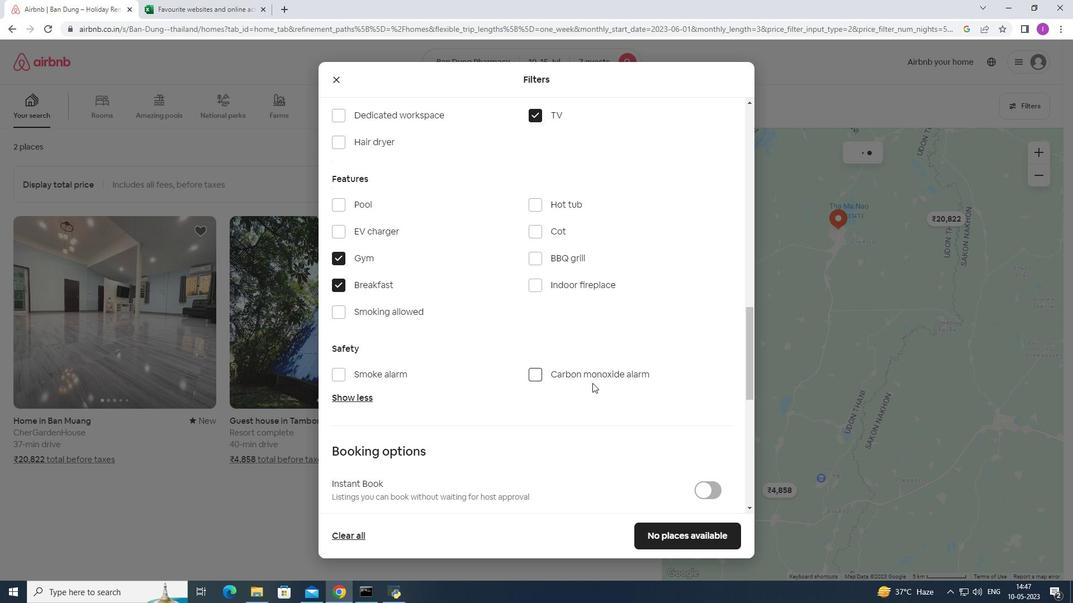
Action: Mouse moved to (593, 388)
Screenshot: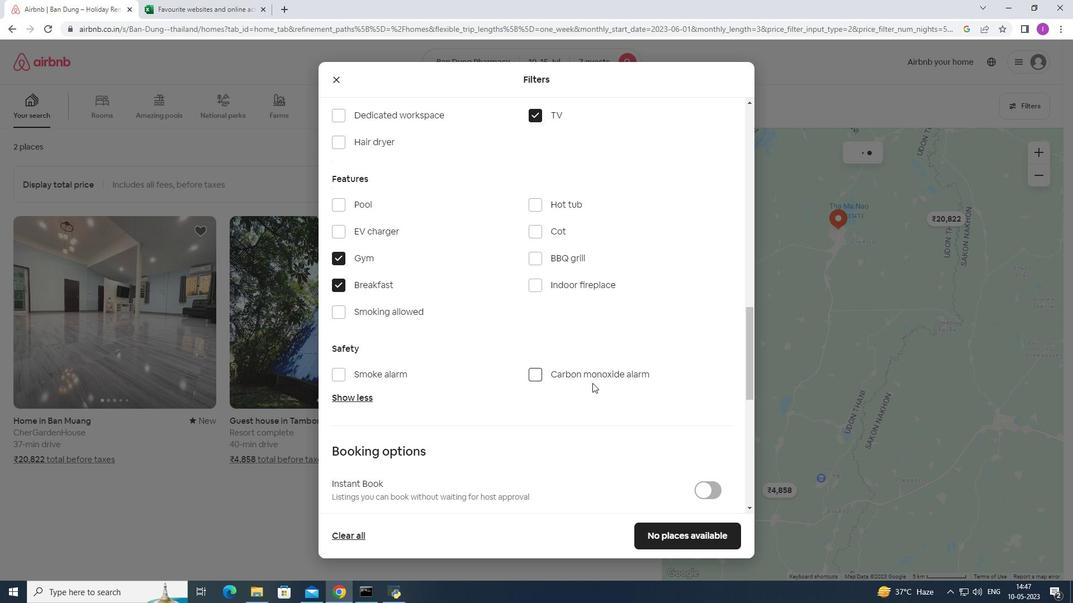 
Action: Mouse scrolled (593, 388) with delta (0, 0)
Screenshot: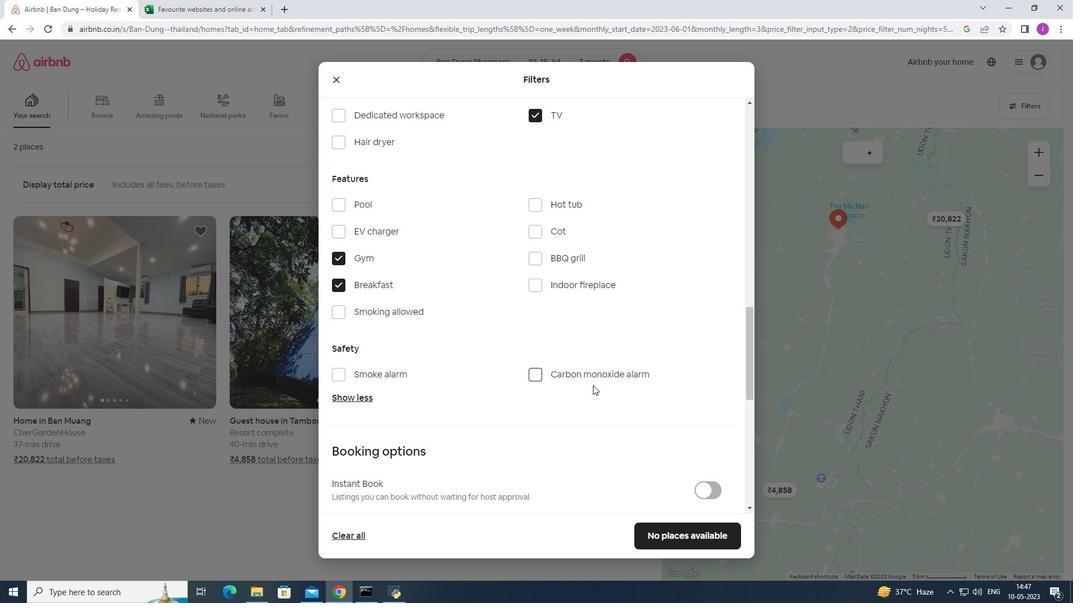 
Action: Mouse moved to (593, 389)
Screenshot: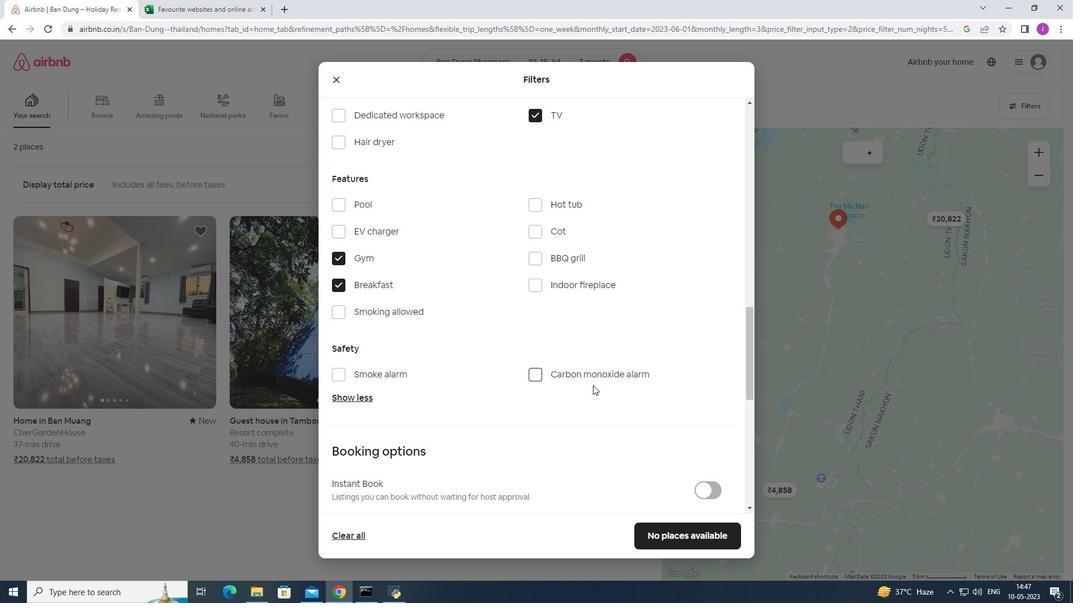 
Action: Mouse scrolled (593, 388) with delta (0, 0)
Screenshot: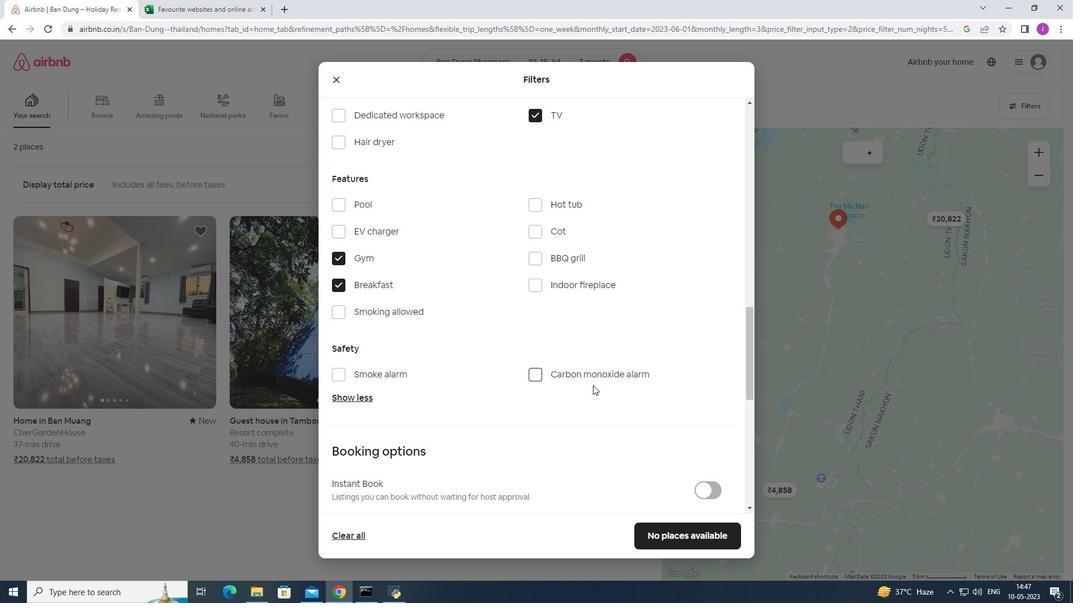 
Action: Mouse moved to (709, 305)
Screenshot: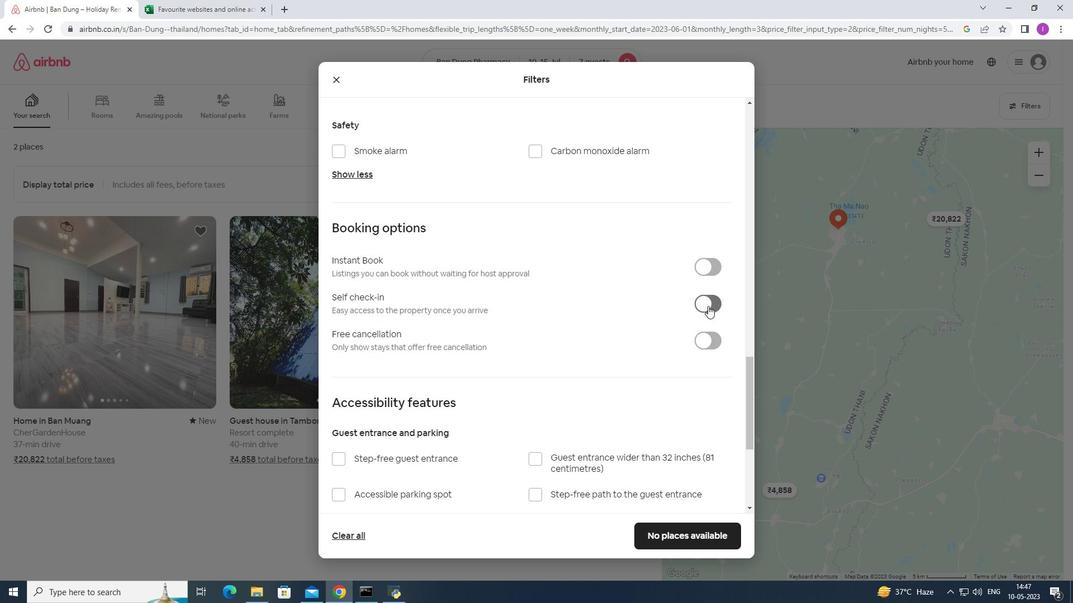 
Action: Mouse pressed left at (709, 305)
Screenshot: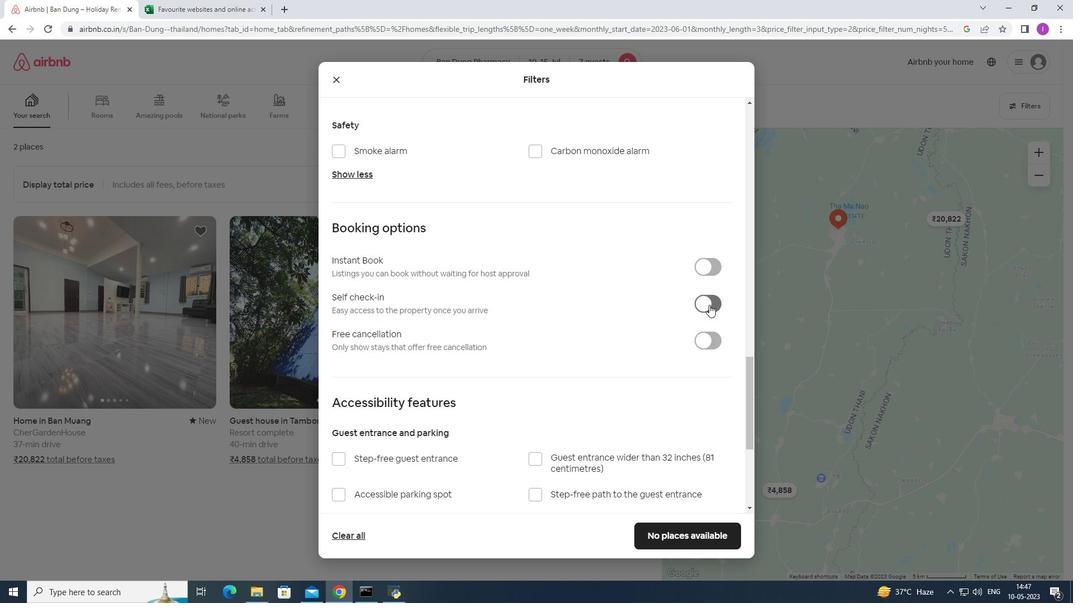 
Action: Mouse moved to (604, 400)
Screenshot: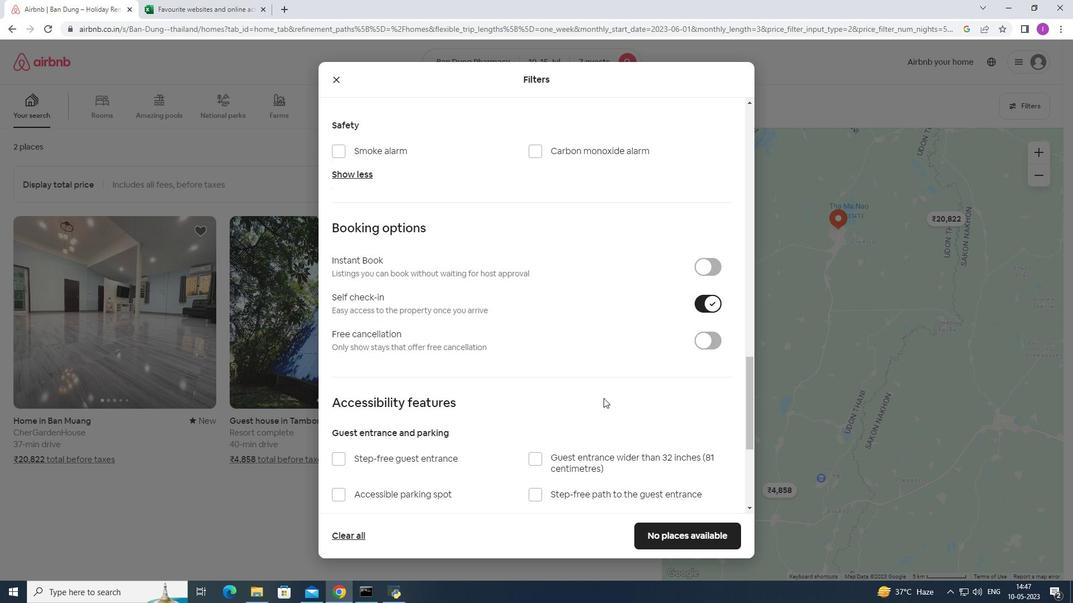 
Action: Mouse scrolled (604, 400) with delta (0, 0)
Screenshot: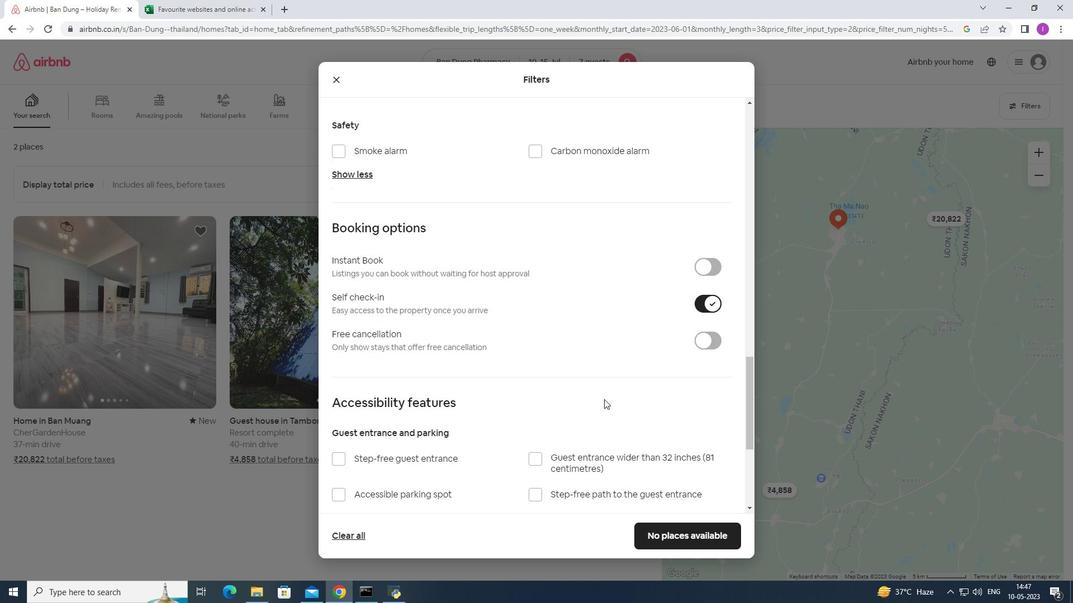
Action: Mouse scrolled (604, 400) with delta (0, 0)
Screenshot: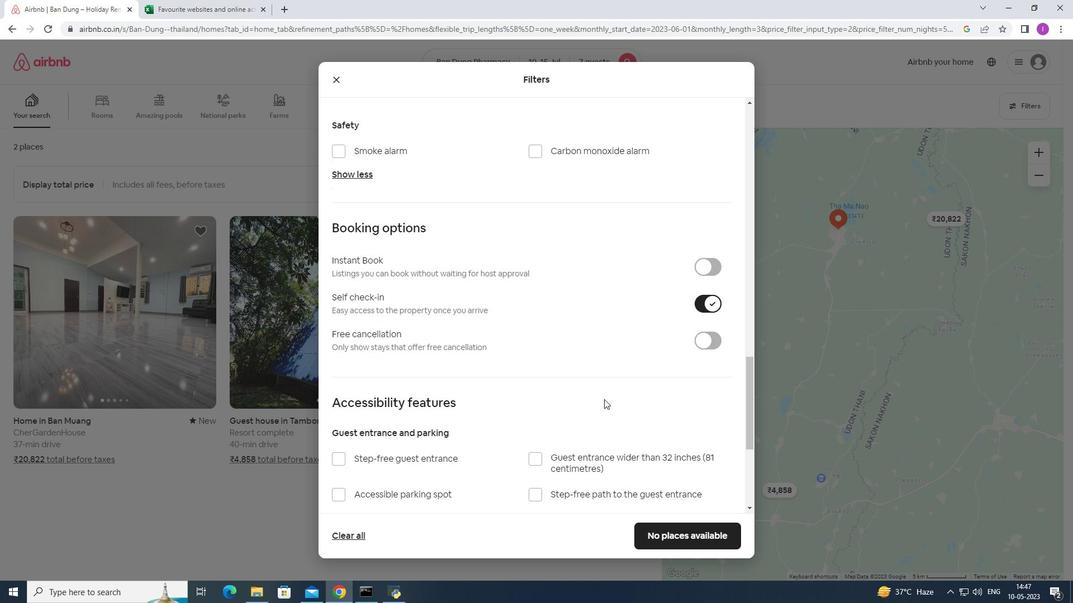 
Action: Mouse scrolled (604, 400) with delta (0, 0)
Screenshot: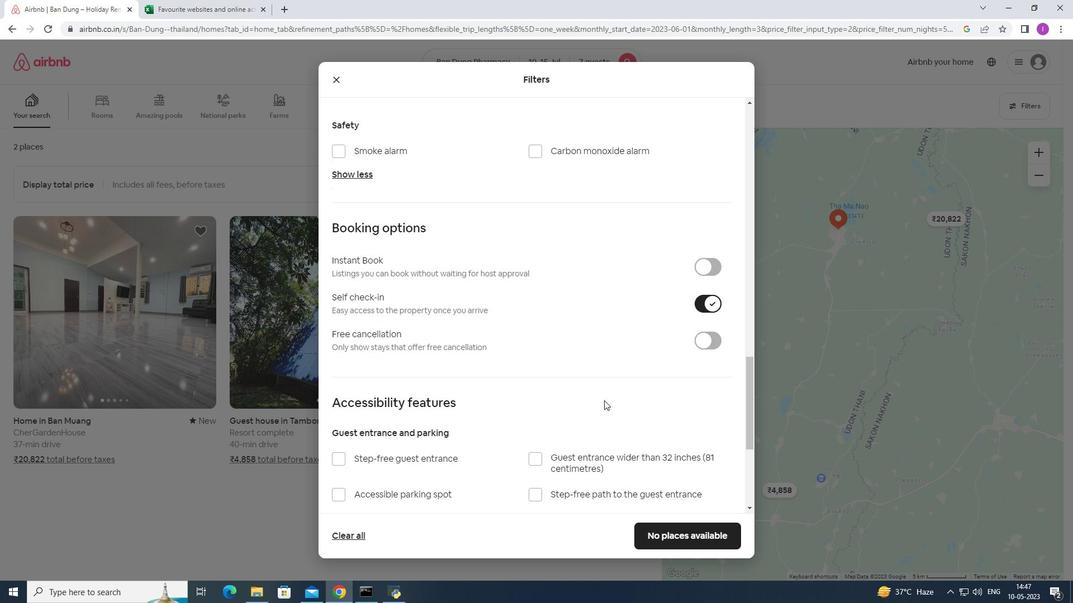 
Action: Mouse moved to (590, 386)
Screenshot: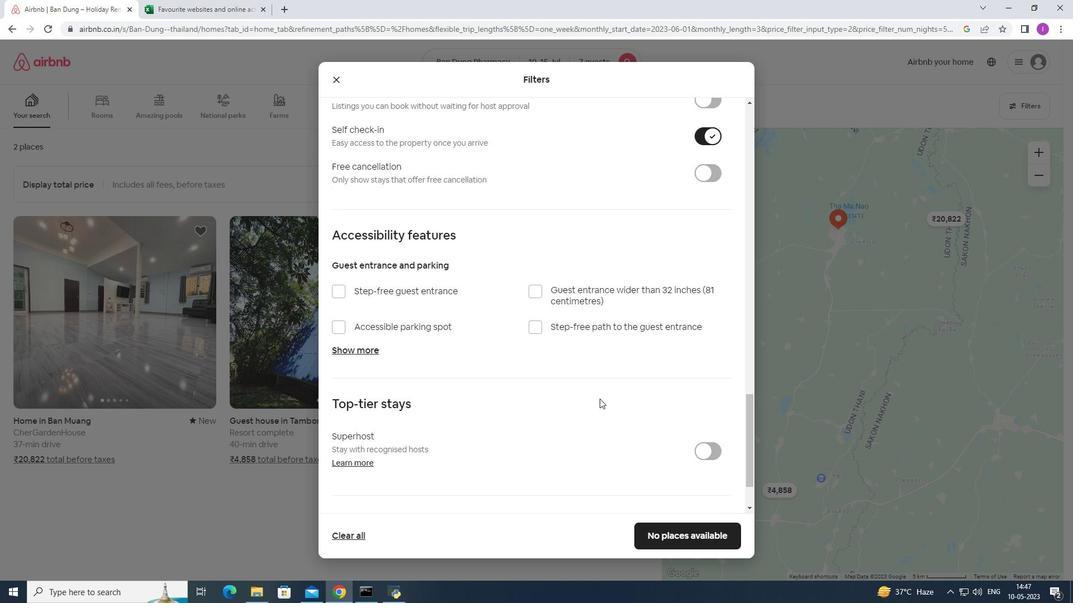 
Action: Mouse scrolled (590, 386) with delta (0, 0)
Screenshot: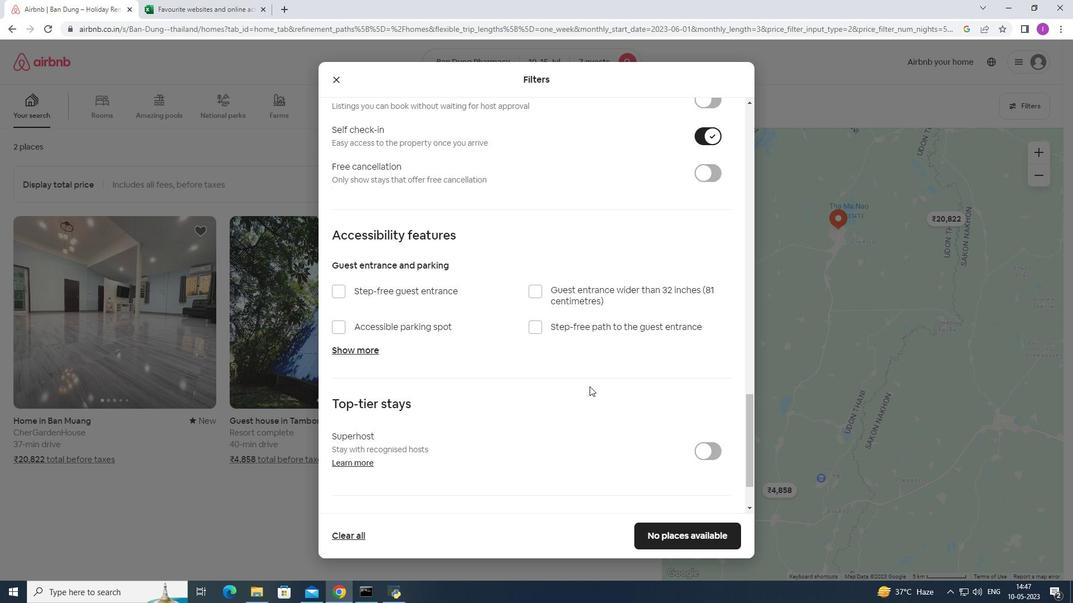 
Action: Mouse moved to (590, 386)
Screenshot: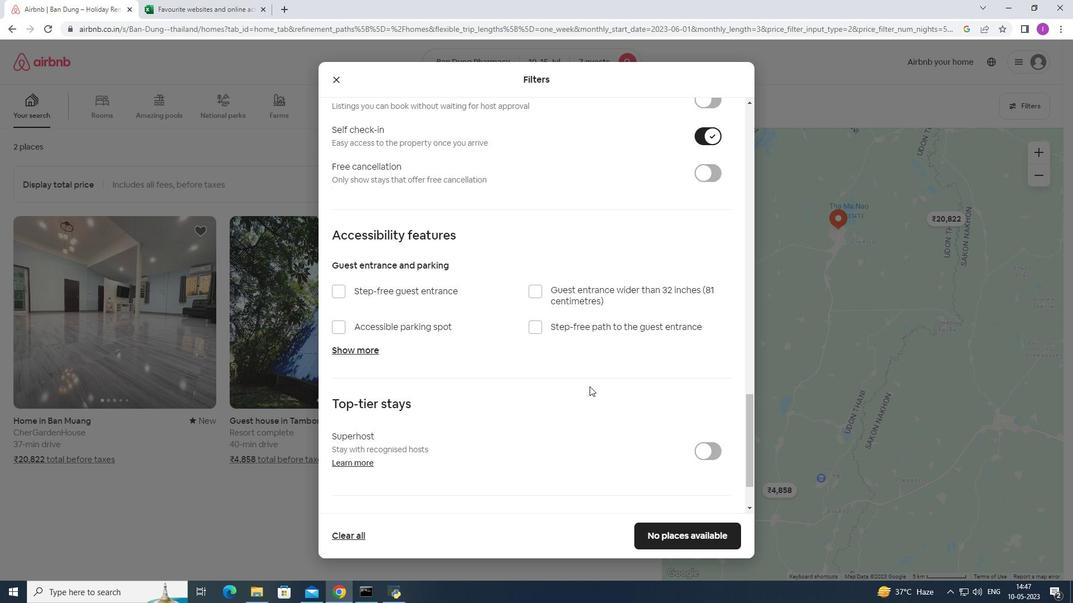 
Action: Mouse scrolled (590, 385) with delta (0, 0)
Screenshot: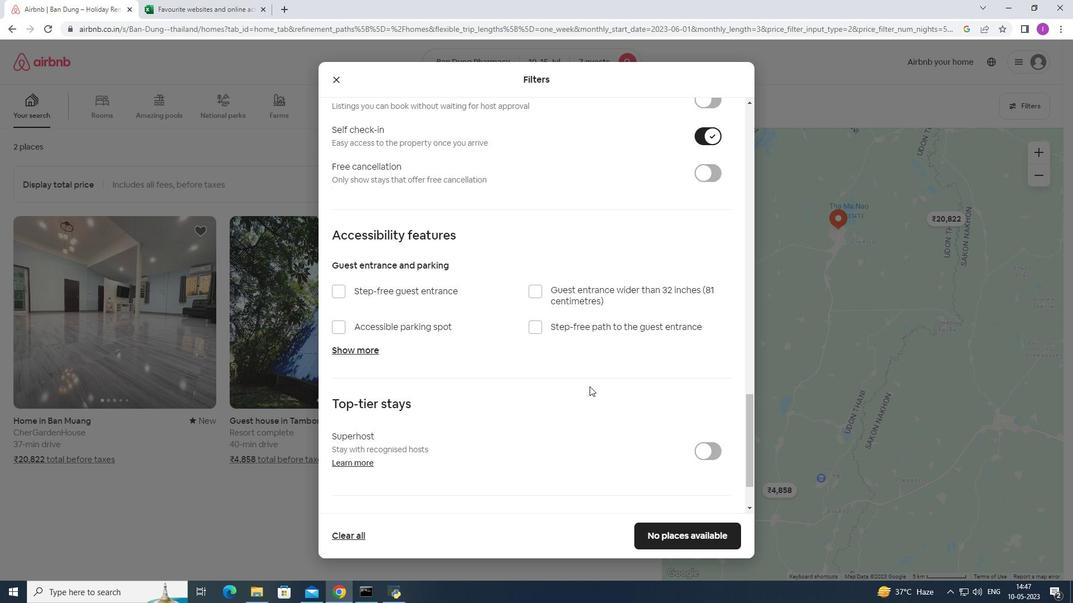 
Action: Mouse moved to (591, 386)
Screenshot: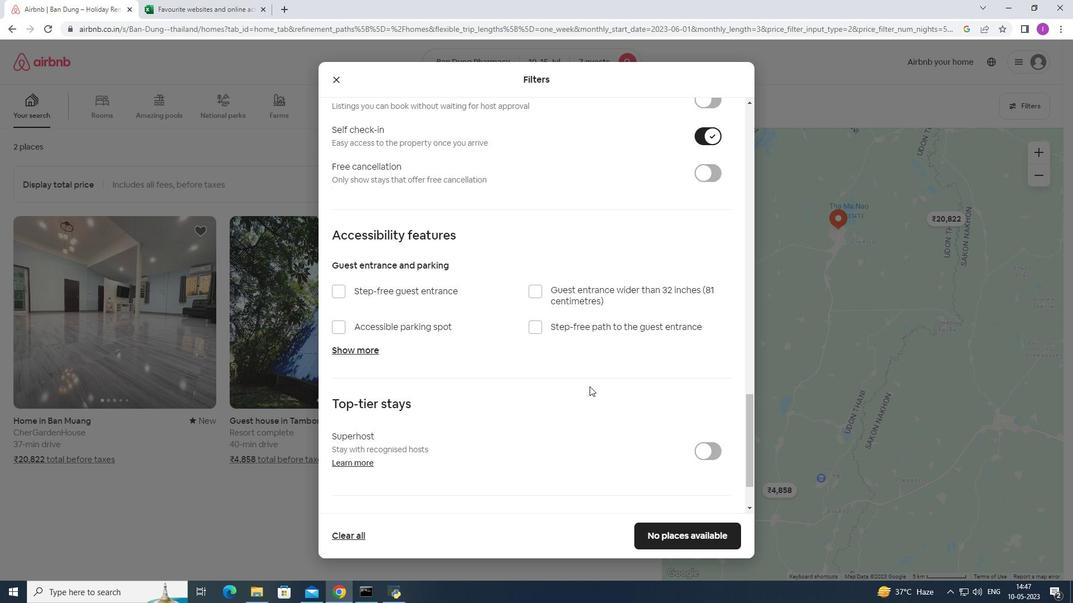 
Action: Mouse scrolled (591, 385) with delta (0, 0)
Screenshot: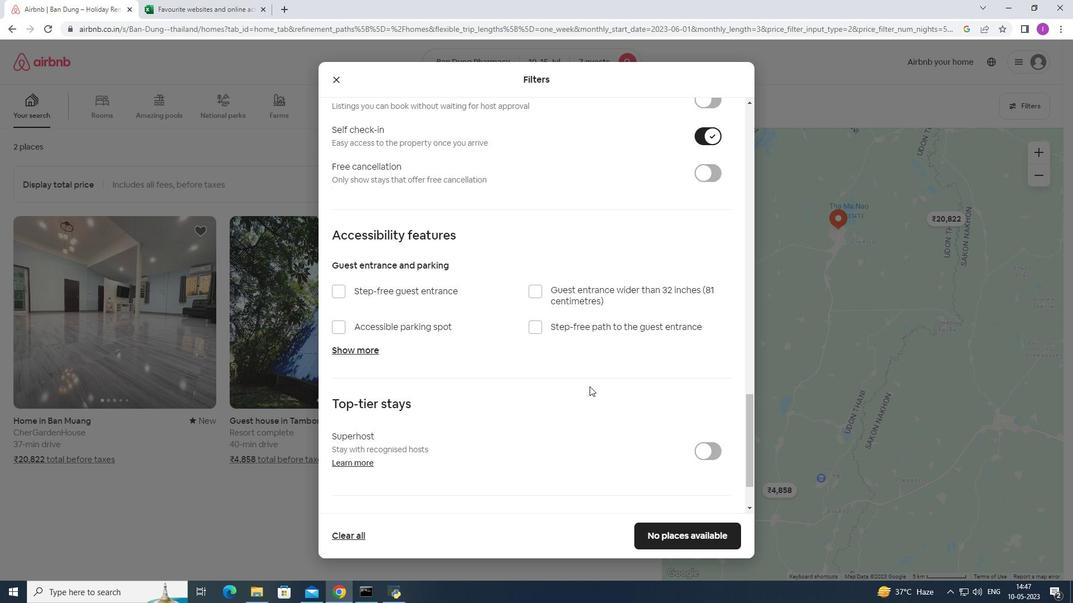 
Action: Mouse moved to (595, 389)
Screenshot: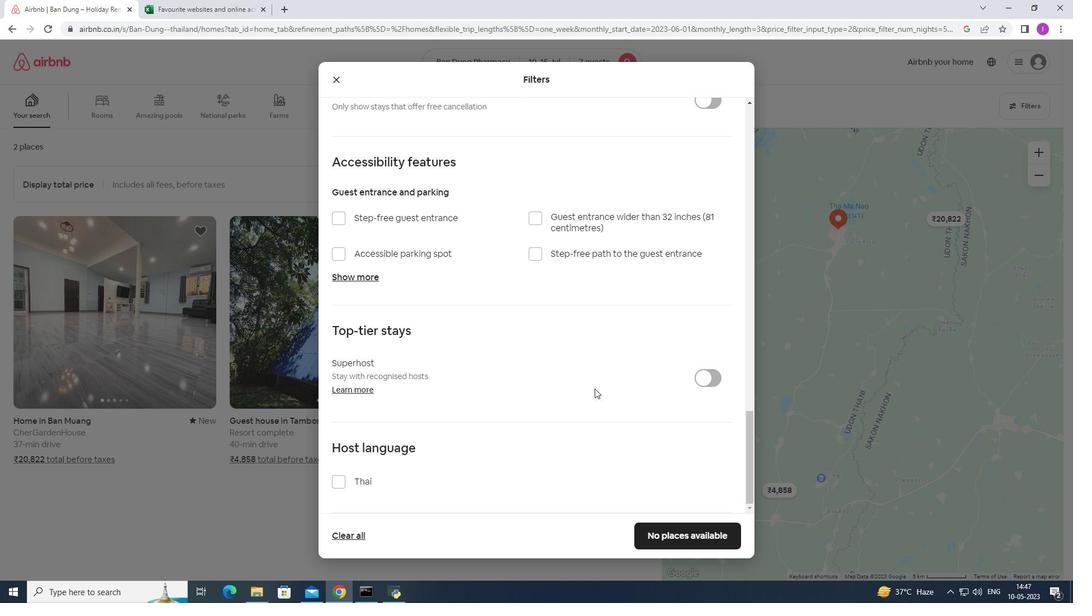 
Action: Mouse scrolled (595, 389) with delta (0, 0)
Screenshot: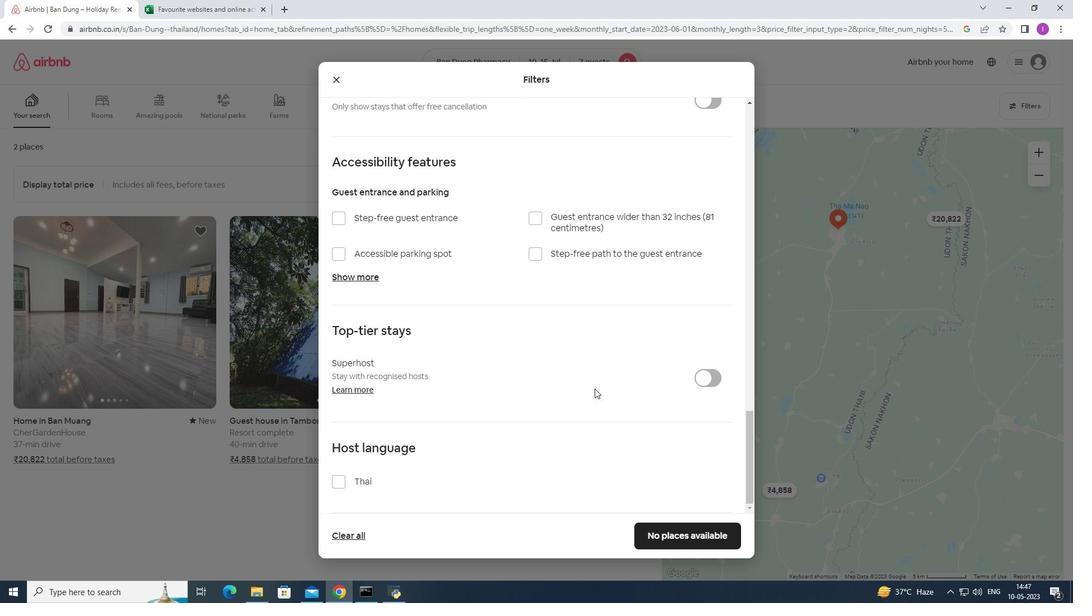 
Action: Mouse moved to (595, 389)
Screenshot: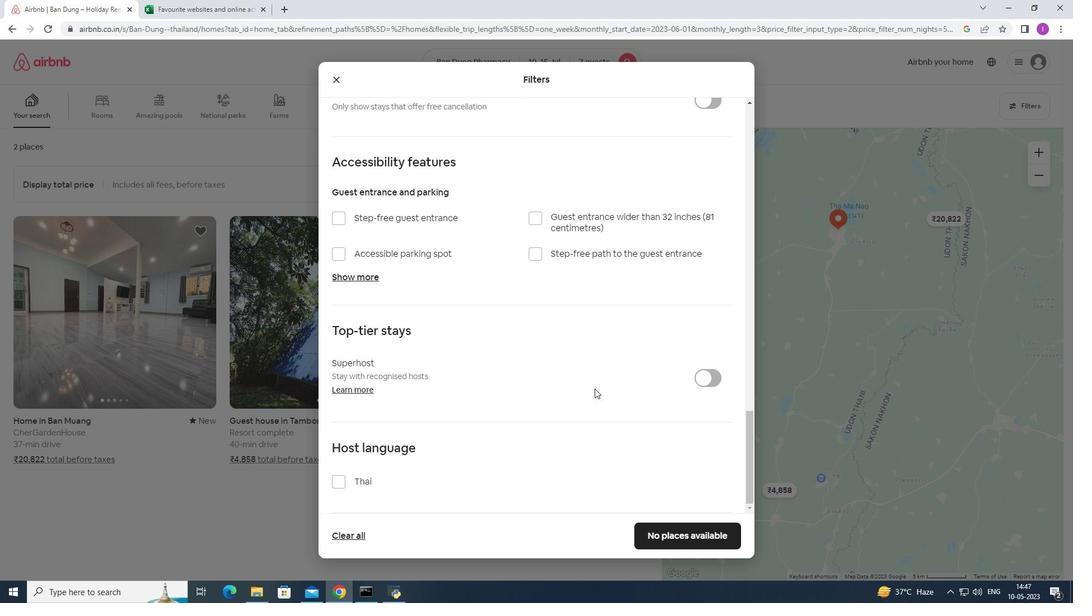 
Action: Mouse scrolled (595, 389) with delta (0, 0)
Screenshot: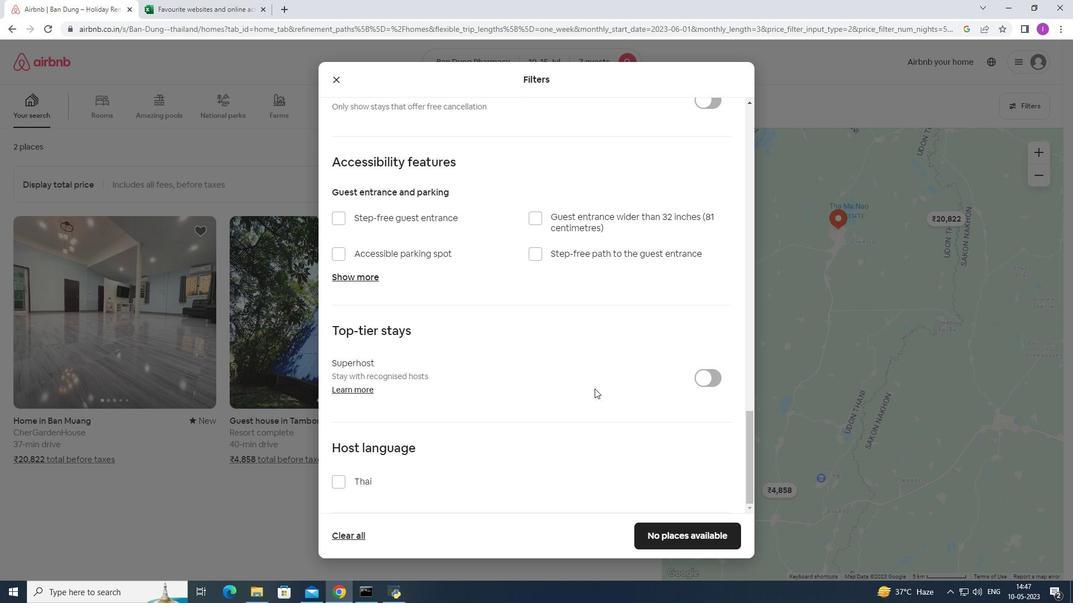 
Action: Mouse moved to (595, 390)
Screenshot: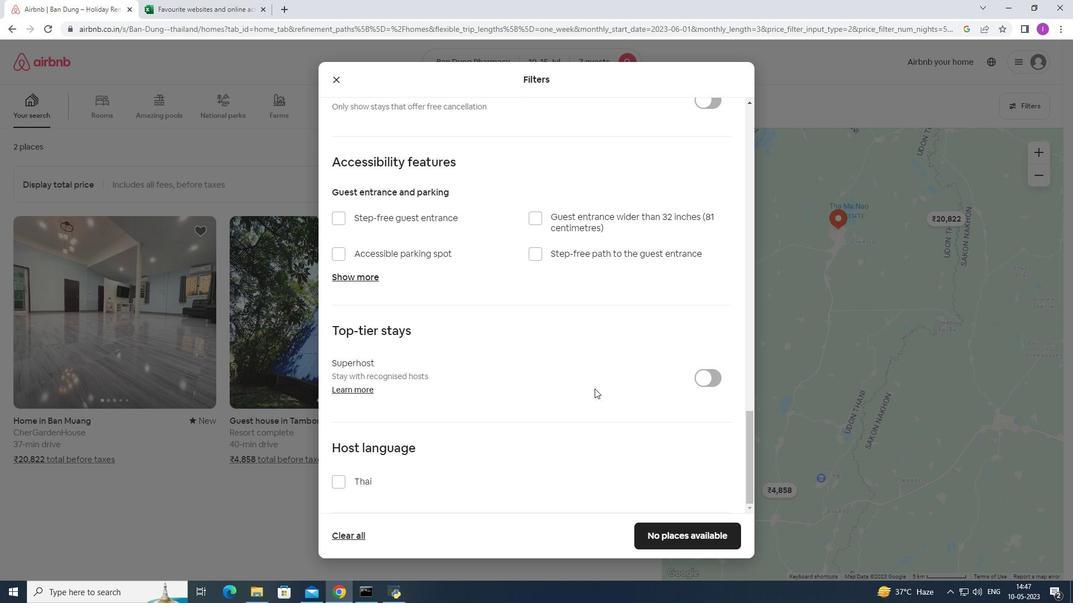 
Action: Mouse scrolled (595, 389) with delta (0, 0)
Screenshot: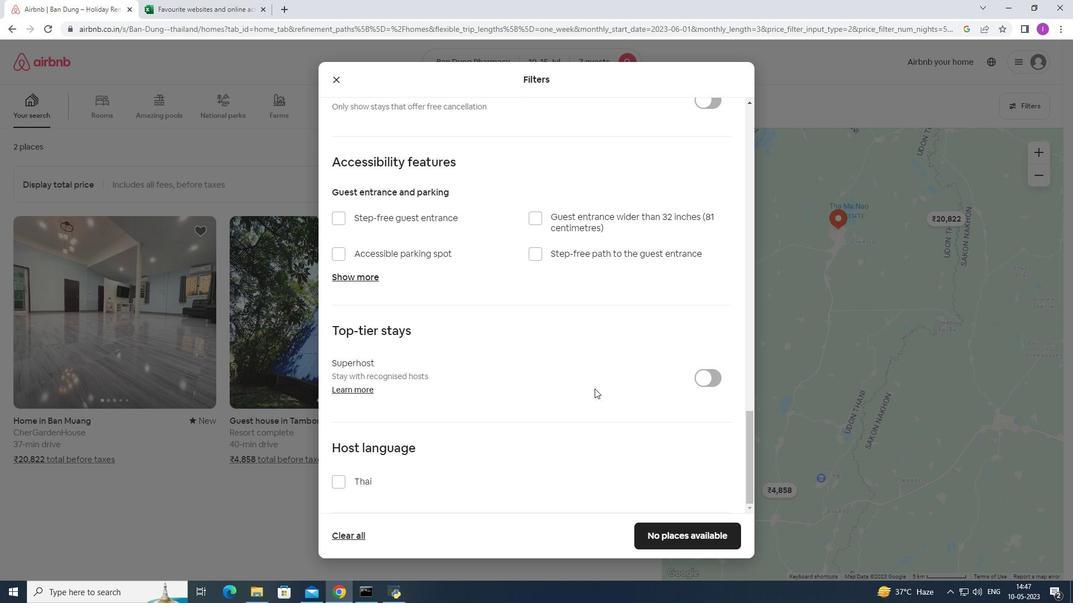 
Action: Mouse moved to (595, 391)
Screenshot: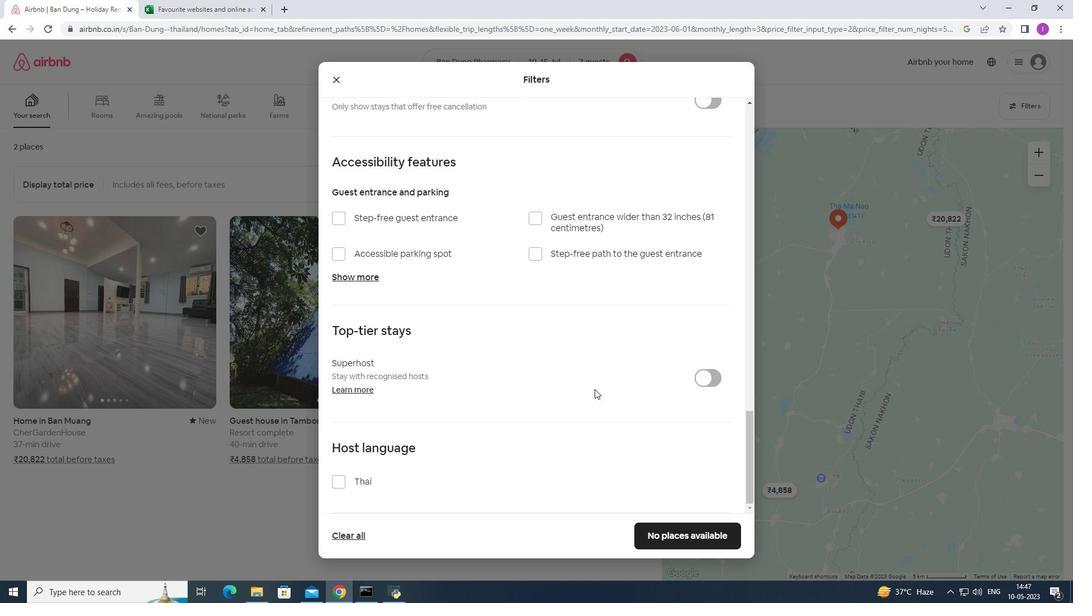 
Action: Mouse scrolled (595, 390) with delta (0, 0)
Screenshot: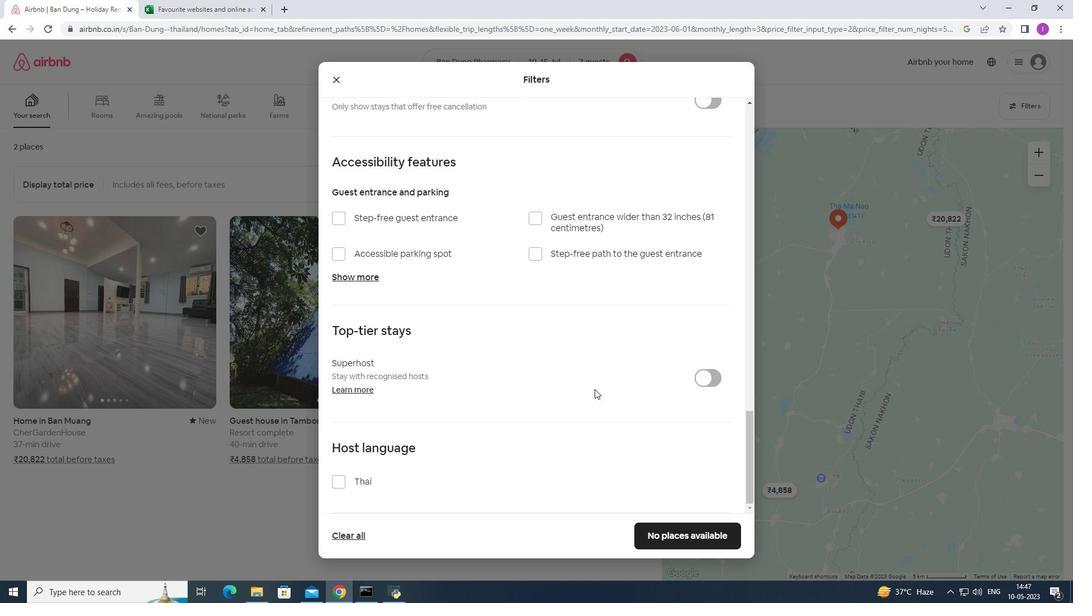 
Action: Mouse moved to (597, 400)
Screenshot: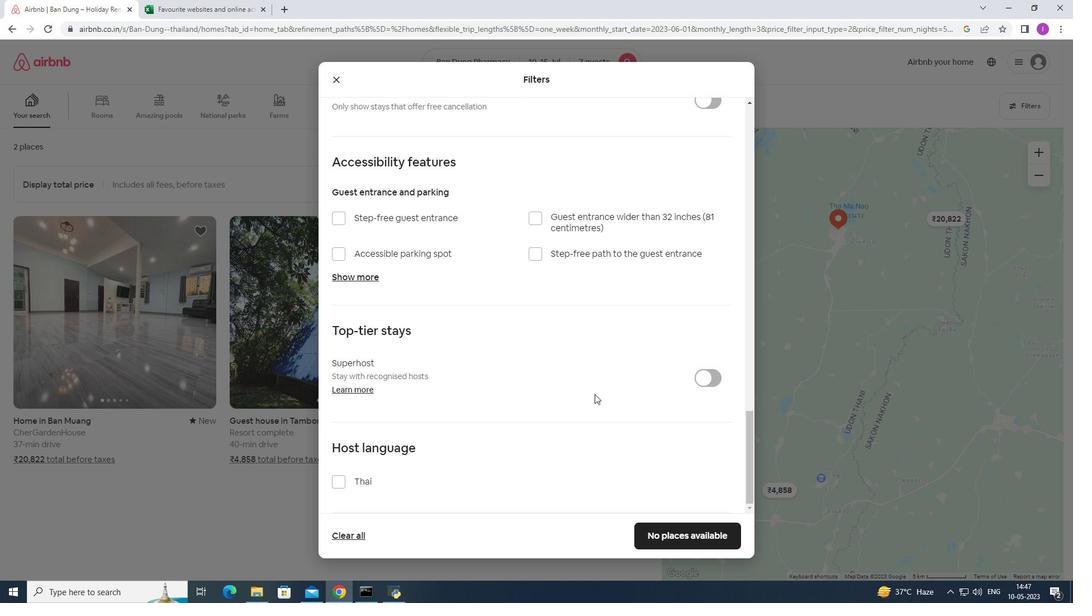 
Action: Mouse scrolled (597, 399) with delta (0, 0)
Screenshot: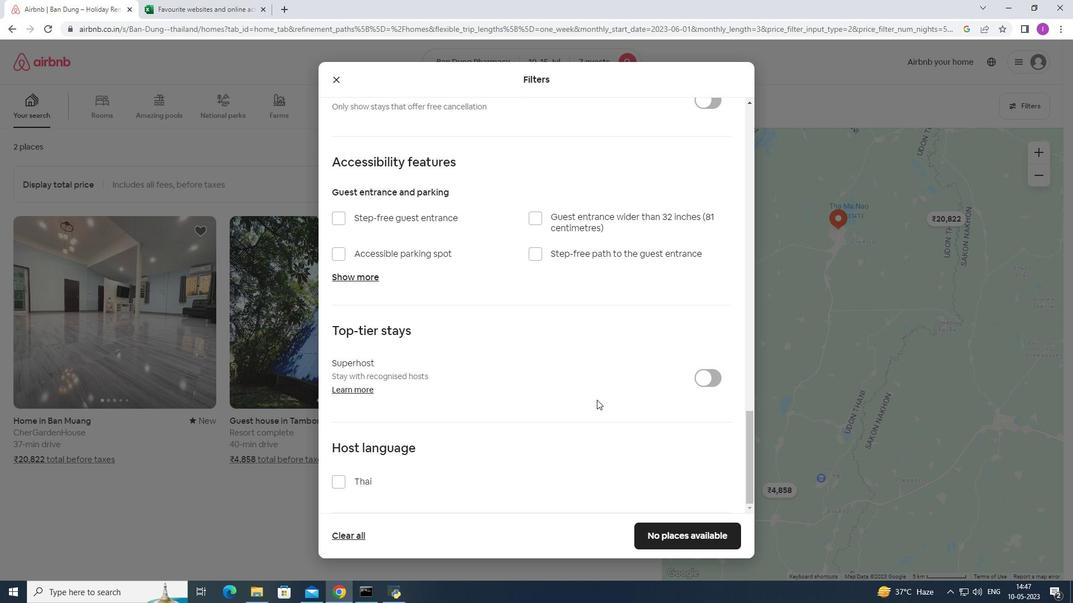 
Action: Mouse scrolled (597, 399) with delta (0, 0)
Screenshot: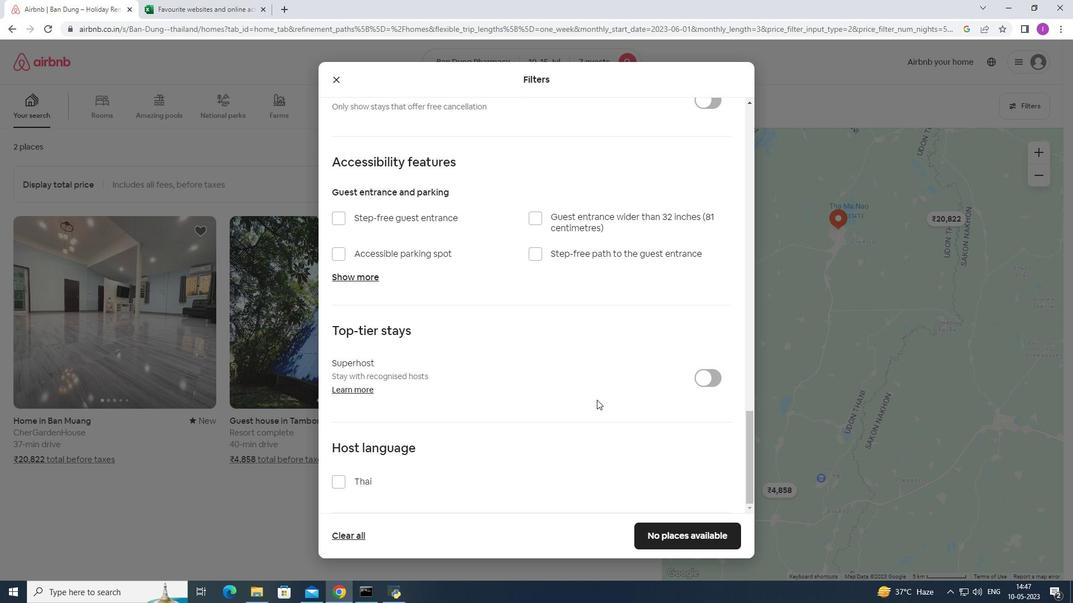
Action: Mouse scrolled (597, 399) with delta (0, 0)
Screenshot: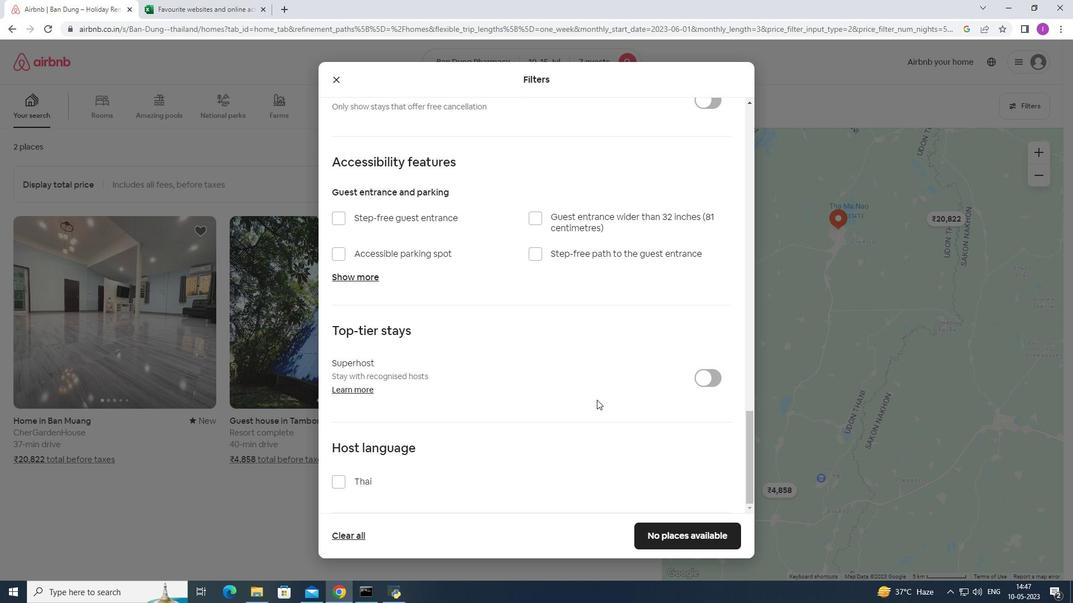 
Action: Mouse scrolled (597, 399) with delta (0, 0)
Screenshot: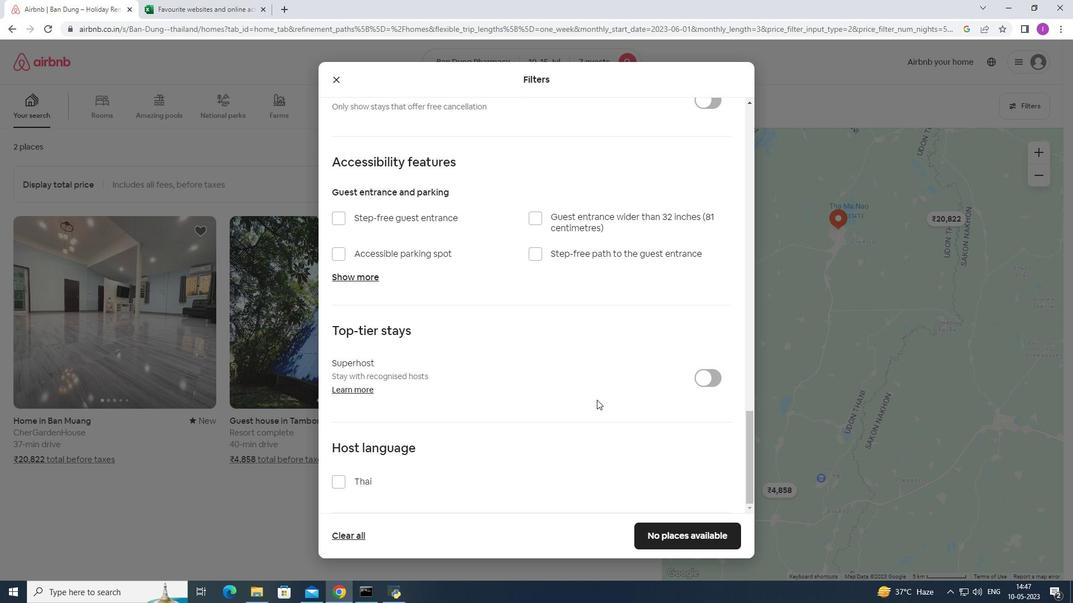 
Action: Mouse scrolled (597, 399) with delta (0, 0)
Screenshot: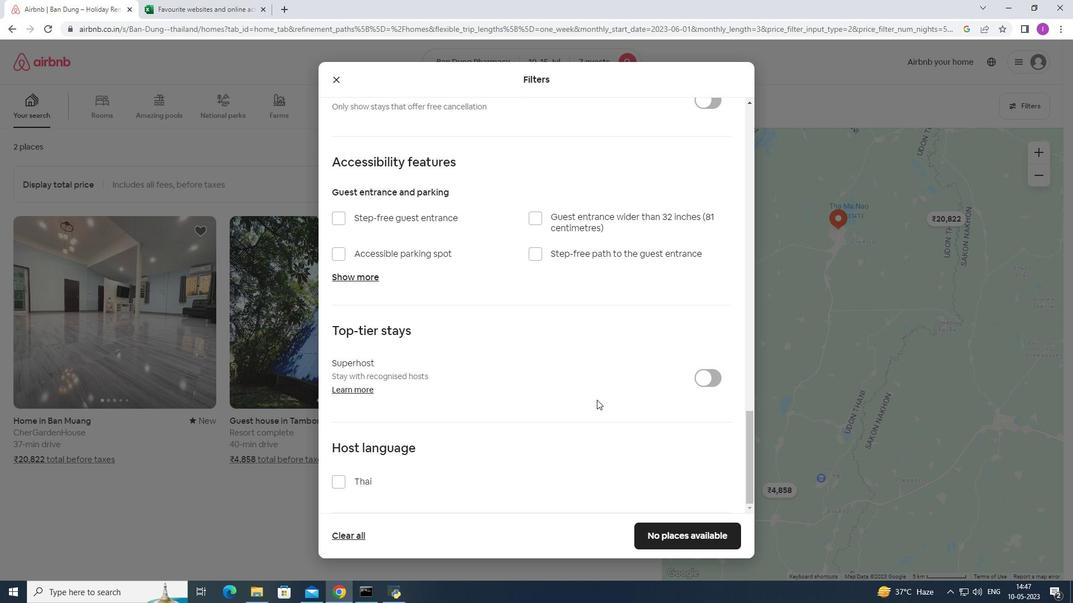 
Action: Mouse moved to (728, 536)
Screenshot: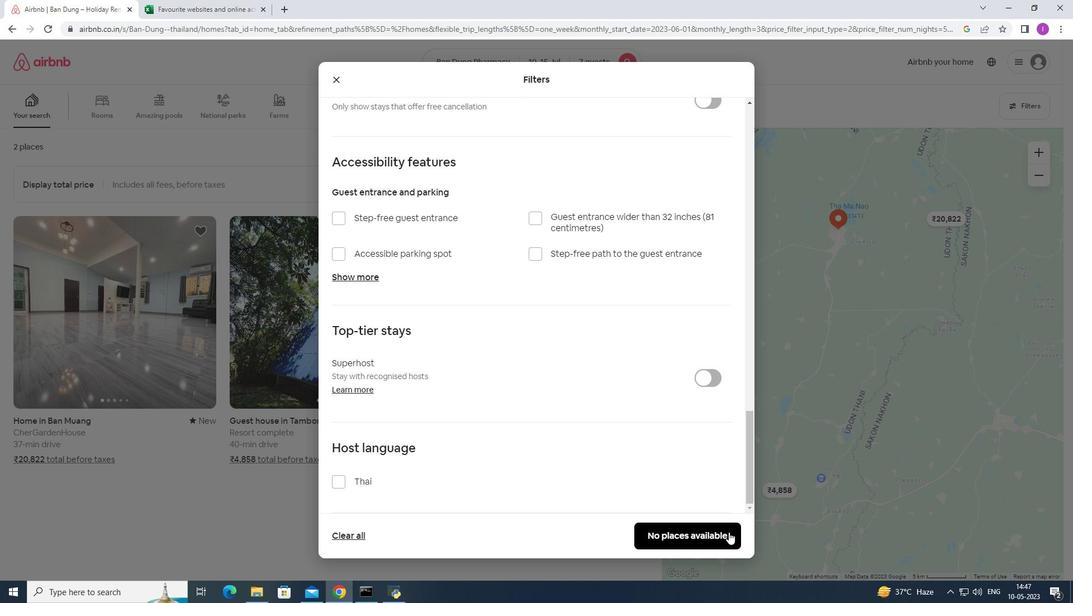 
Action: Mouse pressed left at (728, 536)
Screenshot: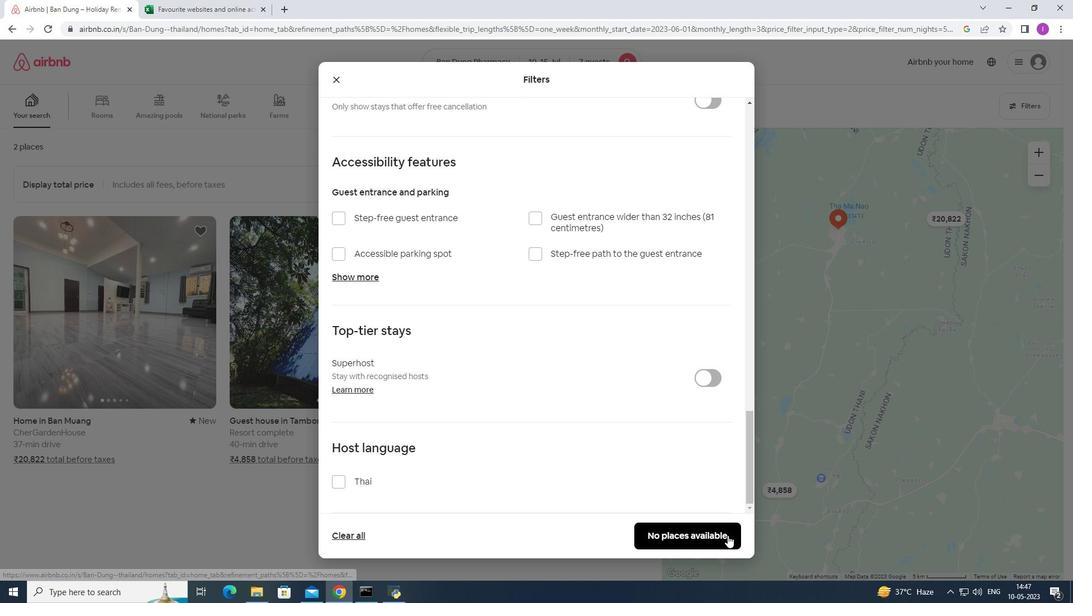 
Action: Mouse moved to (667, 481)
Screenshot: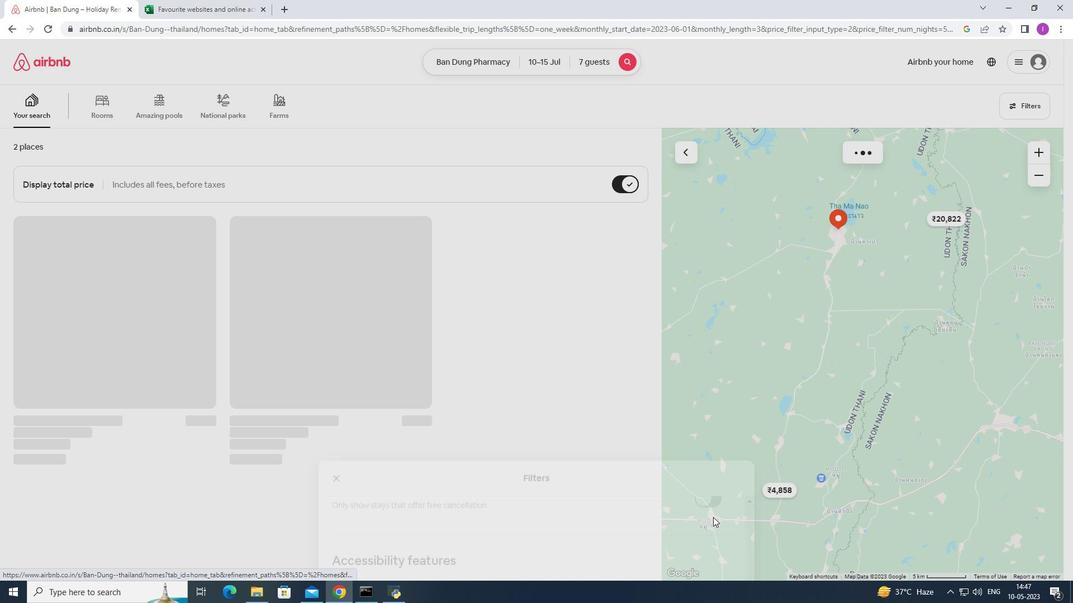 
